 Task: Plan a trip to Nampula, Mozambique from 6th December, 2023 to 15th December, 2023 for 6 adults.6 bedrooms having 6 beds and 6 bathrooms. Property type can be house. Amenities needed are: wifi, TV, free parkinig on premises, gym, breakfast. Look for 5 properties as per requirement.
Action: Mouse moved to (598, 80)
Screenshot: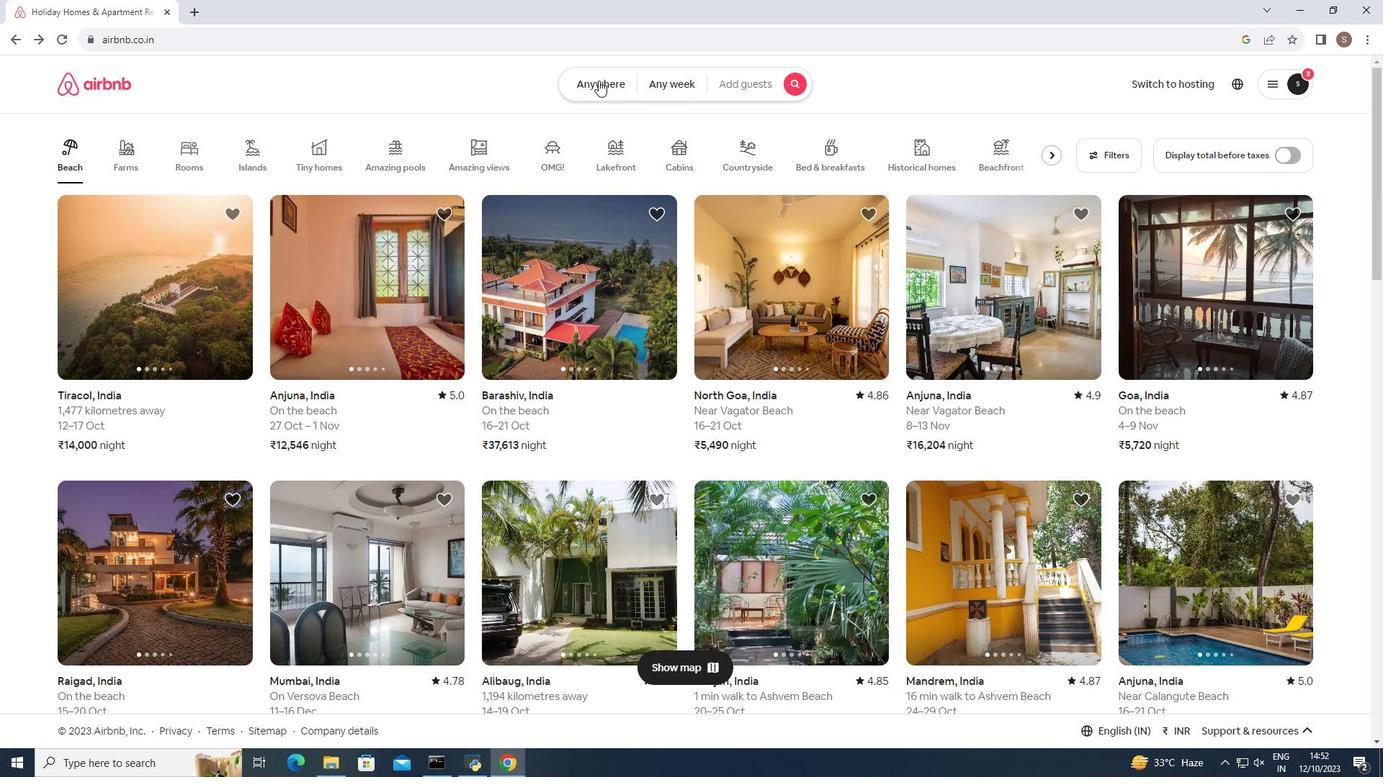 
Action: Mouse pressed left at (598, 80)
Screenshot: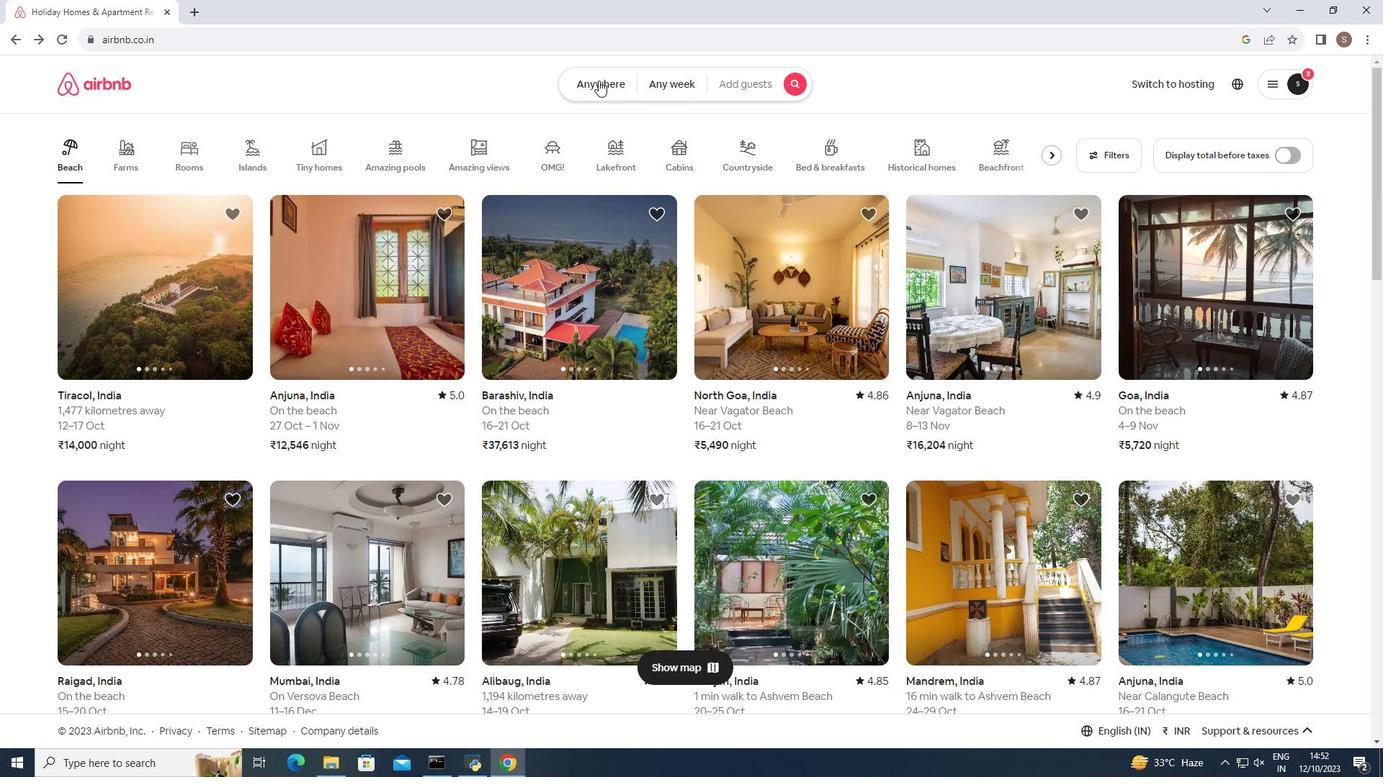 
Action: Mouse moved to (491, 142)
Screenshot: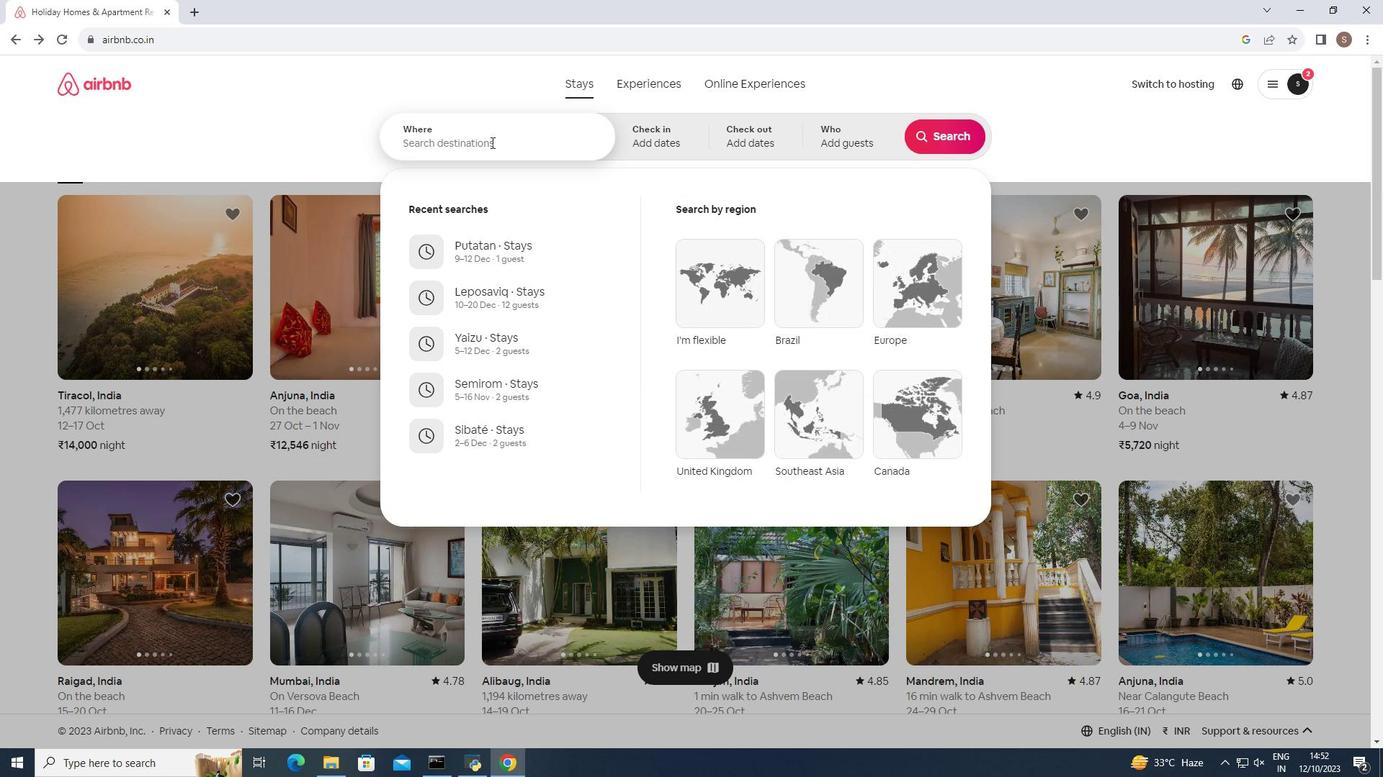
Action: Mouse pressed left at (491, 142)
Screenshot: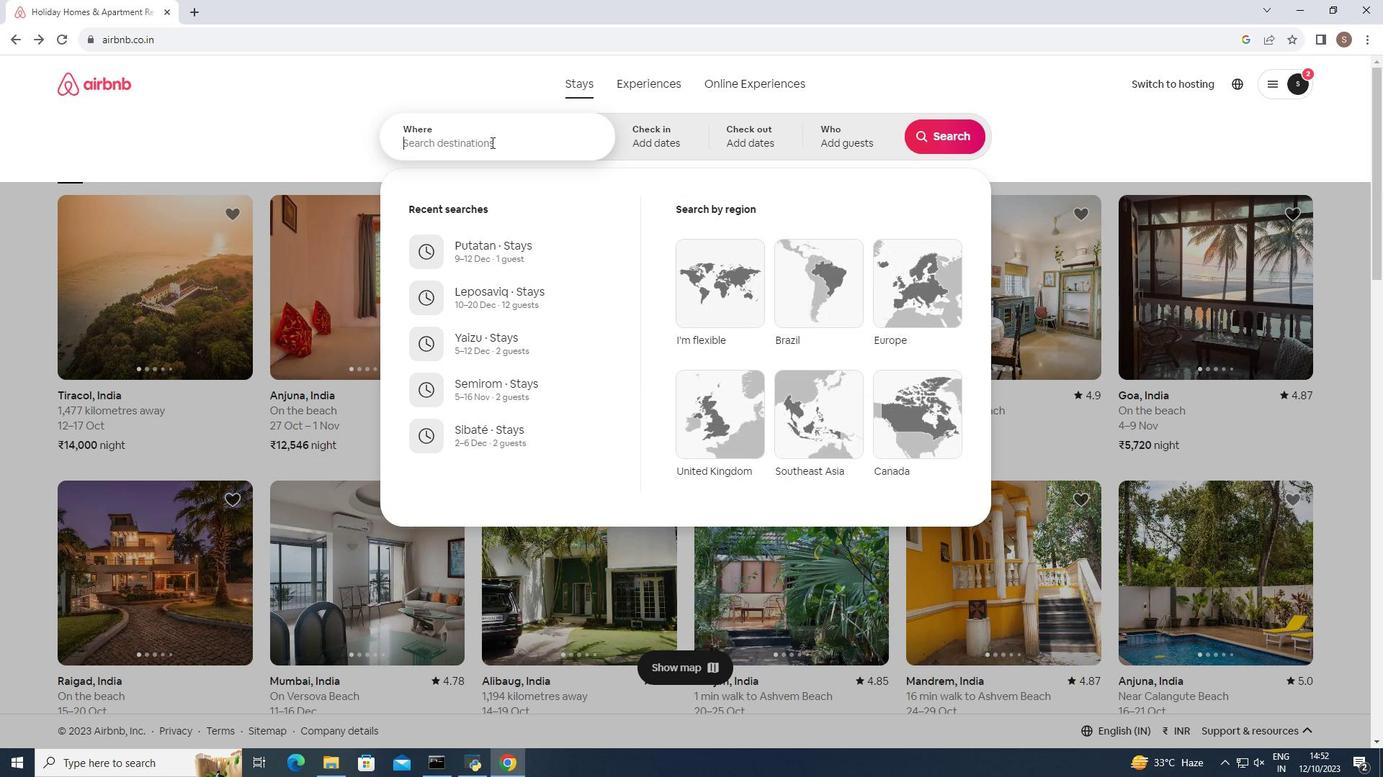 
Action: Key pressed n<Key.backspace><Key.caps_lock>N<Key.caps_lock>ampula,<Key.space><Key.shift>Mozambique<Key.enter>
Screenshot: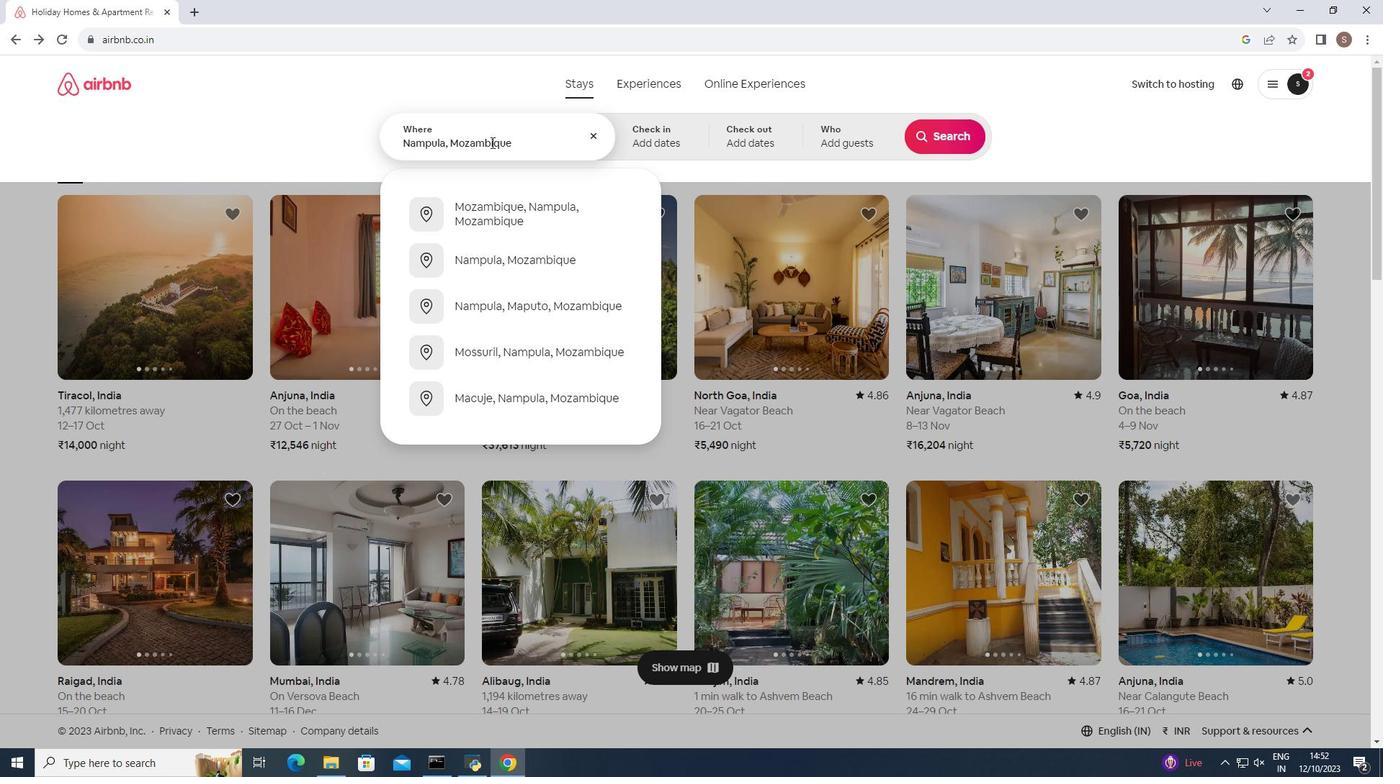 
Action: Mouse moved to (943, 248)
Screenshot: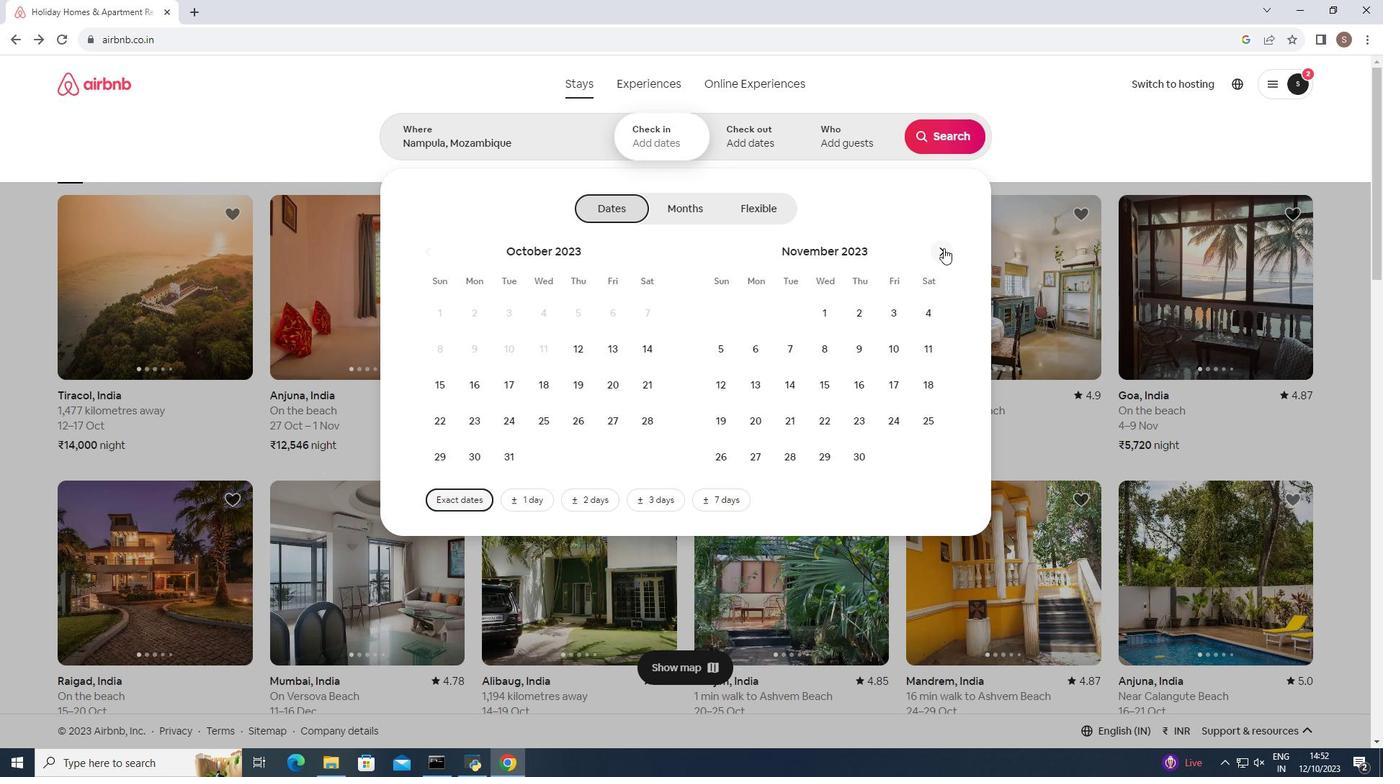 
Action: Mouse pressed left at (943, 248)
Screenshot: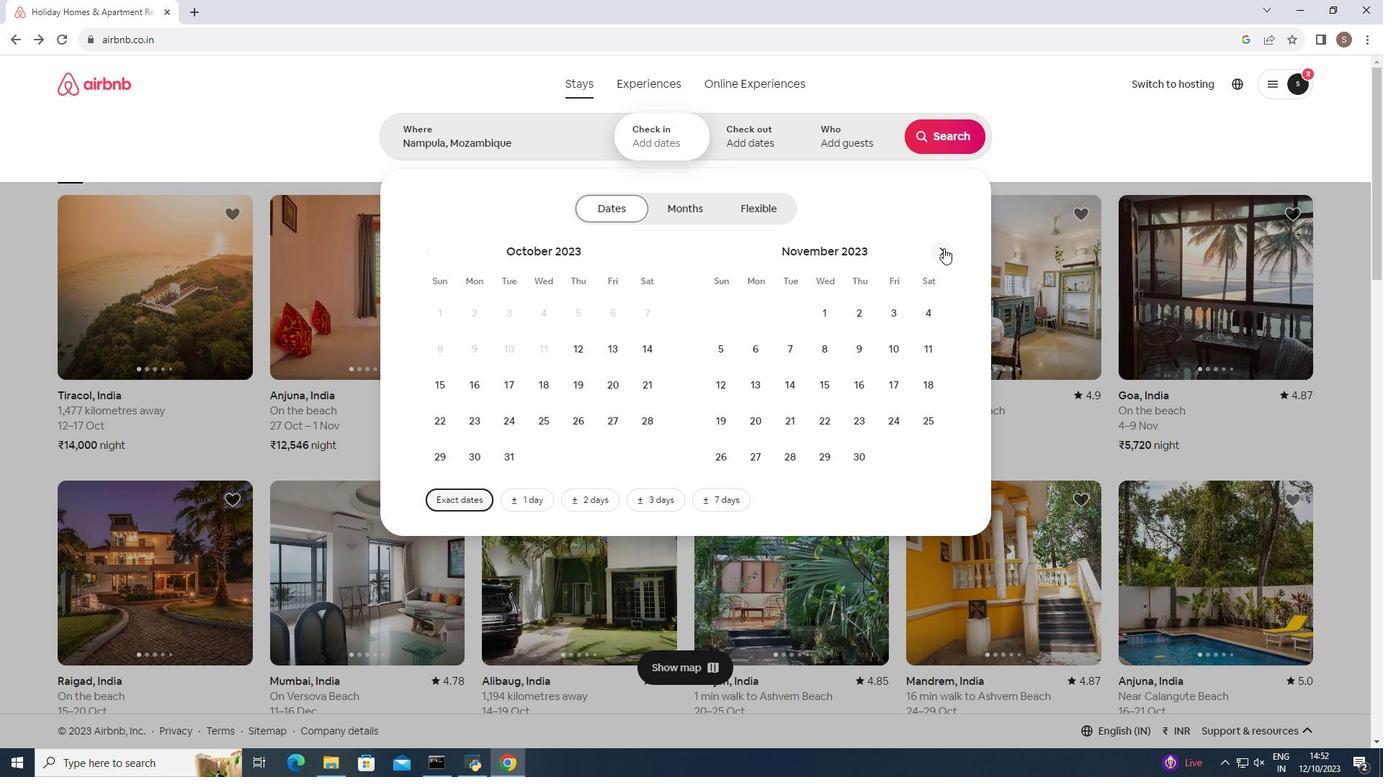 
Action: Mouse moved to (821, 350)
Screenshot: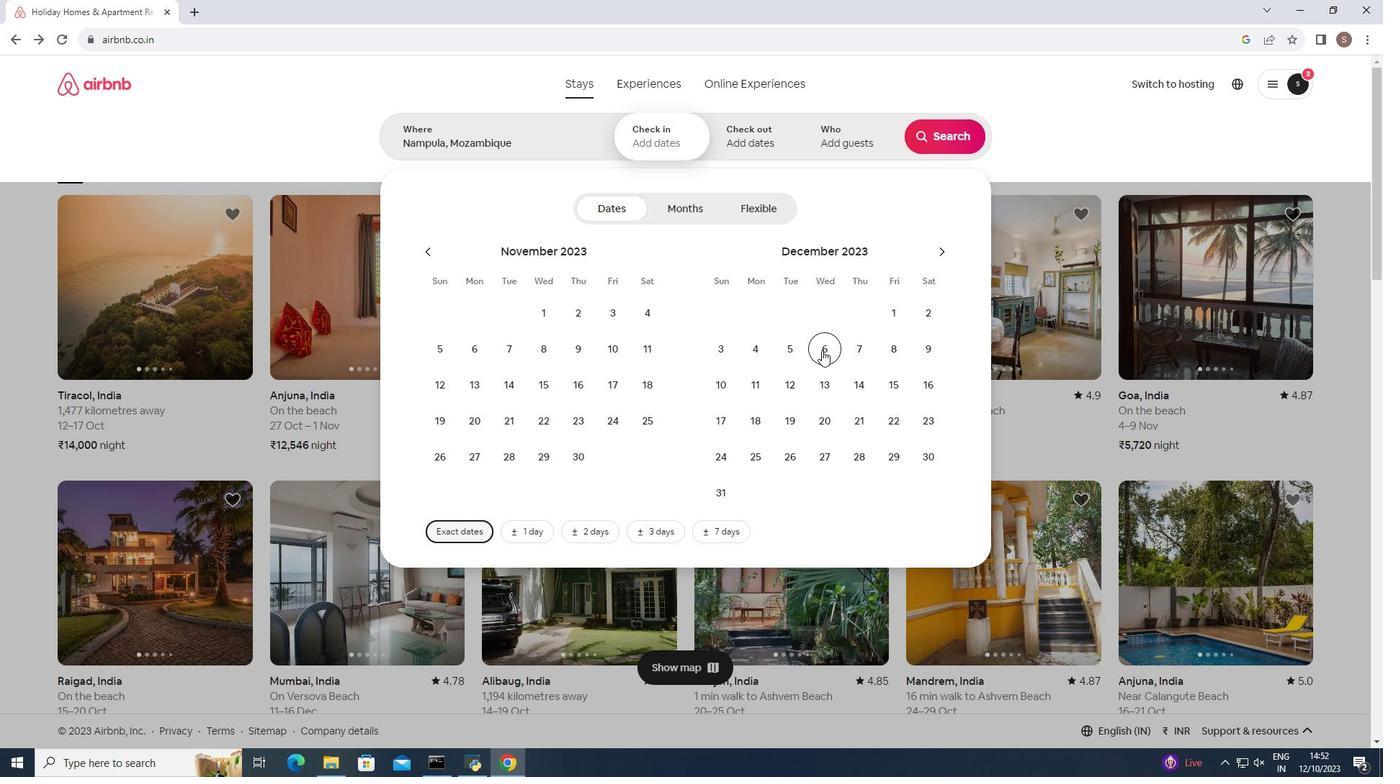
Action: Mouse pressed left at (821, 350)
Screenshot: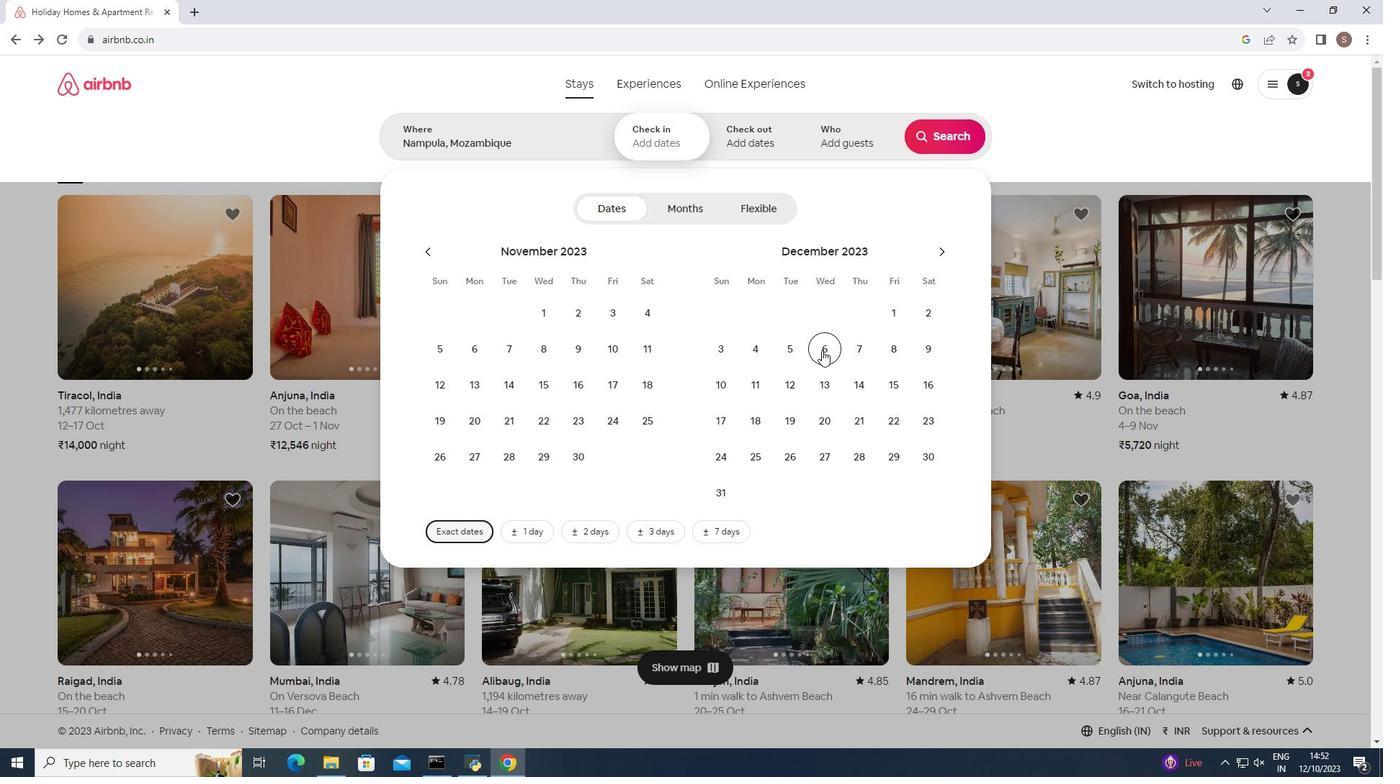 
Action: Mouse moved to (891, 385)
Screenshot: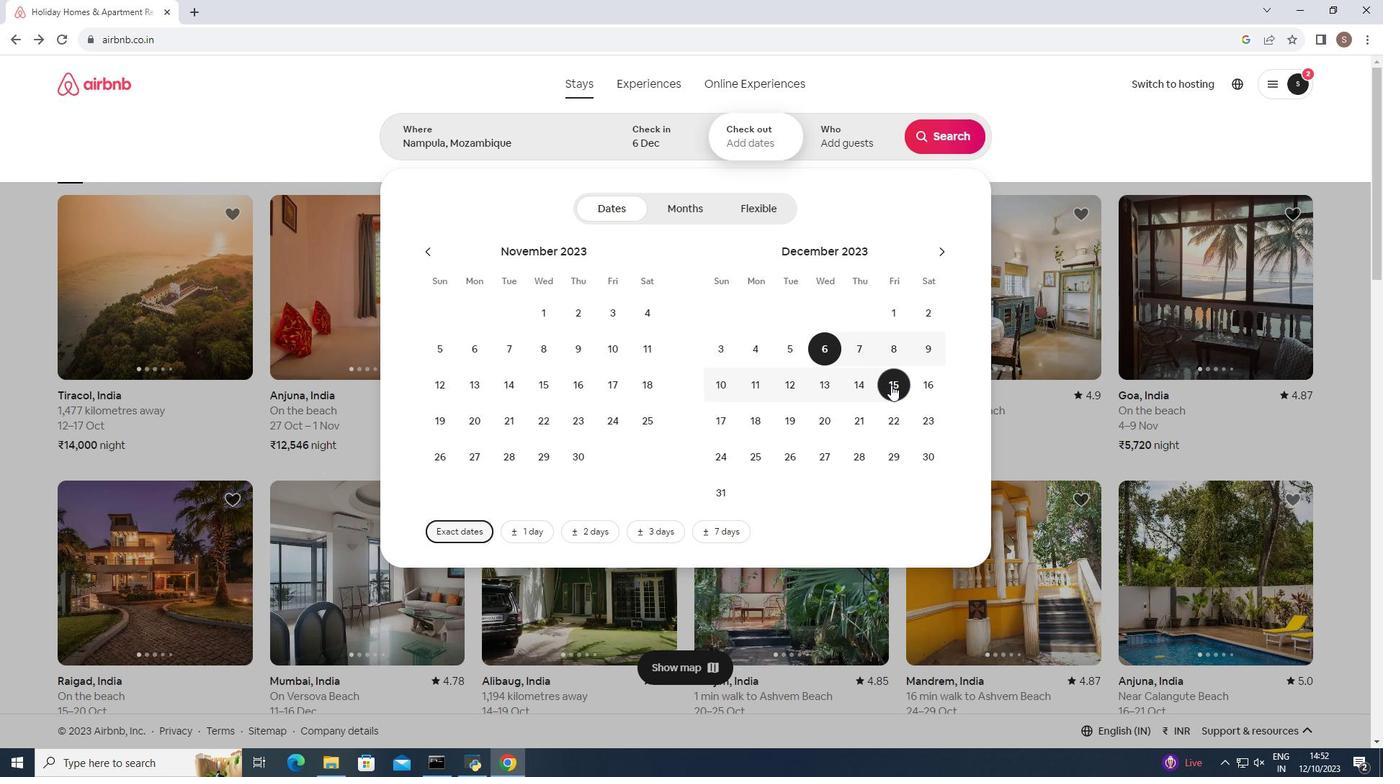 
Action: Mouse pressed left at (891, 385)
Screenshot: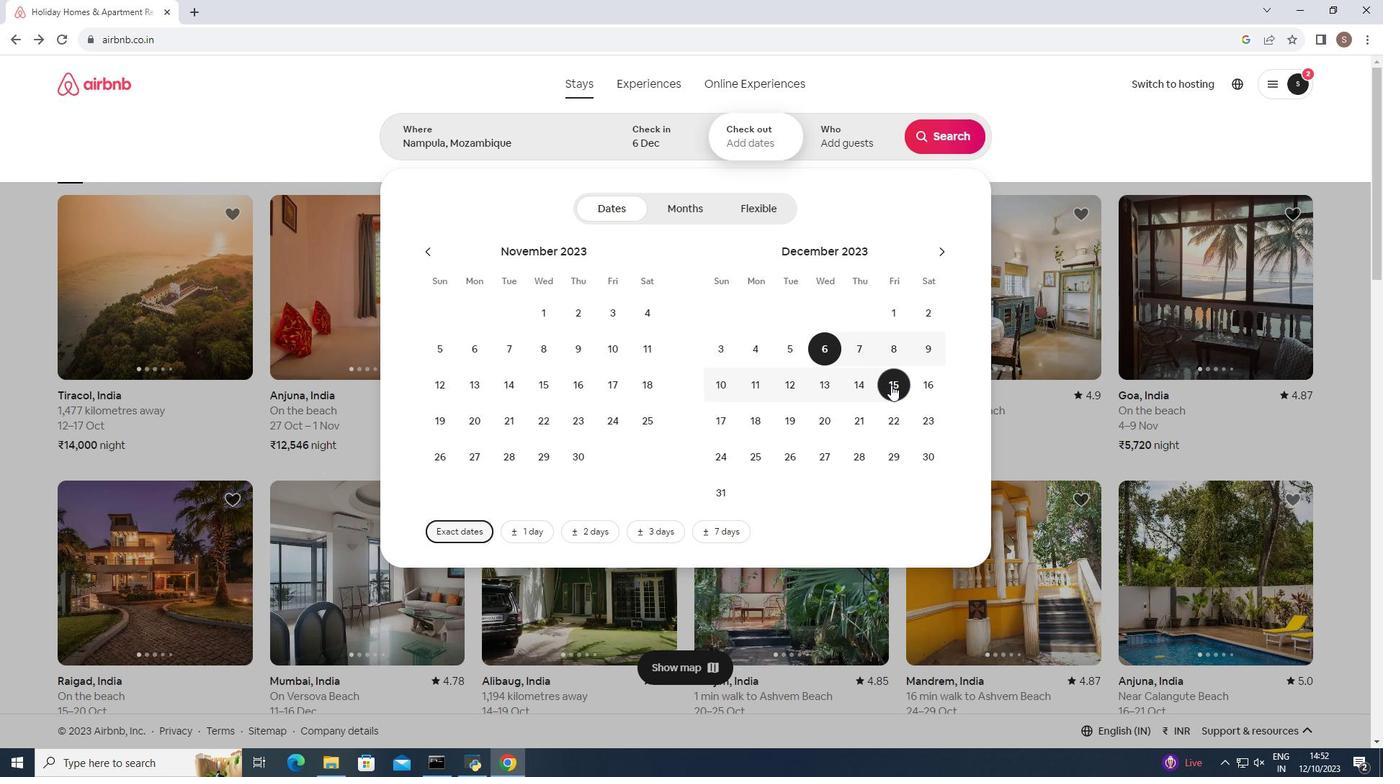 
Action: Mouse moved to (840, 136)
Screenshot: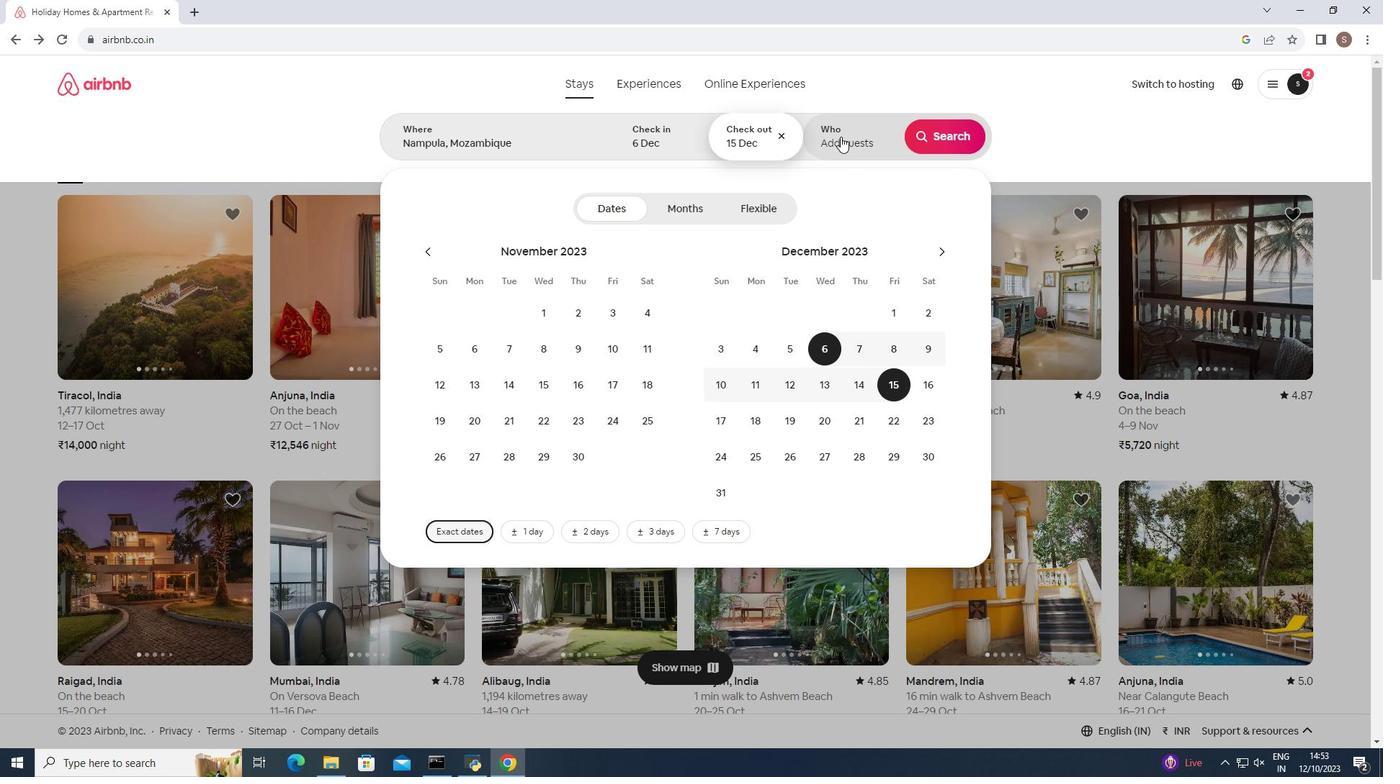 
Action: Mouse pressed left at (840, 136)
Screenshot: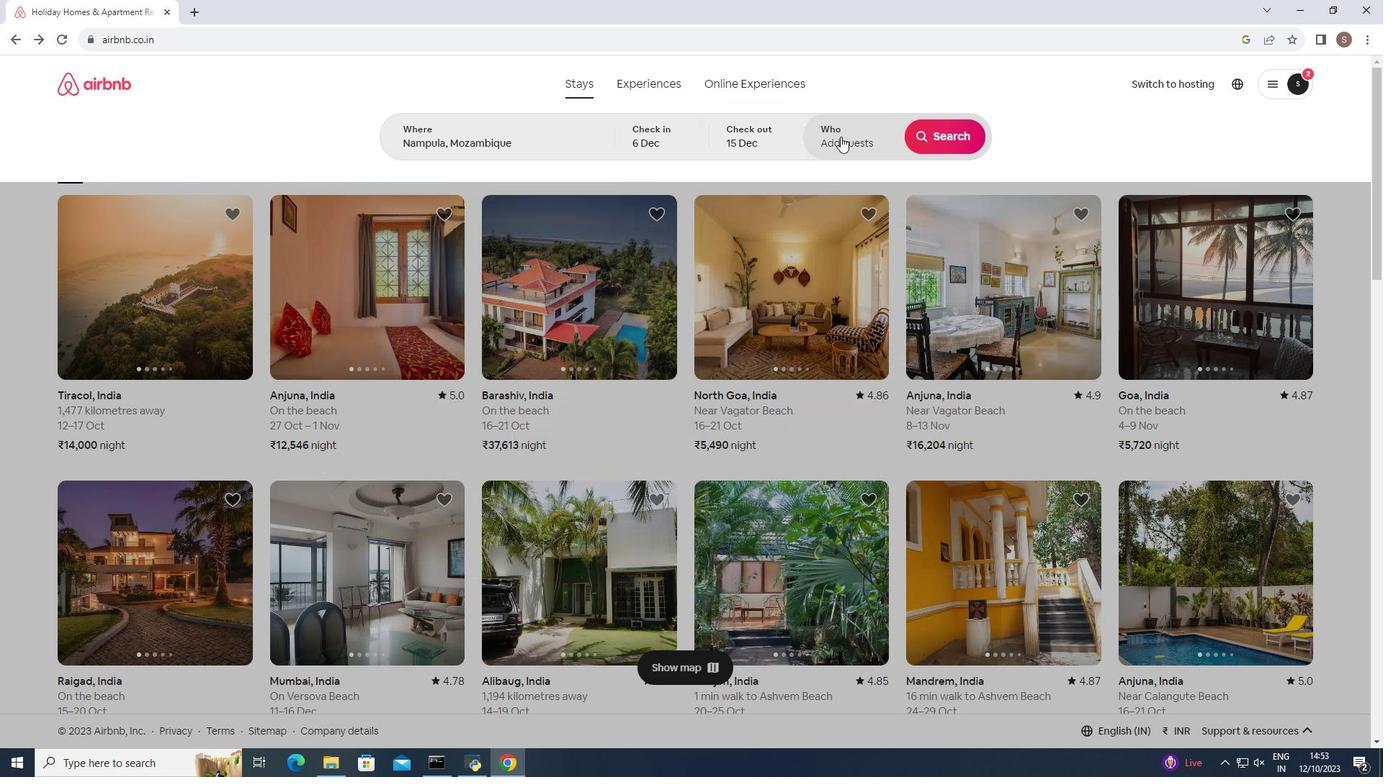 
Action: Mouse moved to (950, 212)
Screenshot: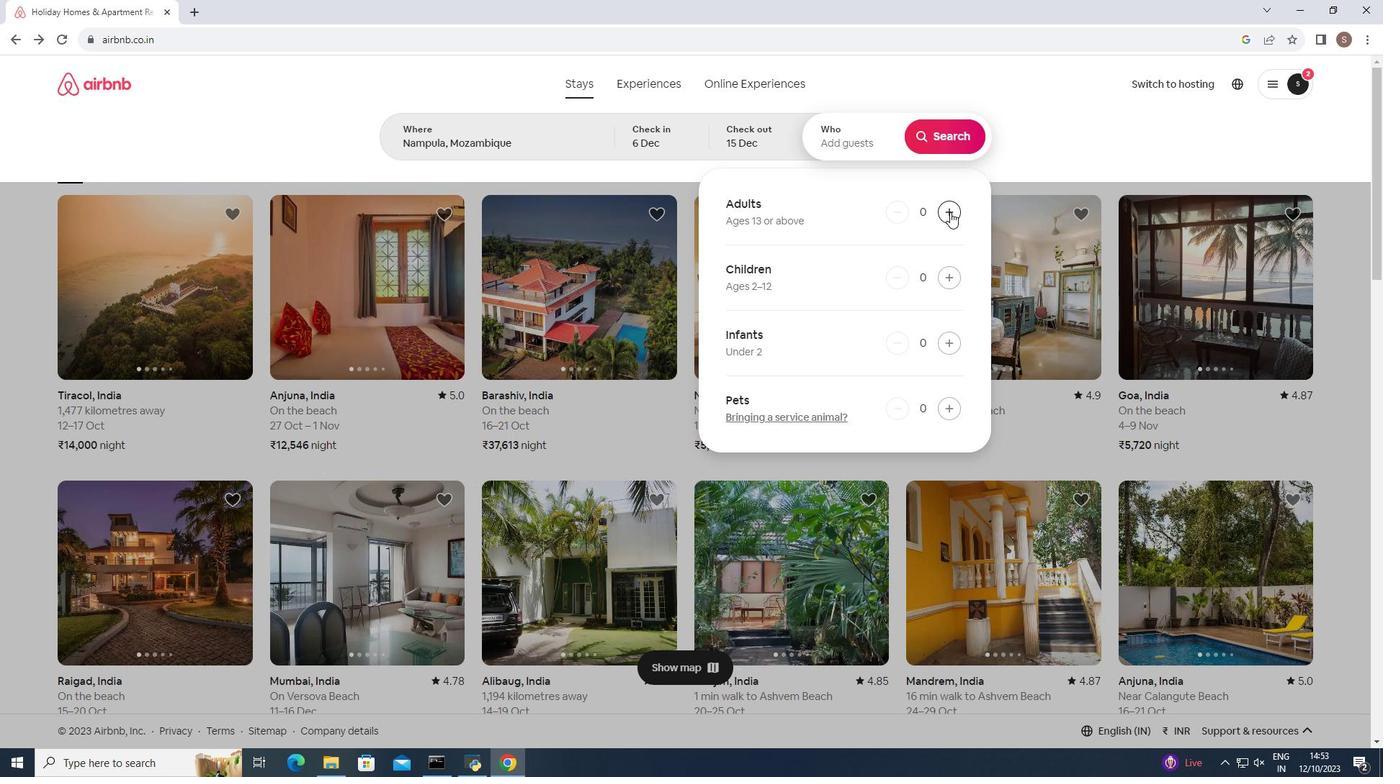 
Action: Mouse pressed left at (950, 212)
Screenshot: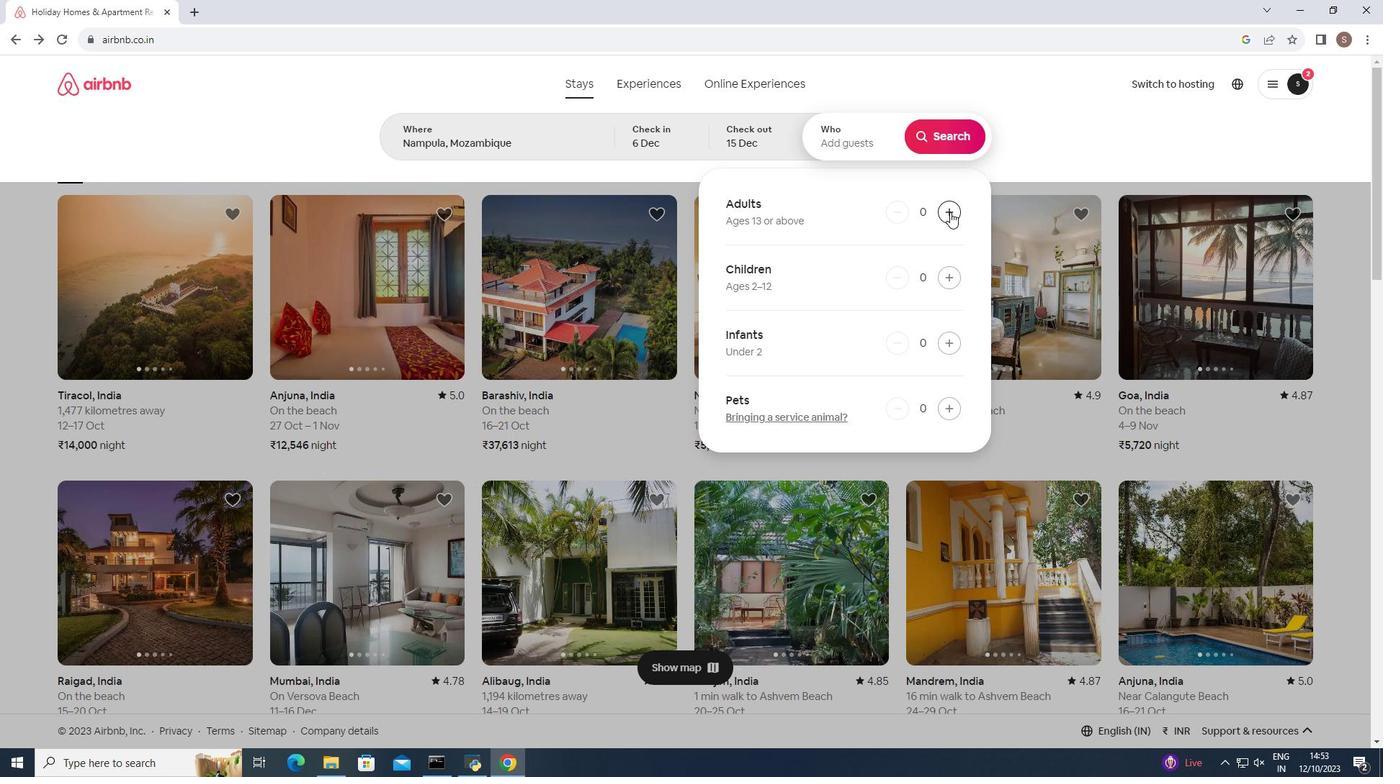 
Action: Mouse pressed left at (950, 212)
Screenshot: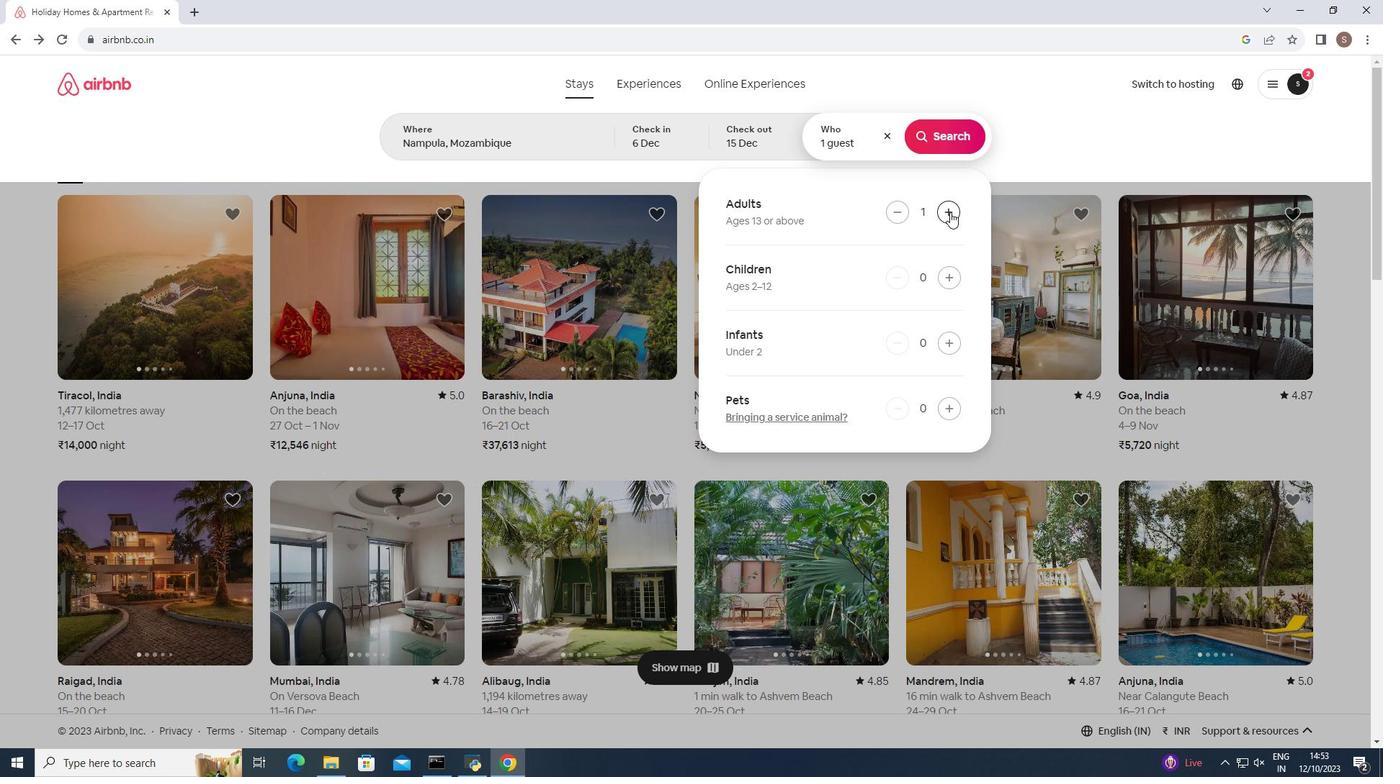 
Action: Mouse pressed left at (950, 212)
Screenshot: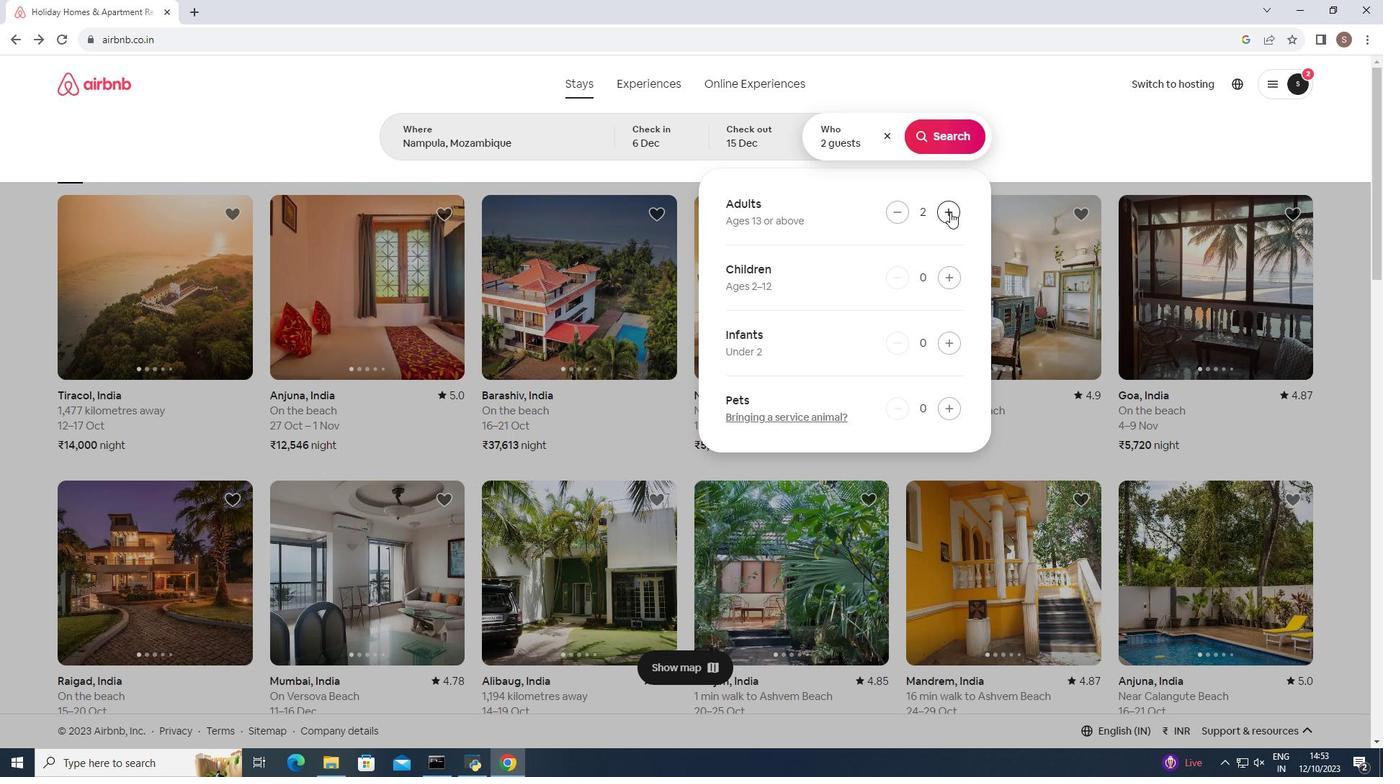 
Action: Mouse pressed left at (950, 212)
Screenshot: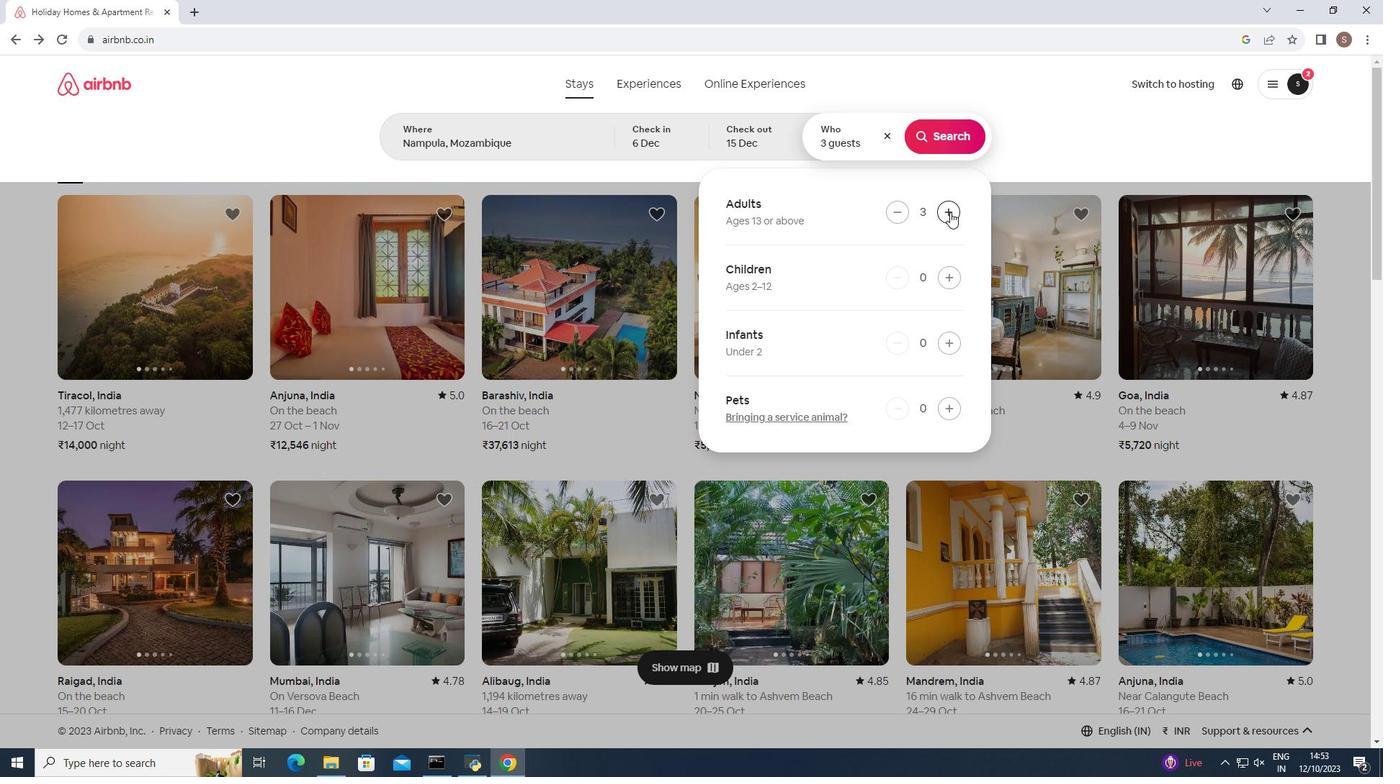 
Action: Mouse pressed left at (950, 212)
Screenshot: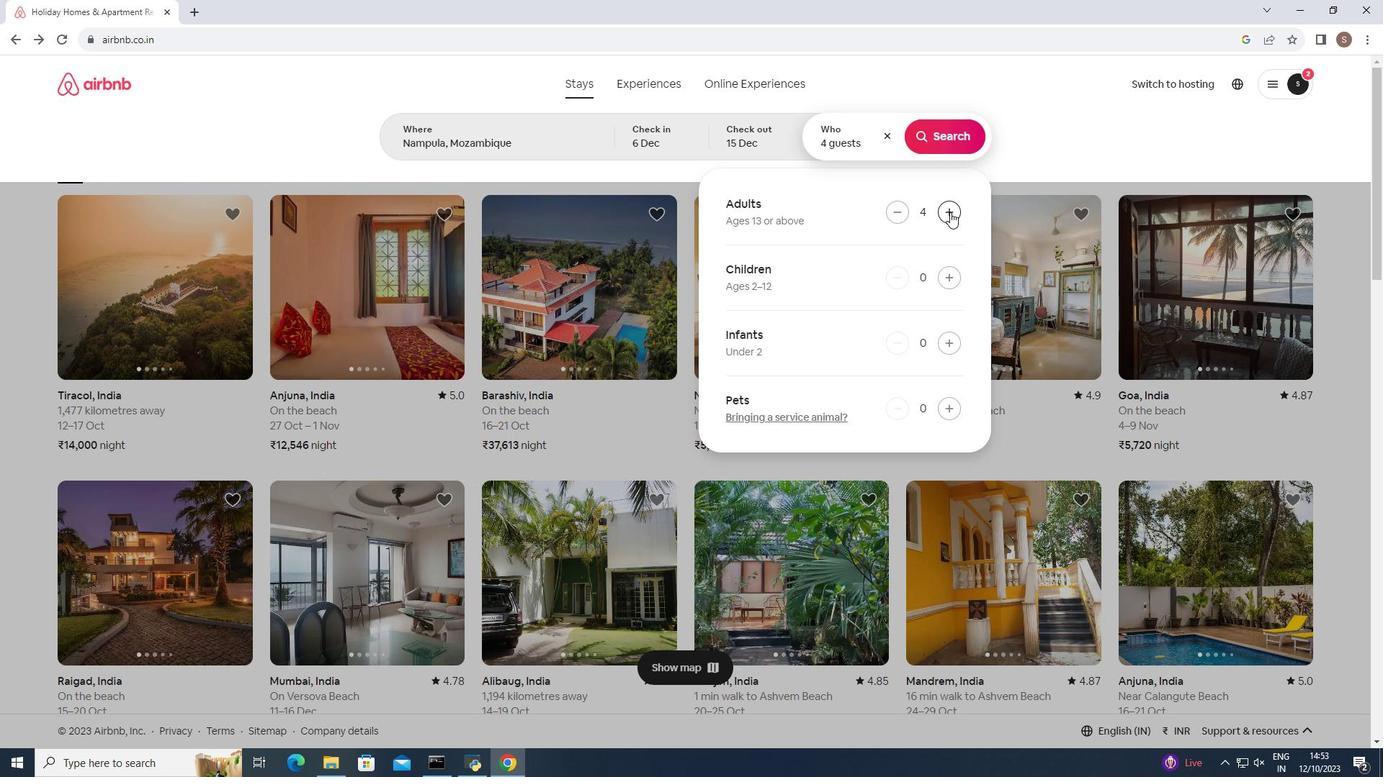 
Action: Mouse pressed left at (950, 212)
Screenshot: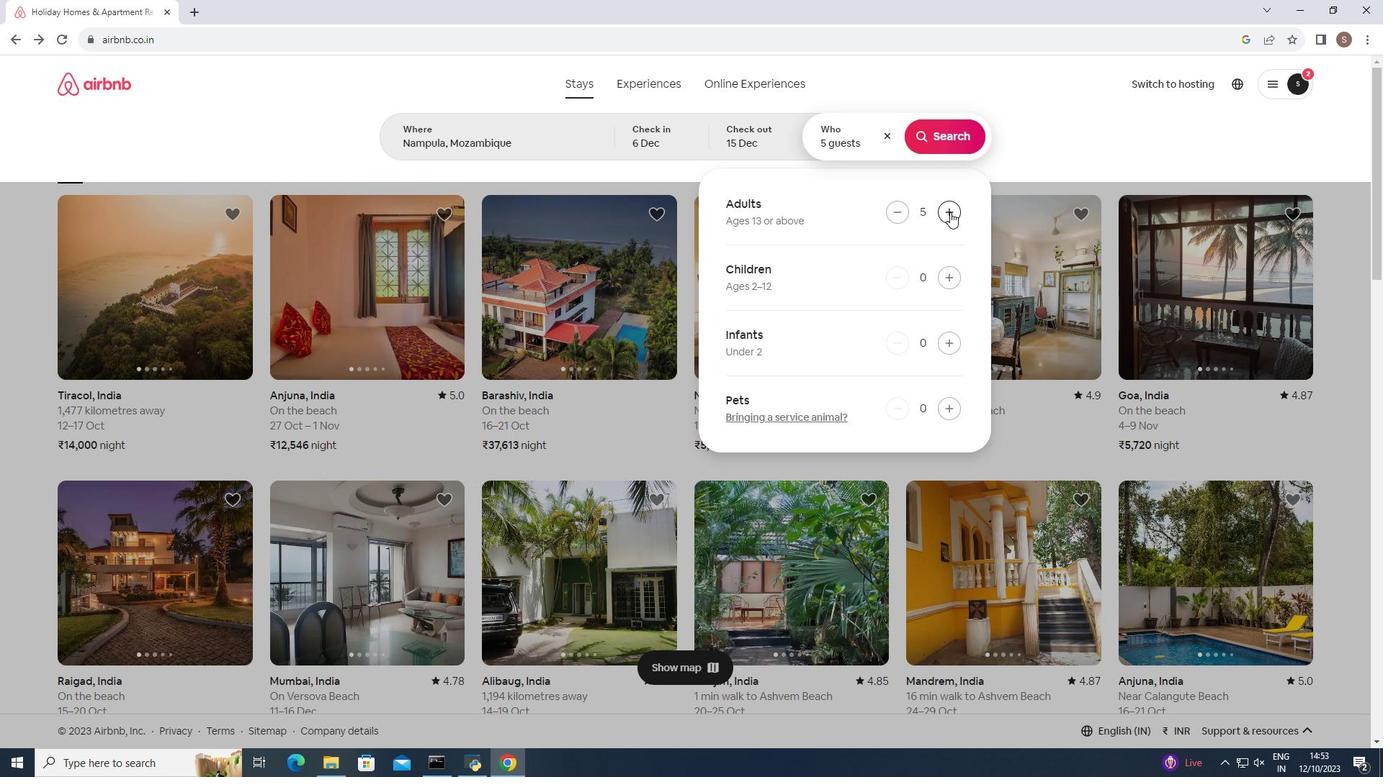 
Action: Mouse pressed left at (950, 212)
Screenshot: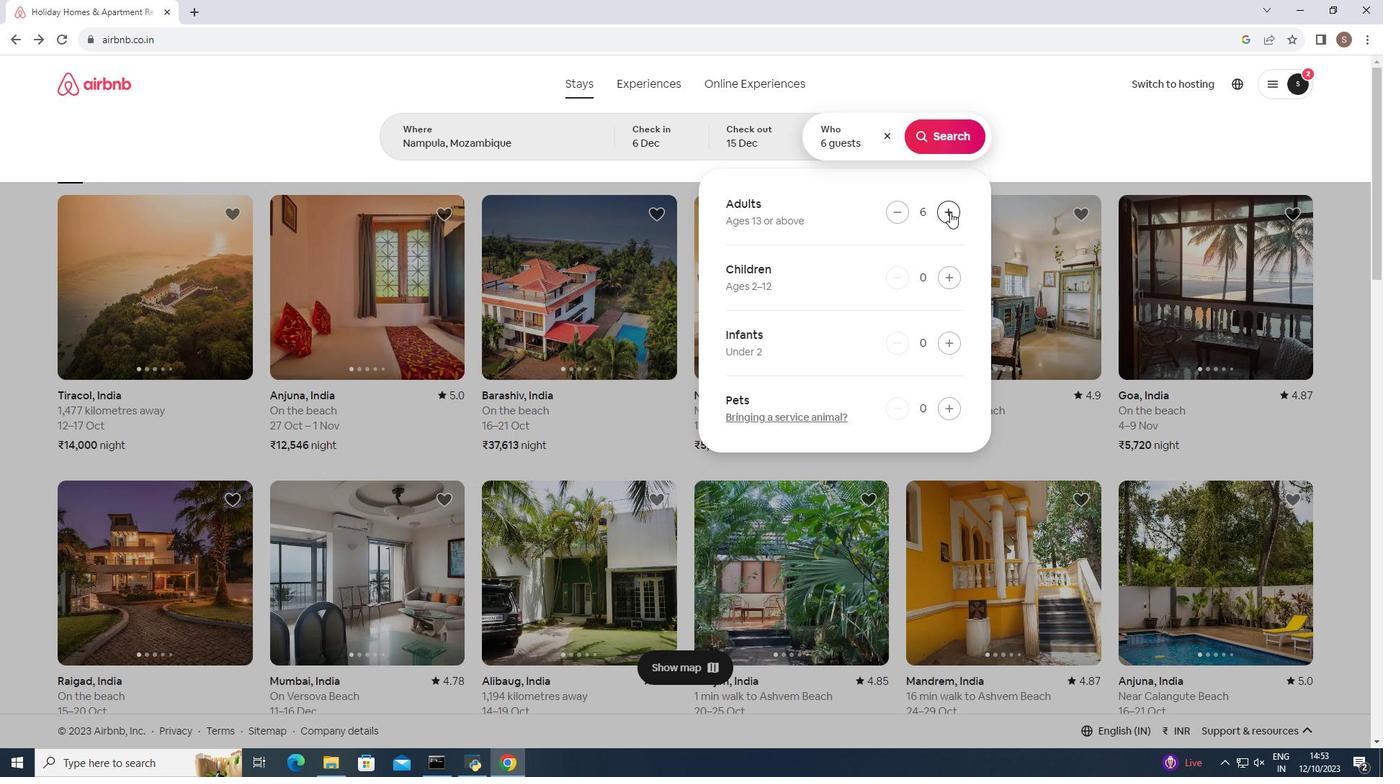 
Action: Mouse moved to (899, 213)
Screenshot: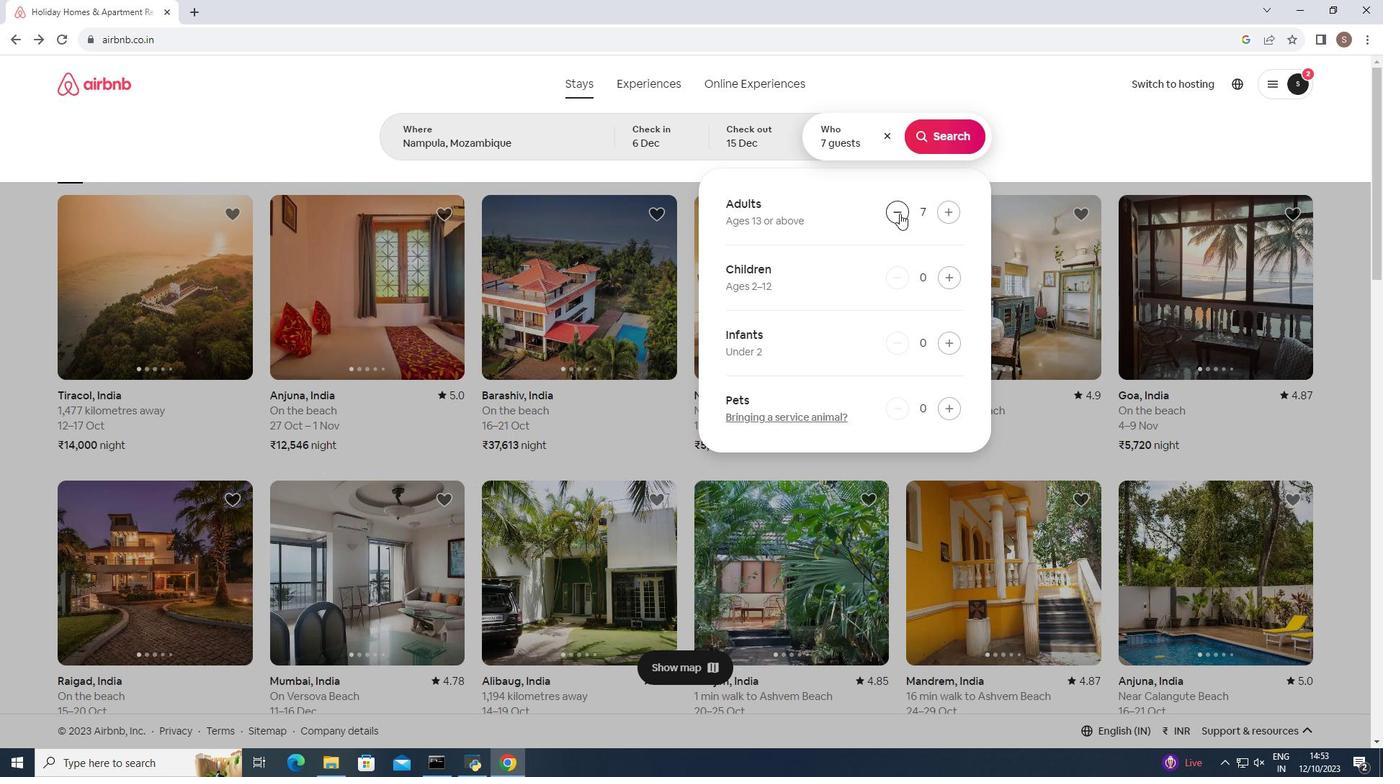 
Action: Mouse pressed left at (899, 213)
Screenshot: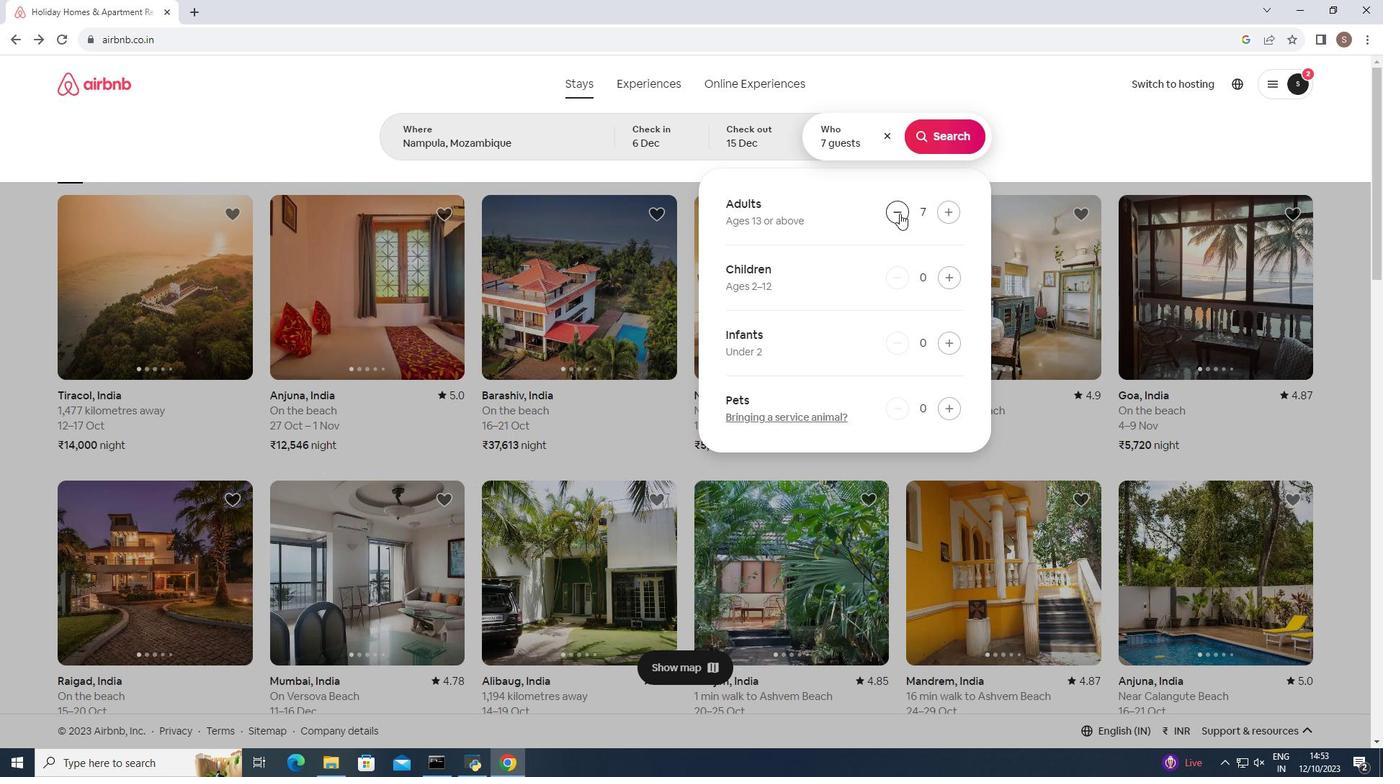 
Action: Mouse moved to (958, 133)
Screenshot: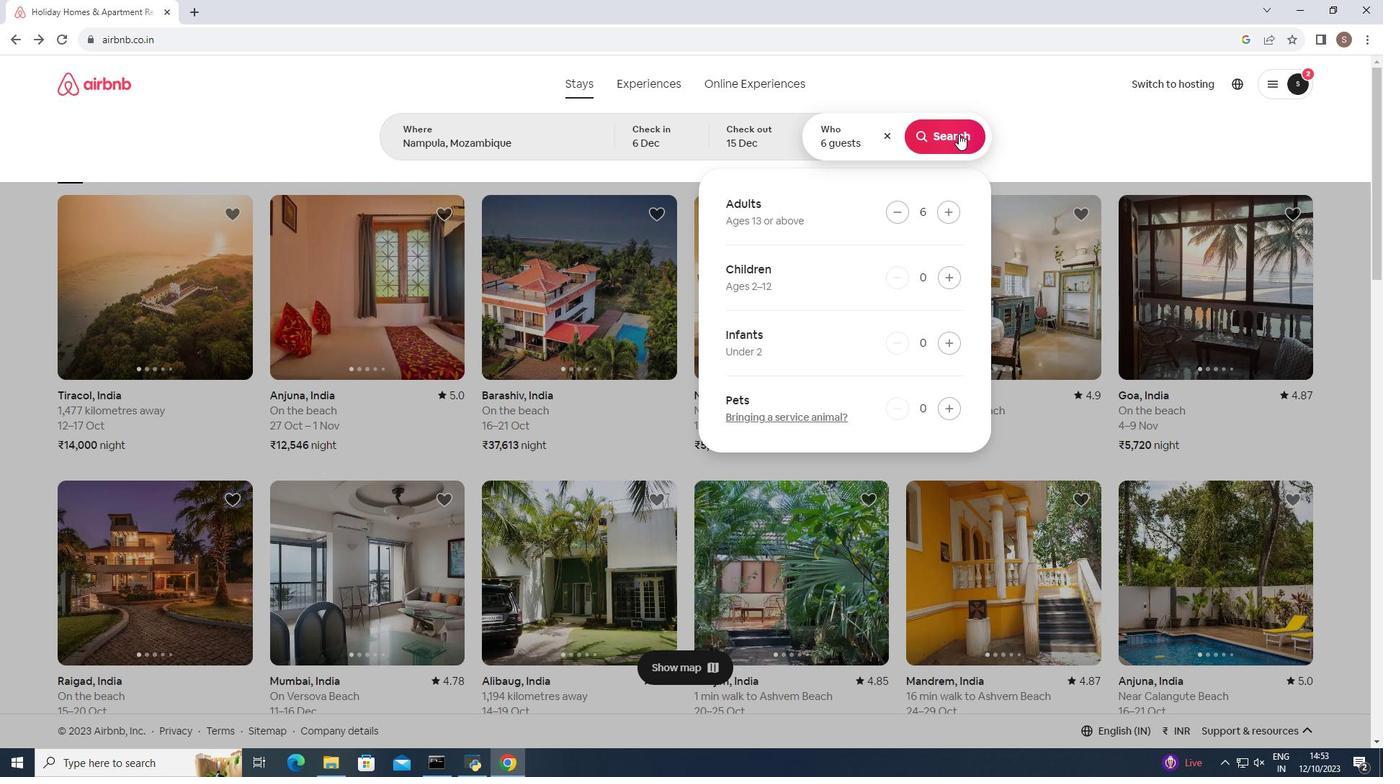 
Action: Mouse pressed left at (958, 133)
Screenshot: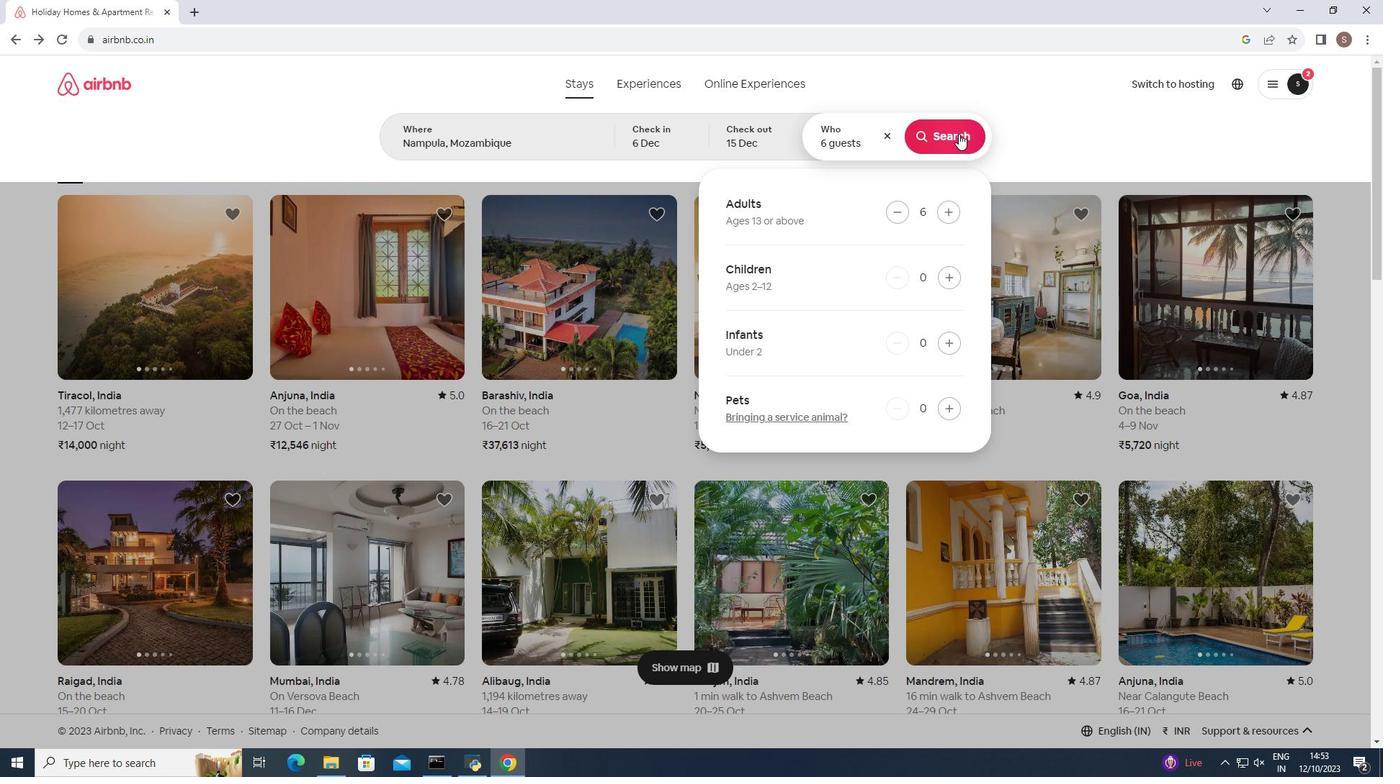 
Action: Mouse moved to (1146, 140)
Screenshot: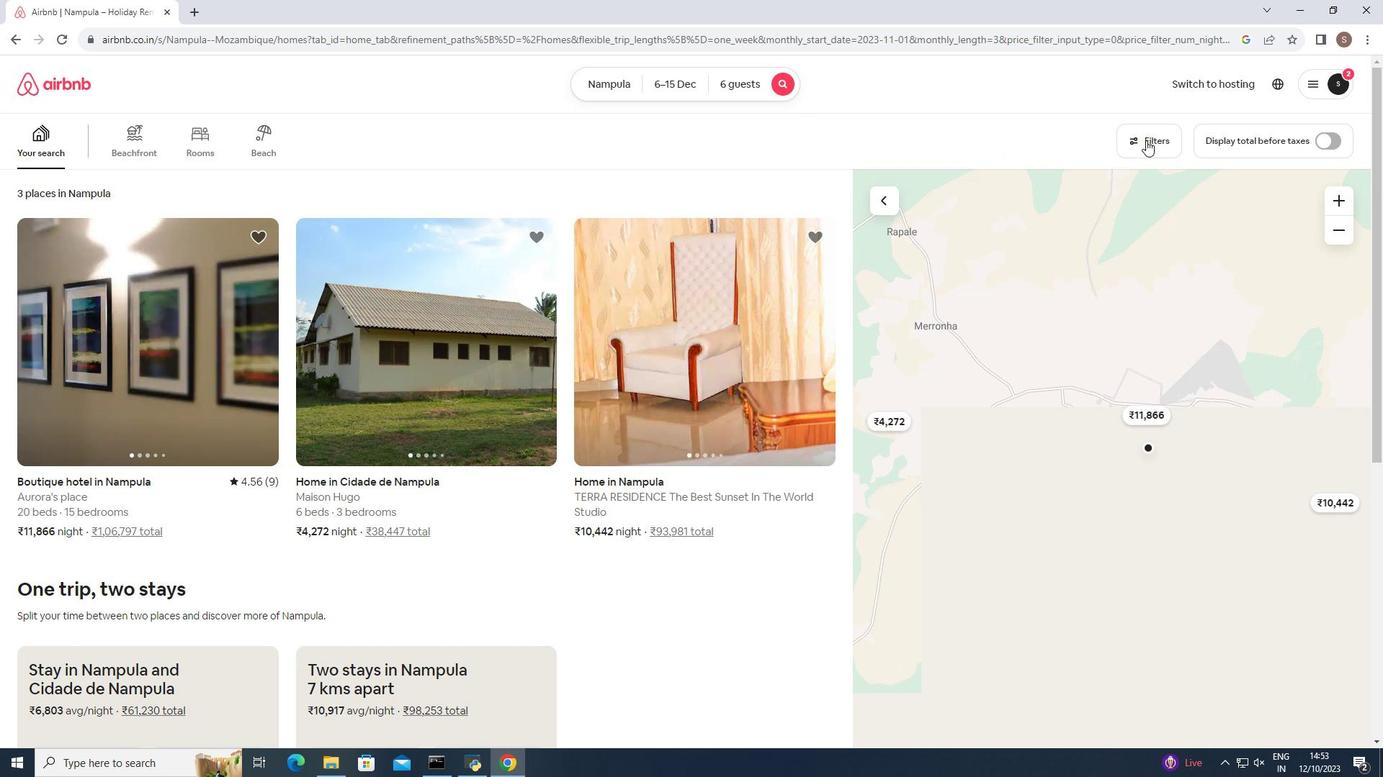 
Action: Mouse pressed left at (1146, 140)
Screenshot: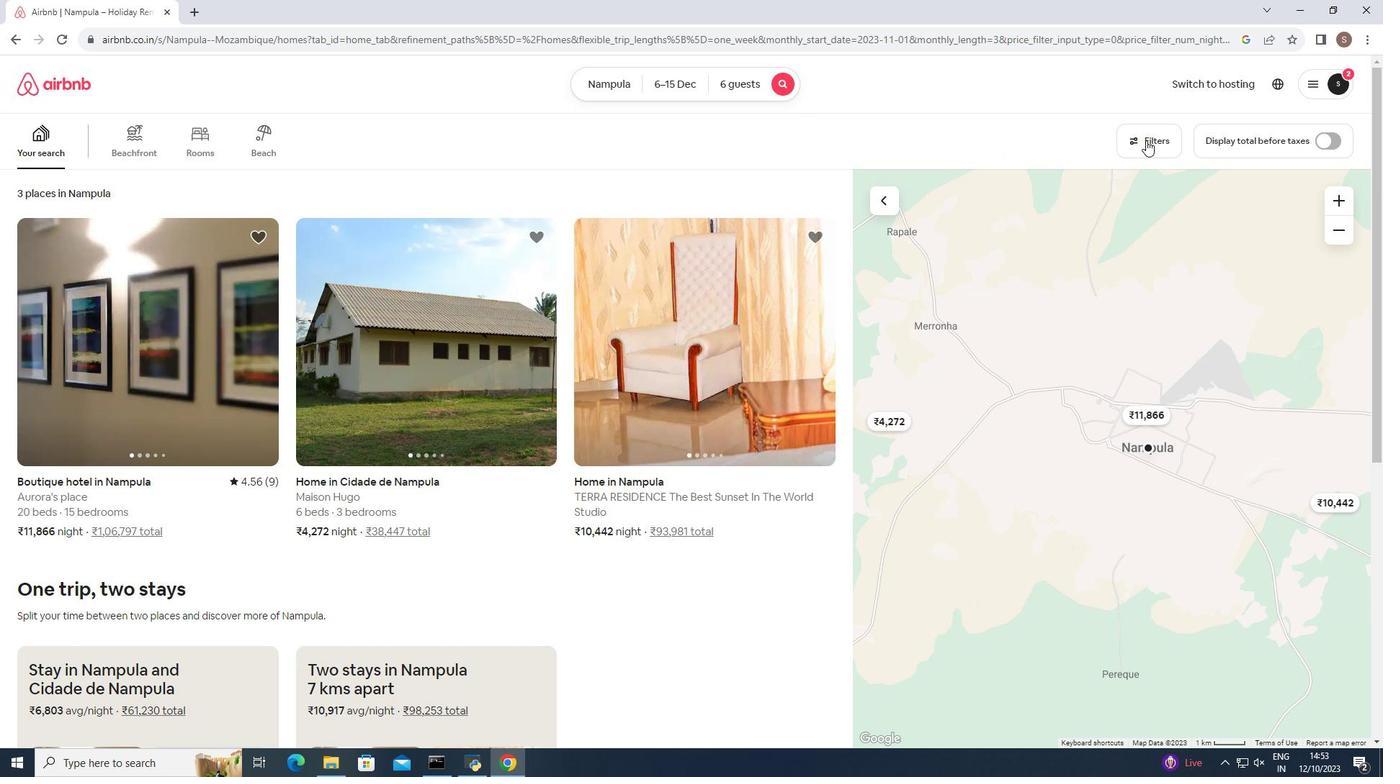 
Action: Mouse moved to (570, 425)
Screenshot: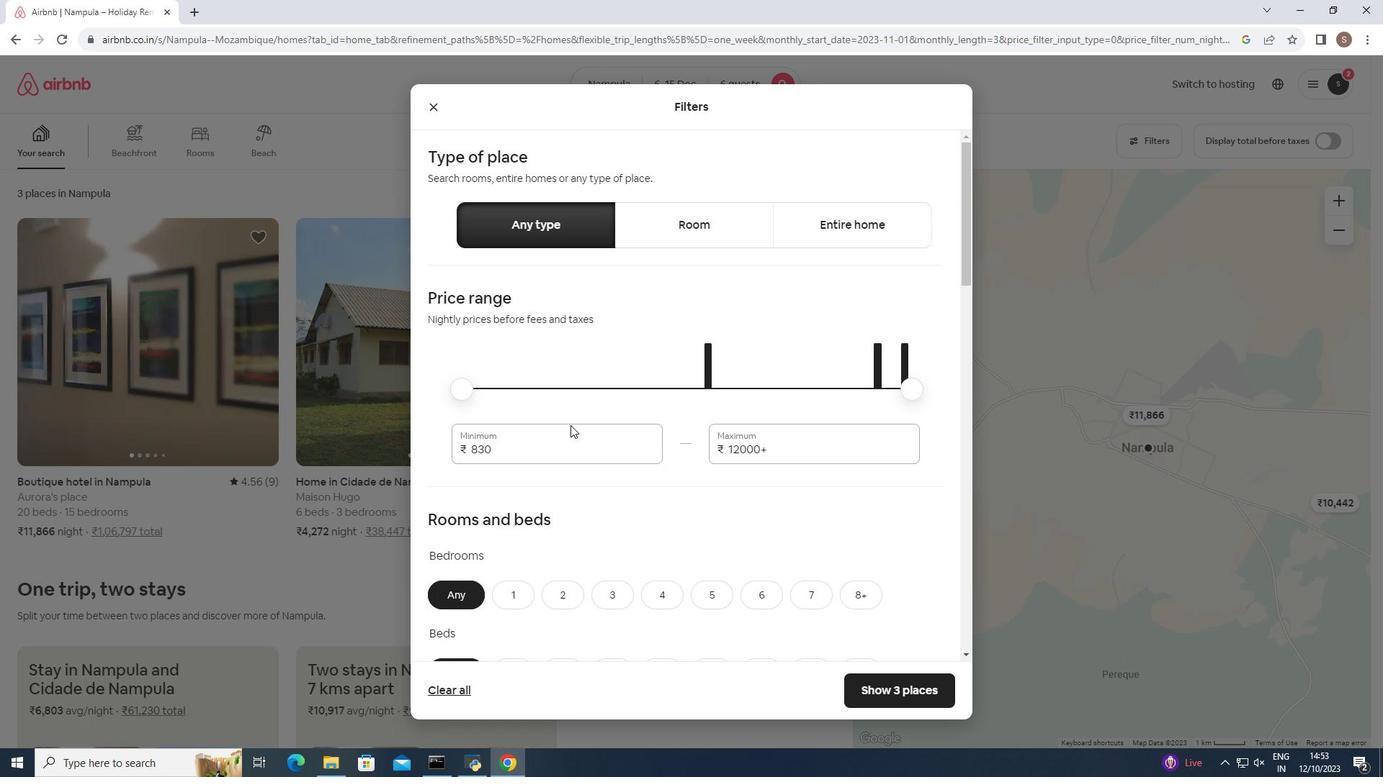 
Action: Mouse scrolled (570, 424) with delta (0, 0)
Screenshot: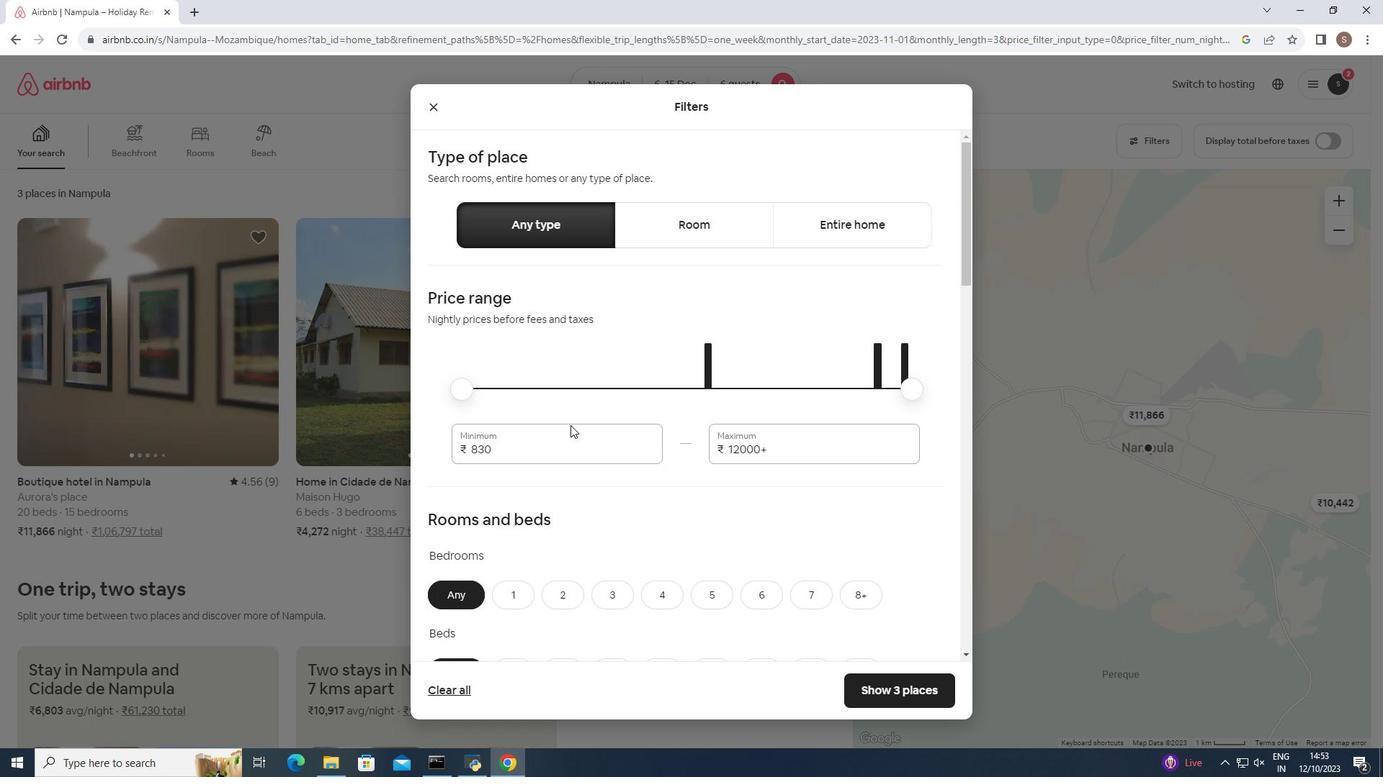 
Action: Mouse scrolled (570, 424) with delta (0, 0)
Screenshot: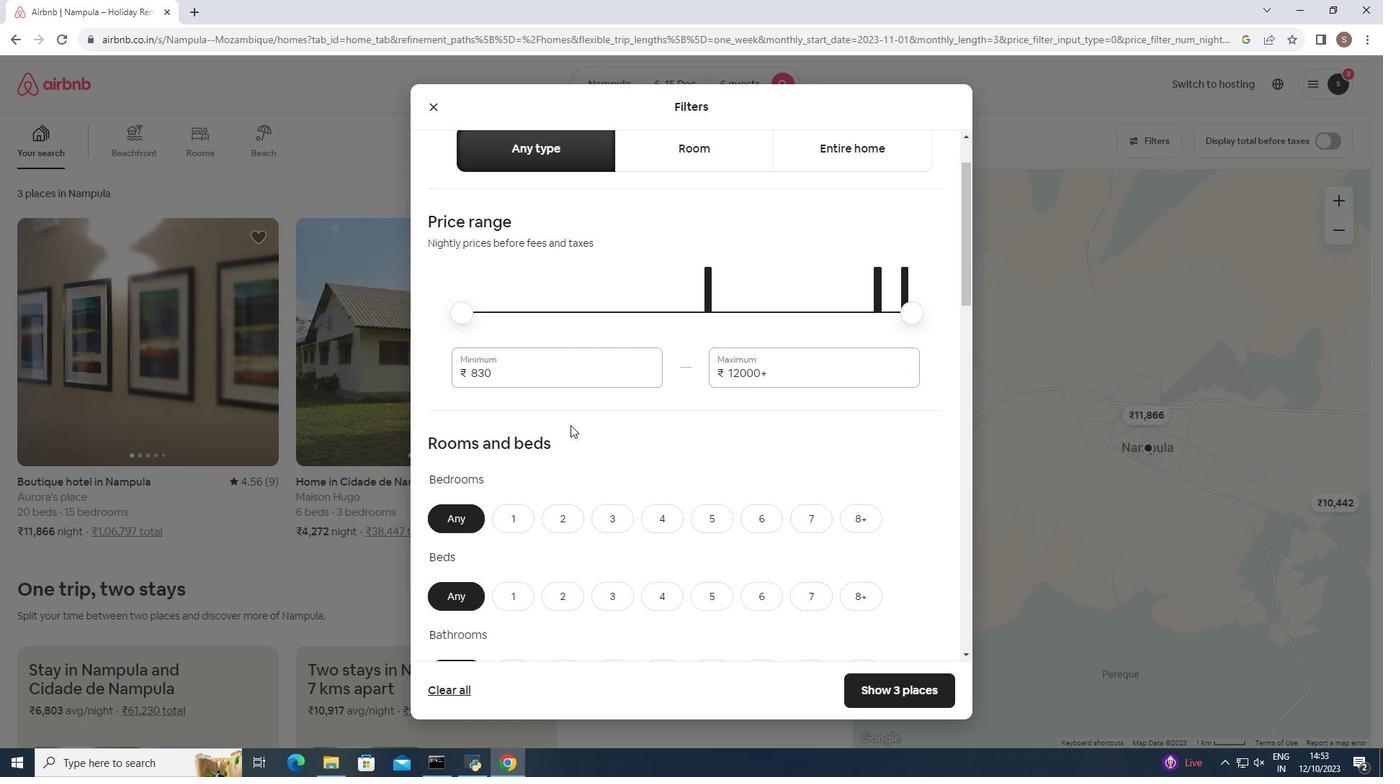 
Action: Mouse moved to (762, 449)
Screenshot: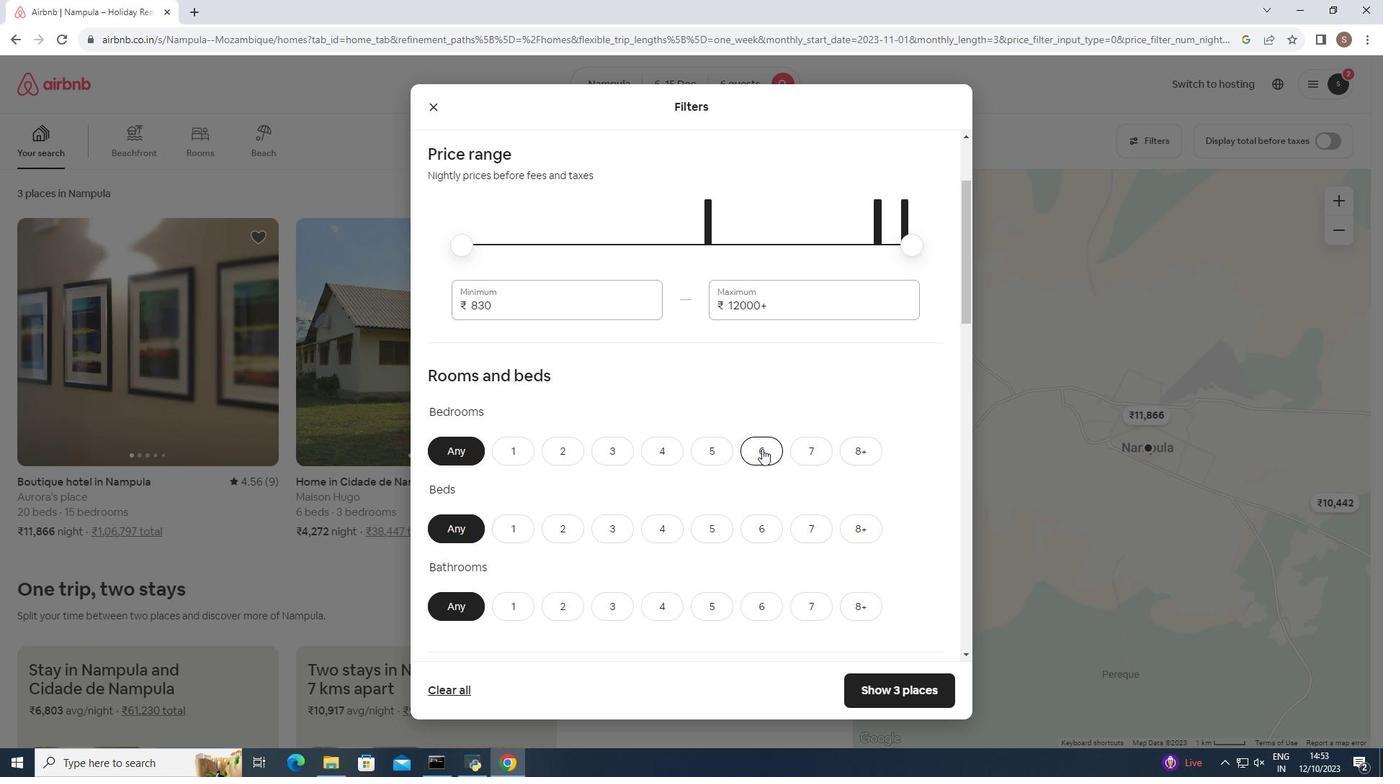 
Action: Mouse pressed left at (762, 449)
Screenshot: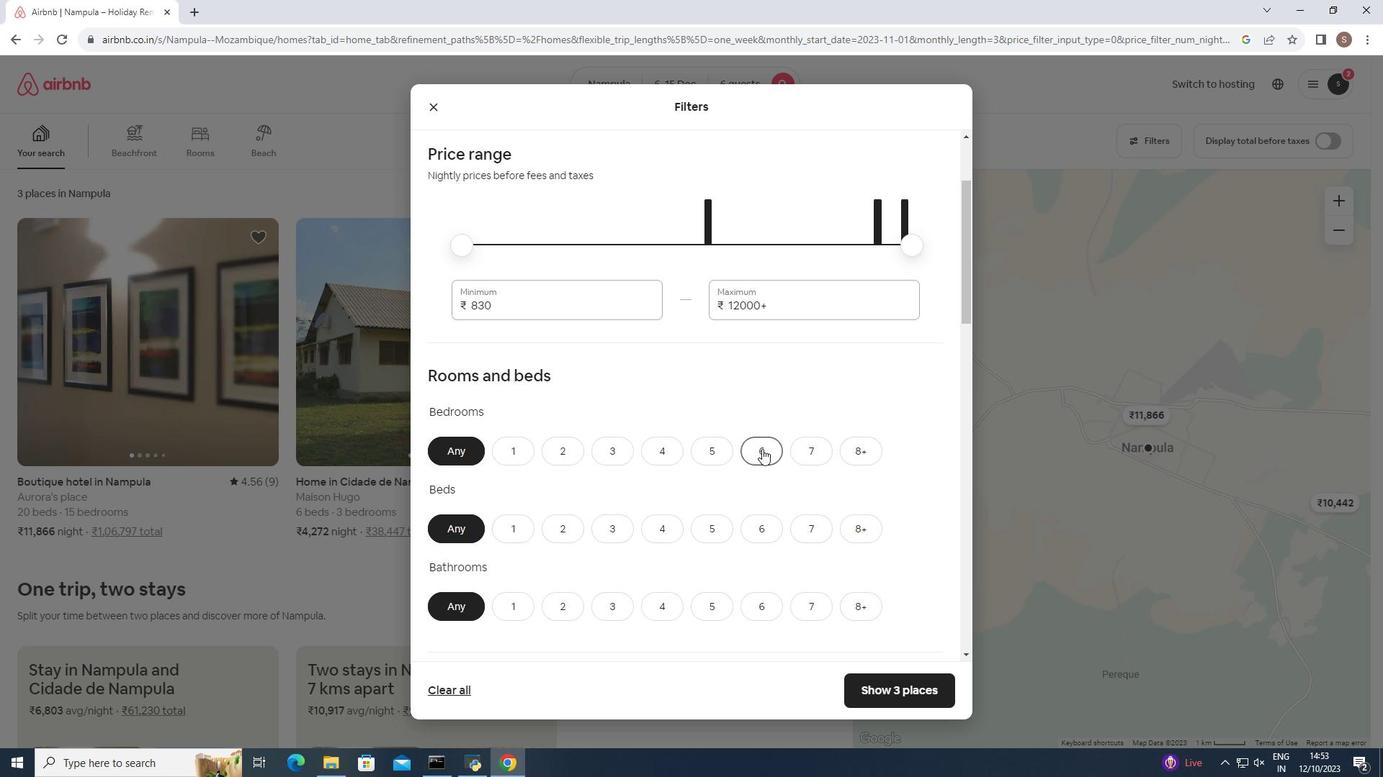 
Action: Mouse moved to (758, 525)
Screenshot: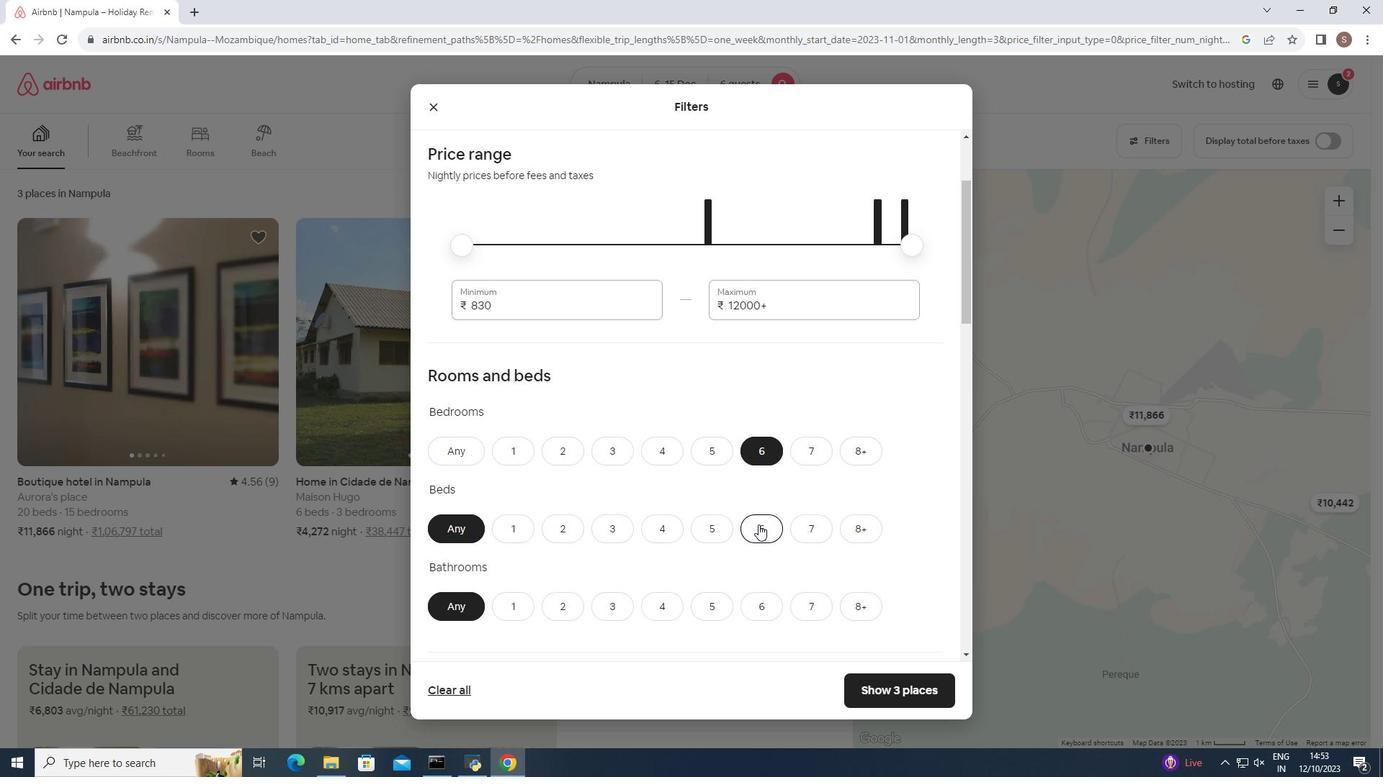 
Action: Mouse pressed left at (758, 525)
Screenshot: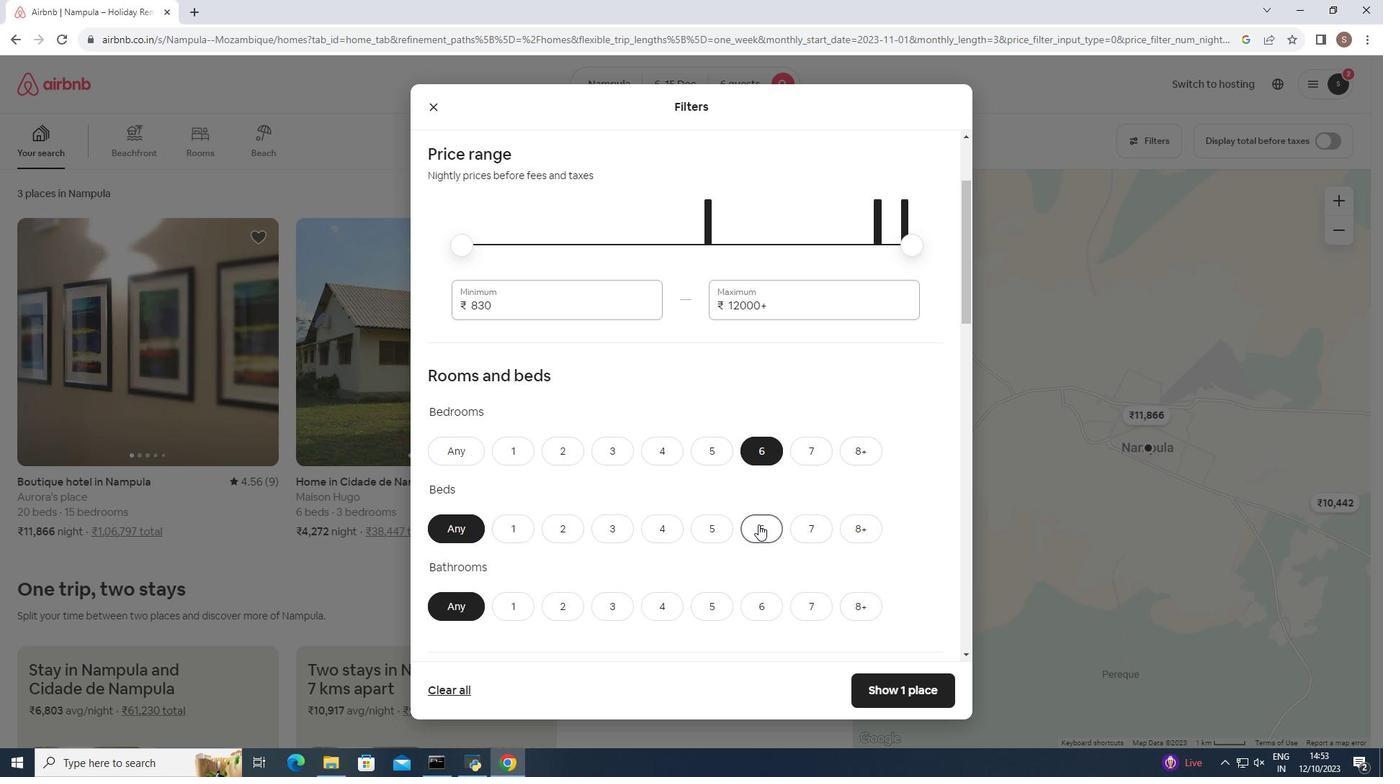 
Action: Mouse moved to (762, 607)
Screenshot: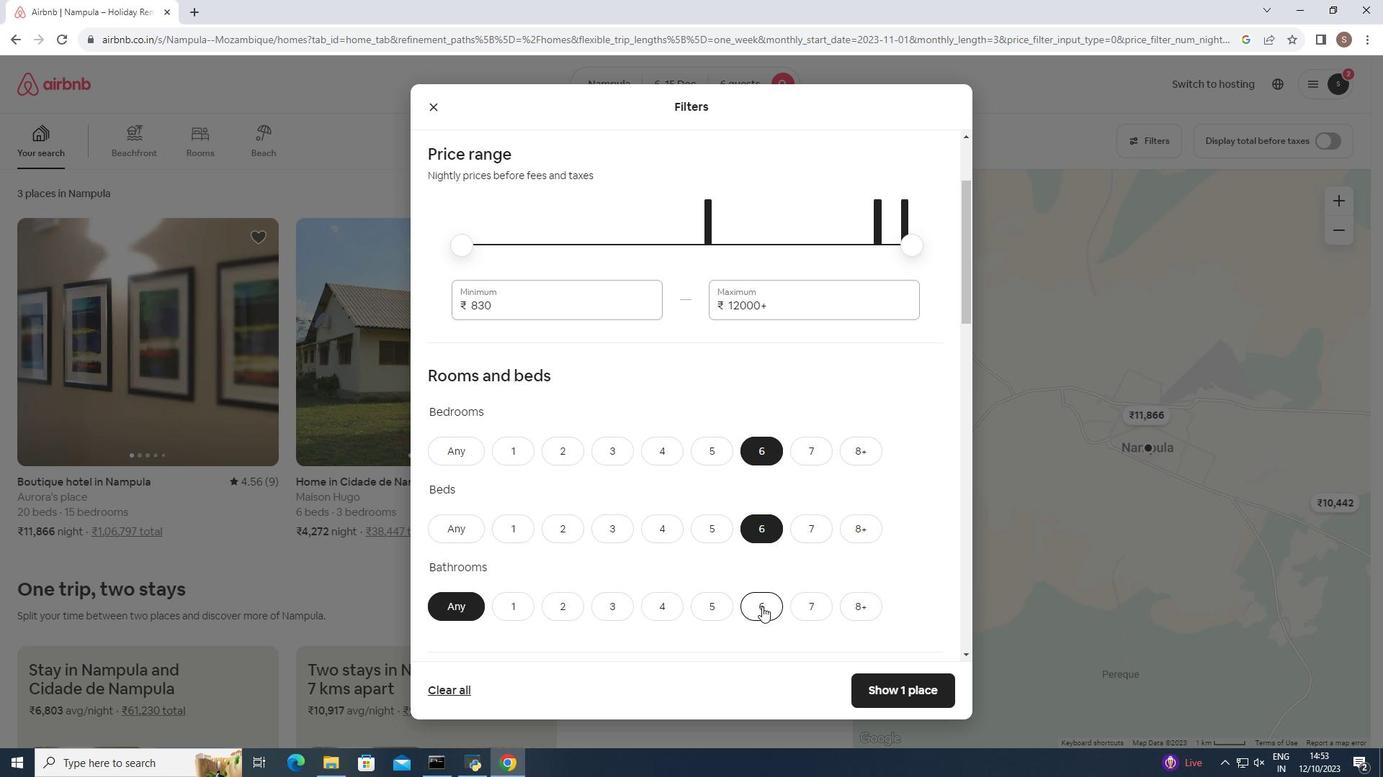
Action: Mouse pressed left at (762, 607)
Screenshot: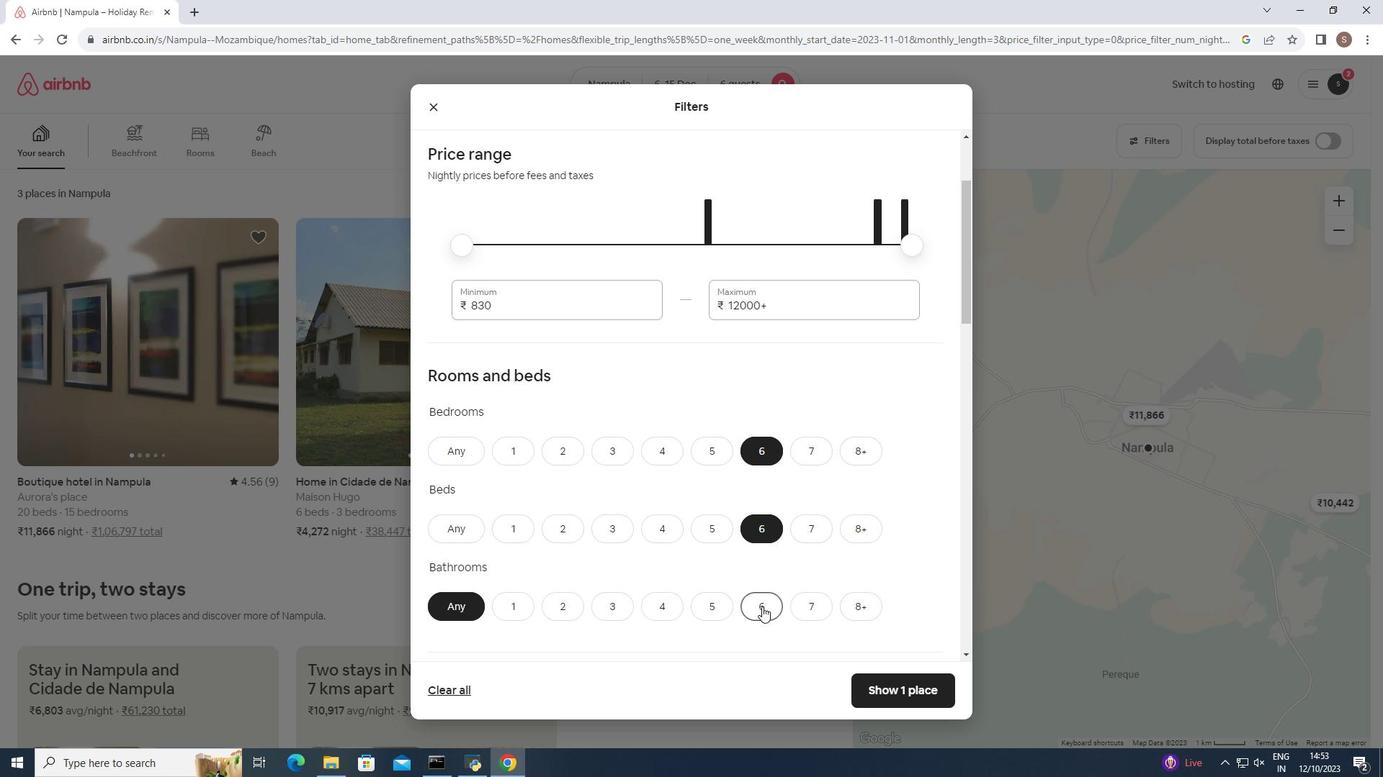 
Action: Mouse moved to (659, 475)
Screenshot: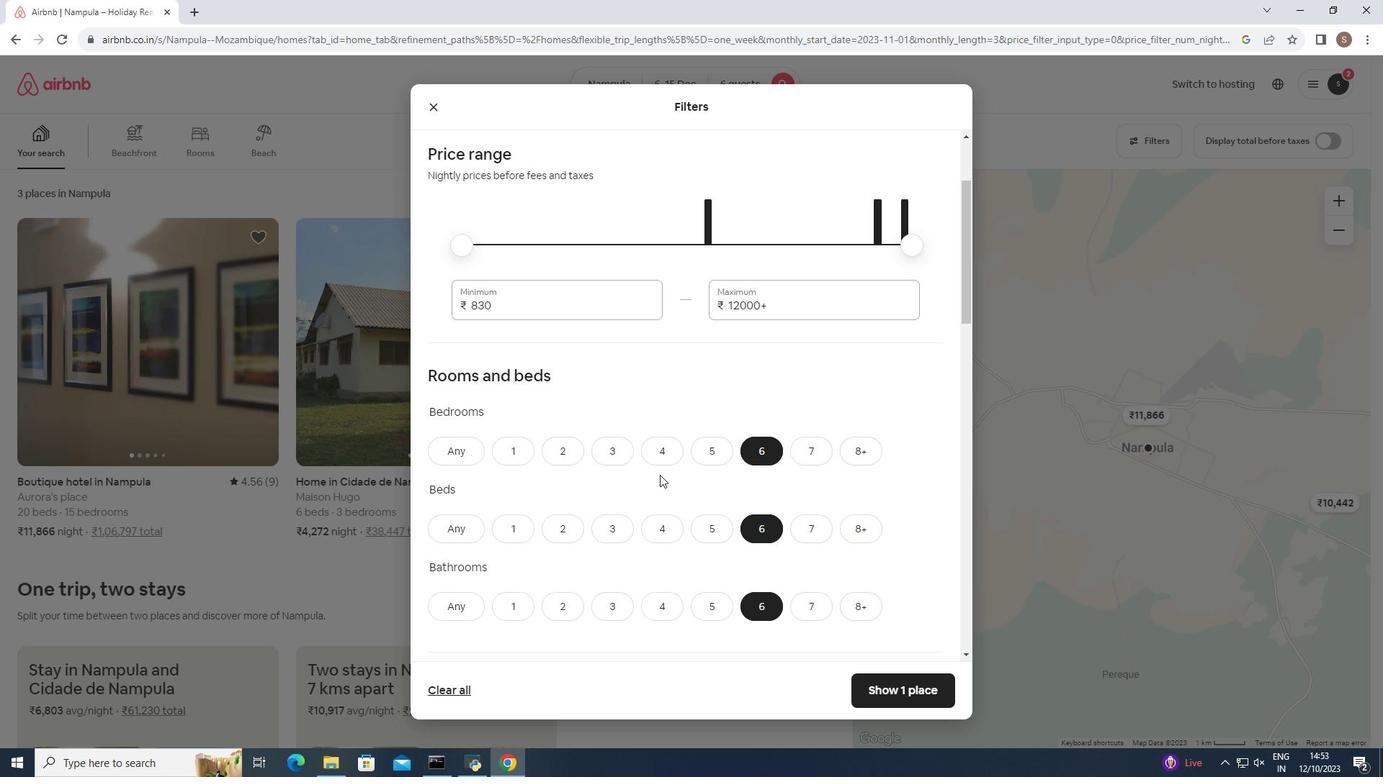 
Action: Mouse scrolled (659, 474) with delta (0, 0)
Screenshot: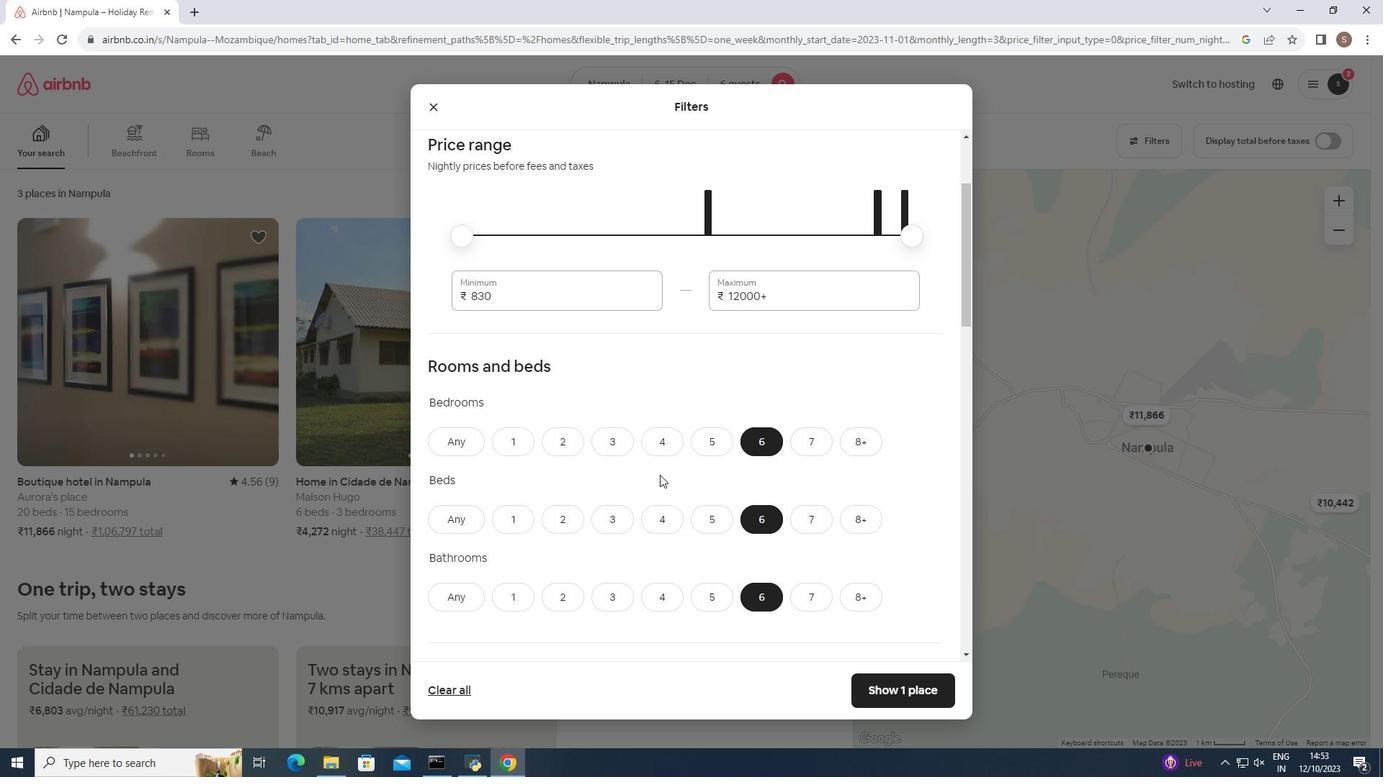 
Action: Mouse scrolled (659, 474) with delta (0, 0)
Screenshot: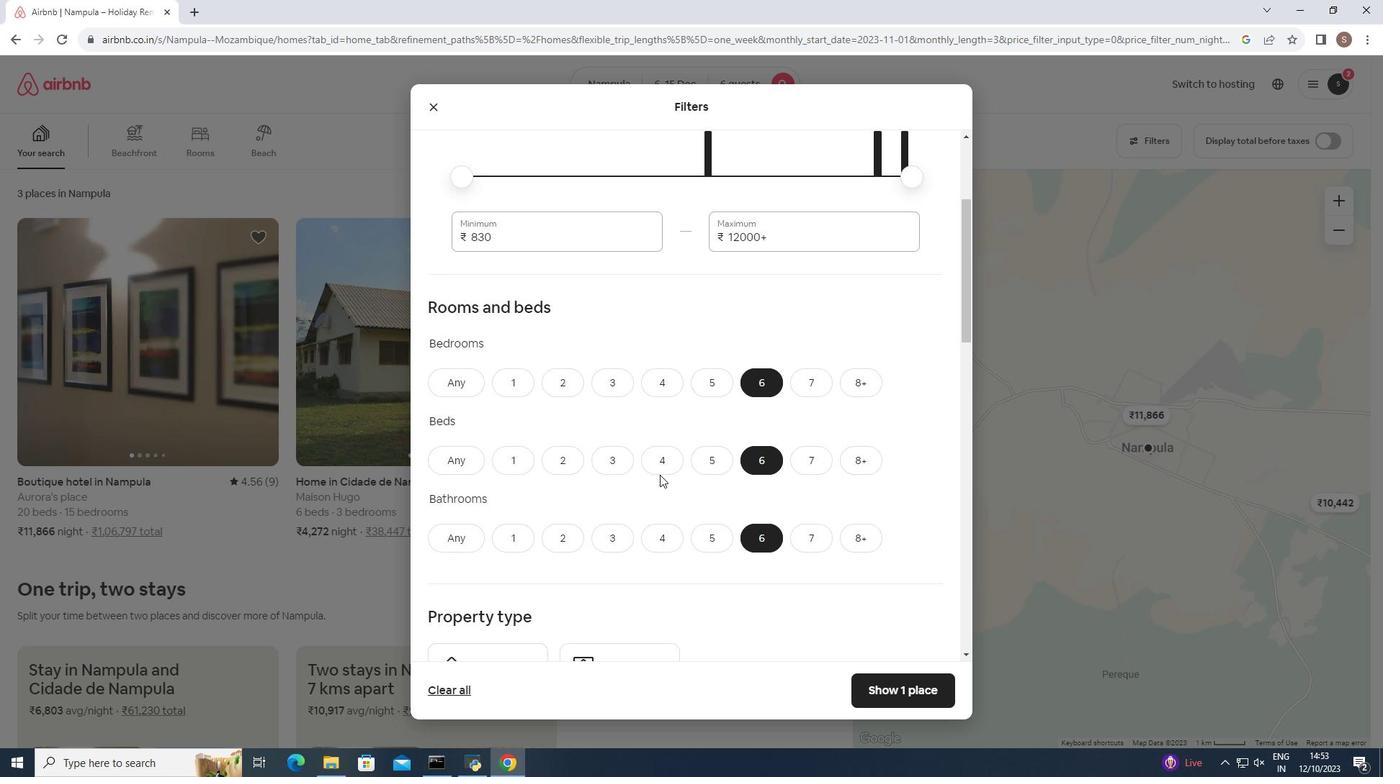 
Action: Mouse scrolled (659, 474) with delta (0, 0)
Screenshot: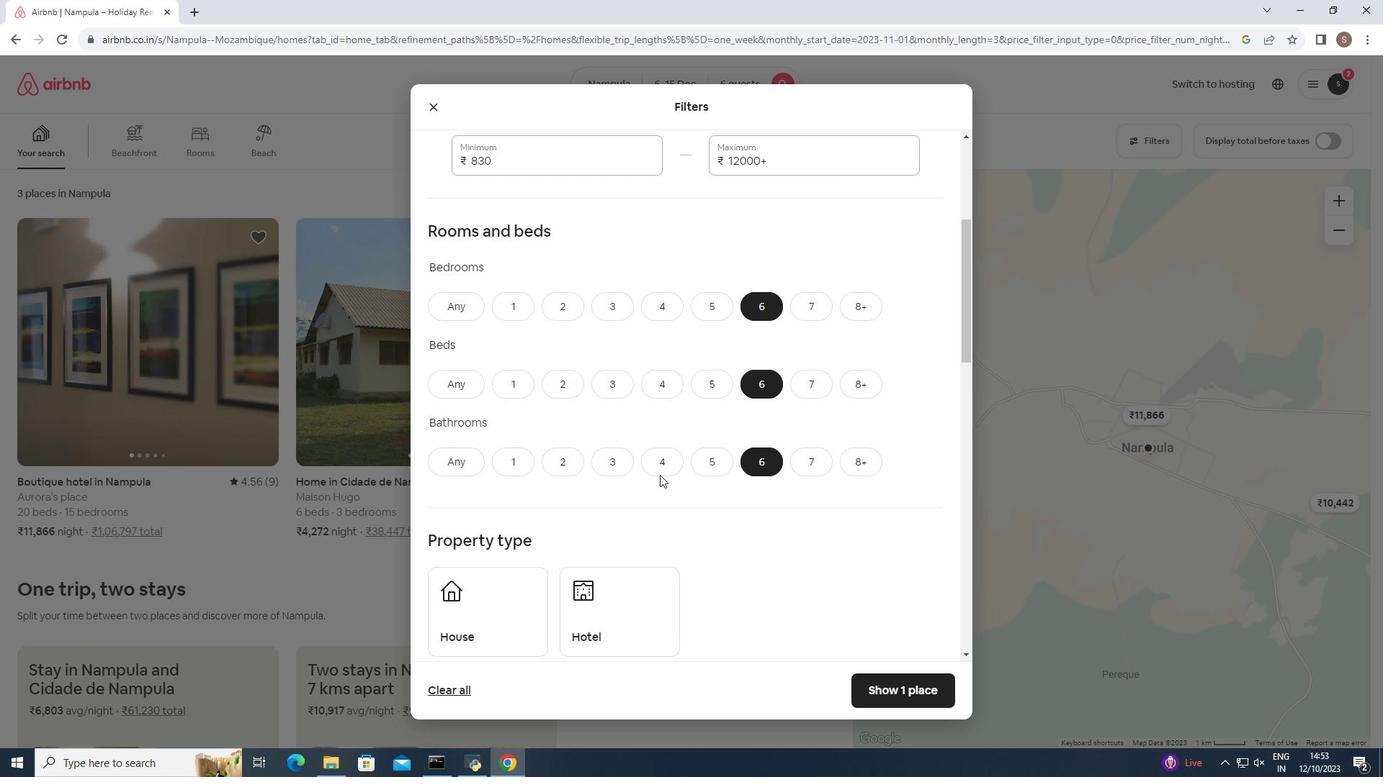 
Action: Mouse scrolled (659, 474) with delta (0, 0)
Screenshot: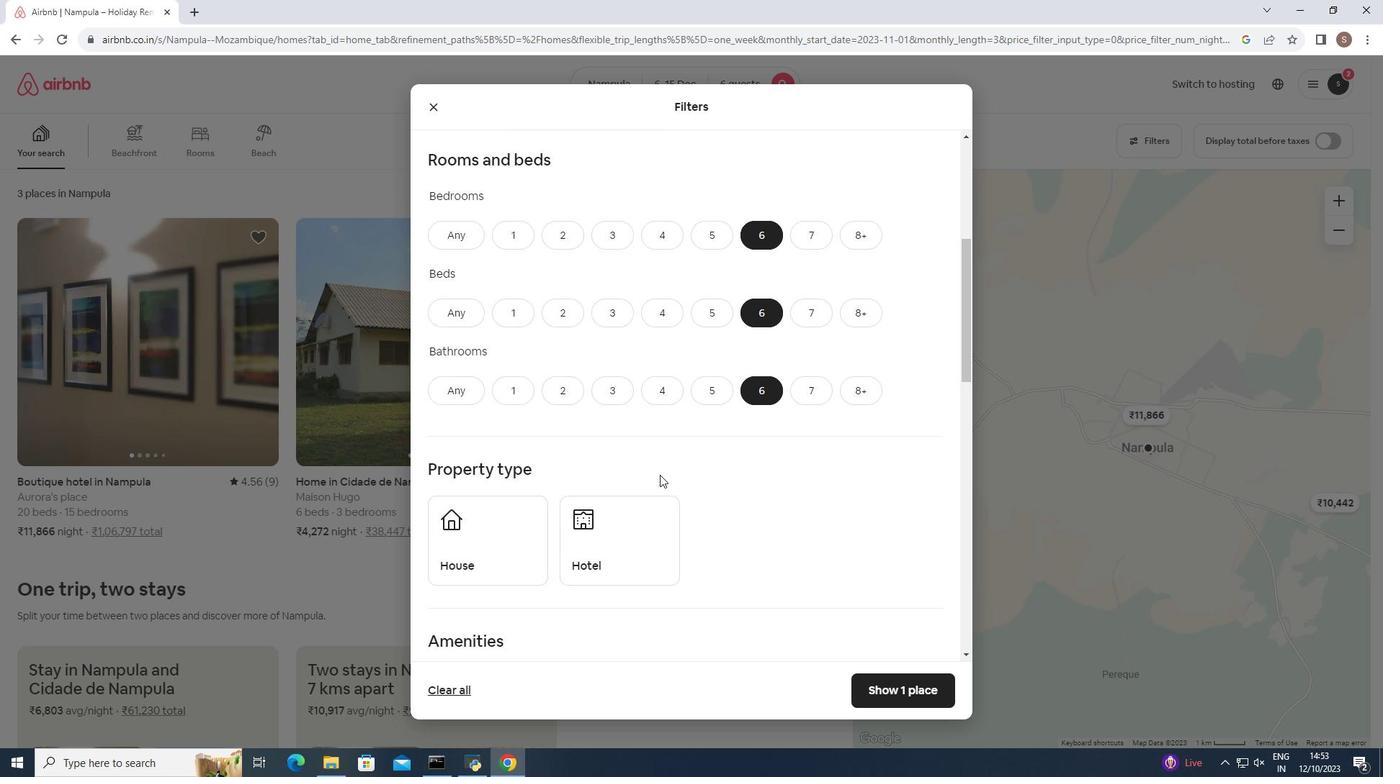 
Action: Mouse moved to (458, 473)
Screenshot: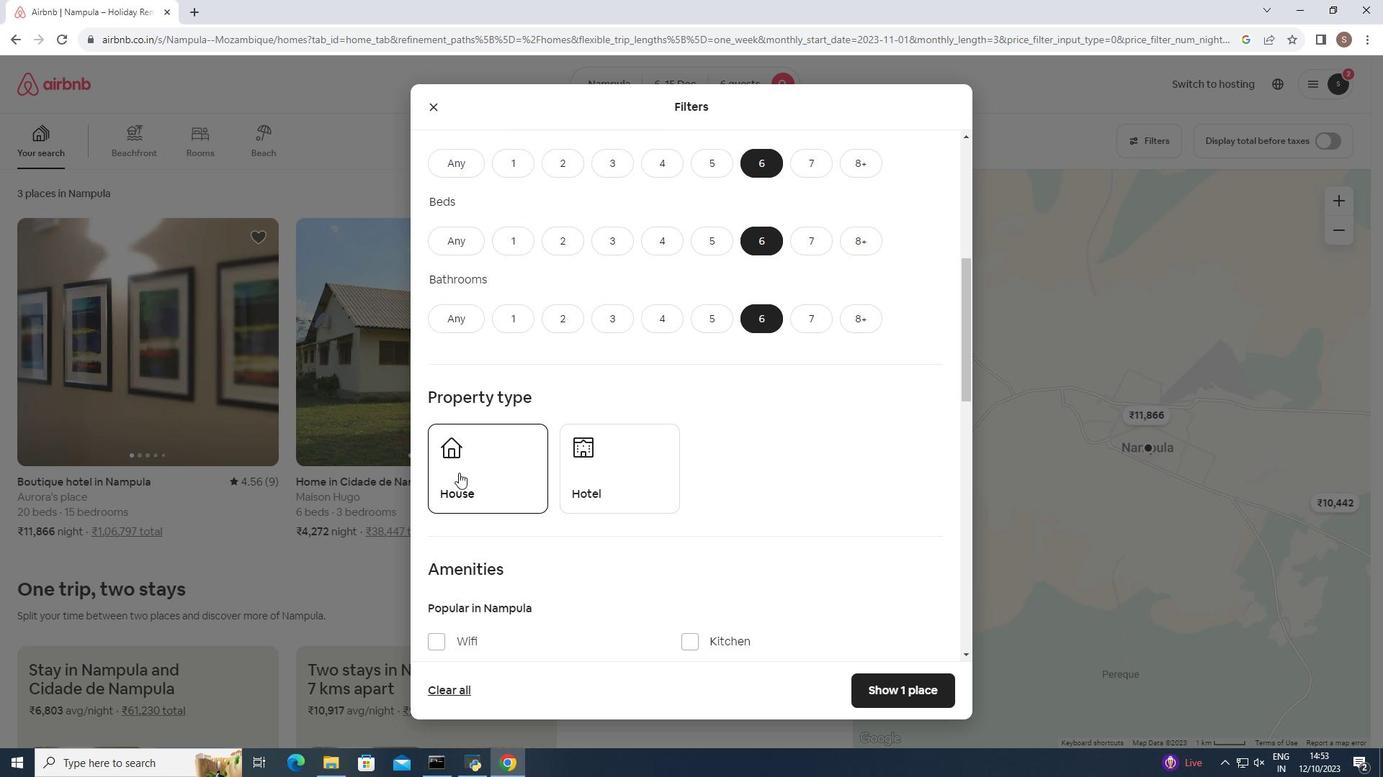 
Action: Mouse pressed left at (458, 473)
Screenshot: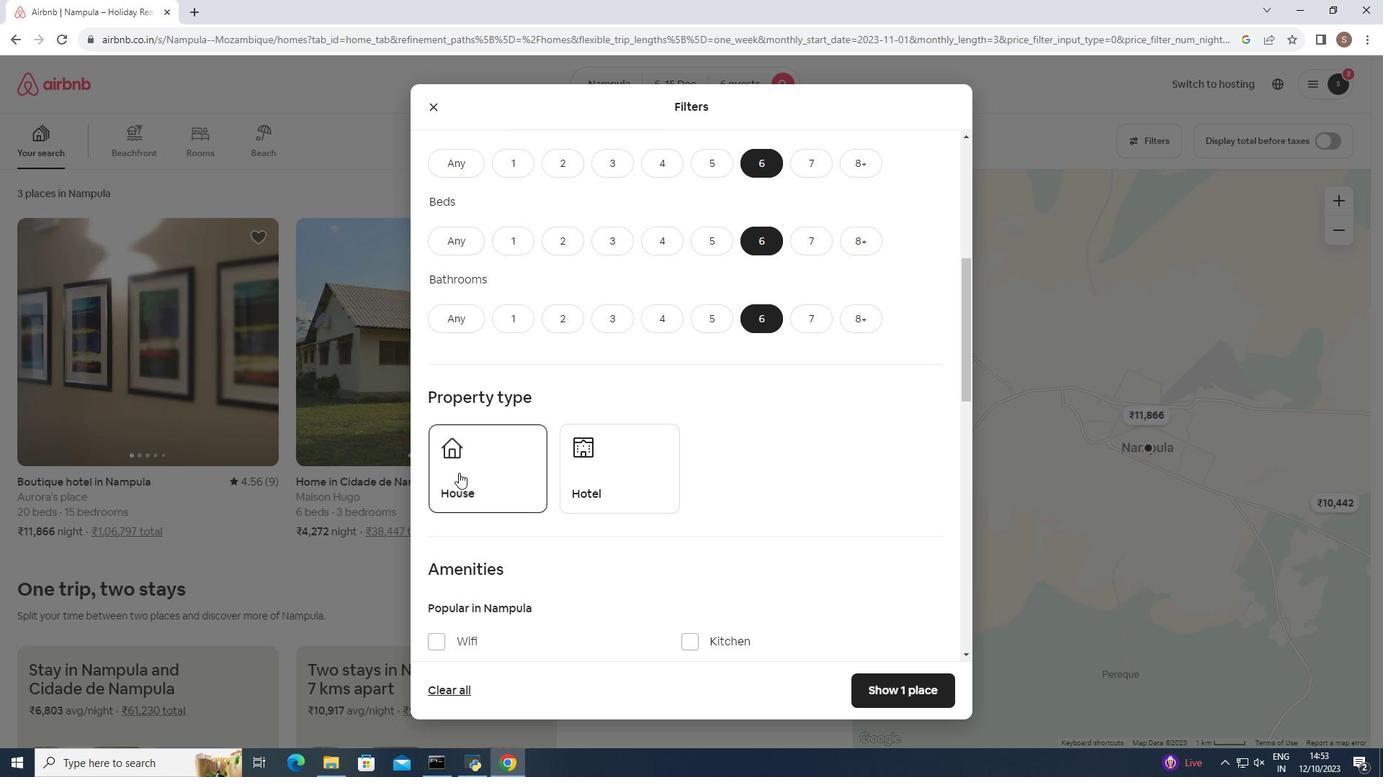 
Action: Mouse moved to (740, 472)
Screenshot: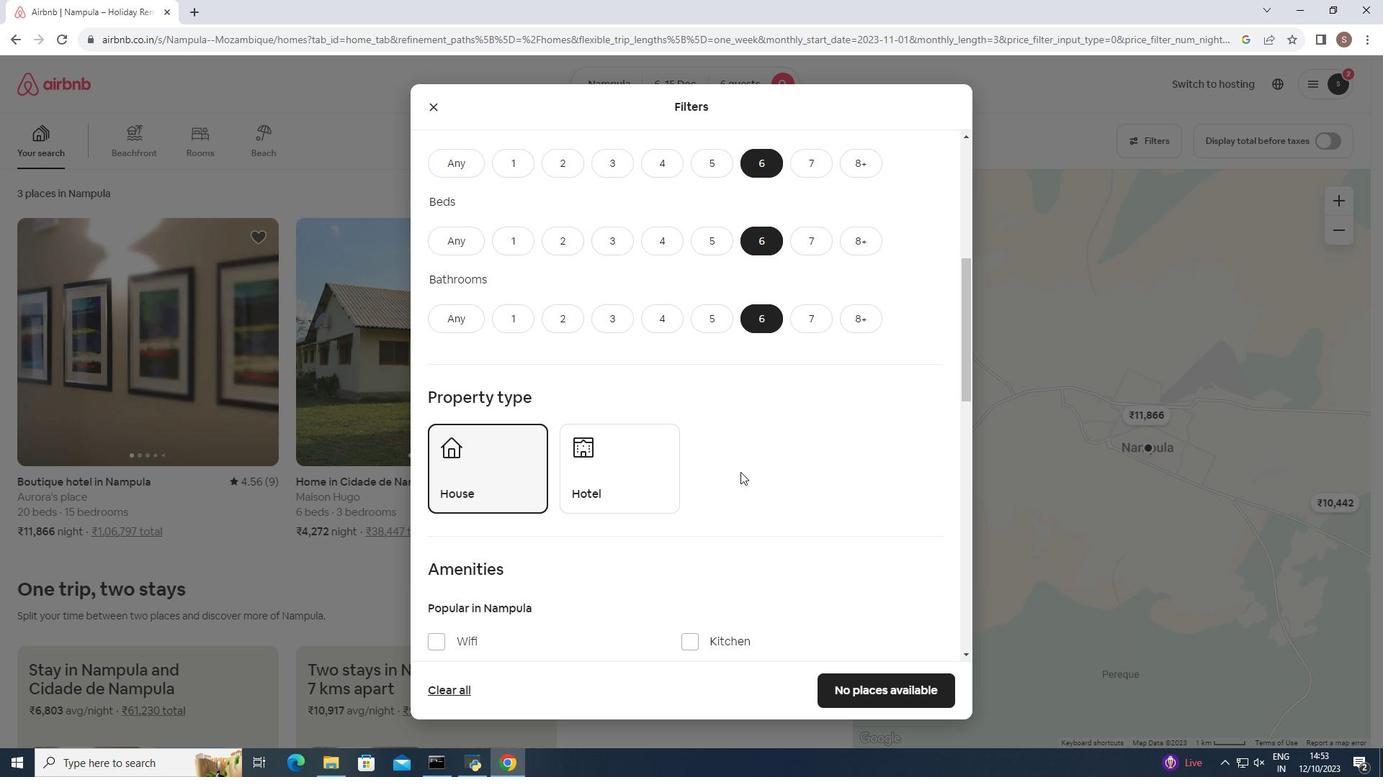 
Action: Mouse scrolled (740, 471) with delta (0, 0)
Screenshot: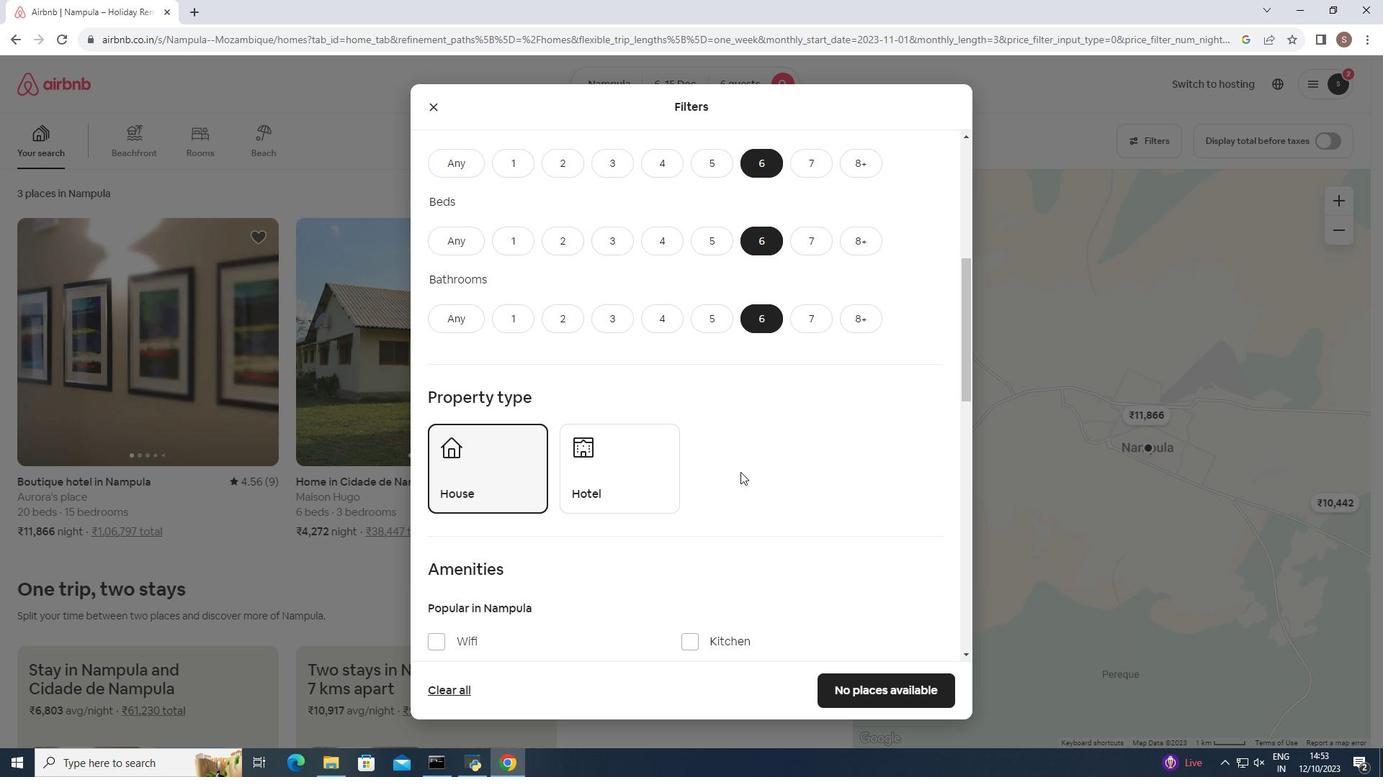 
Action: Mouse scrolled (740, 471) with delta (0, 0)
Screenshot: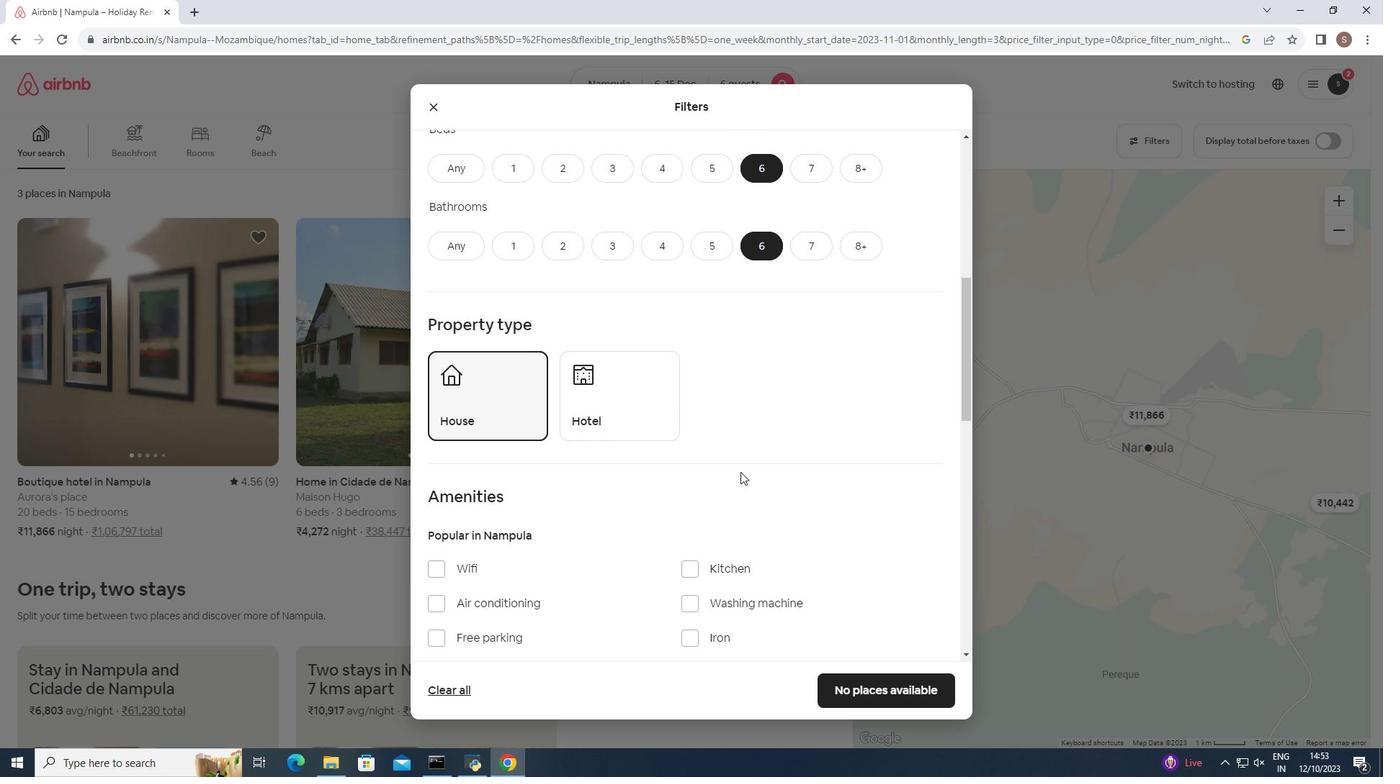 
Action: Mouse moved to (453, 600)
Screenshot: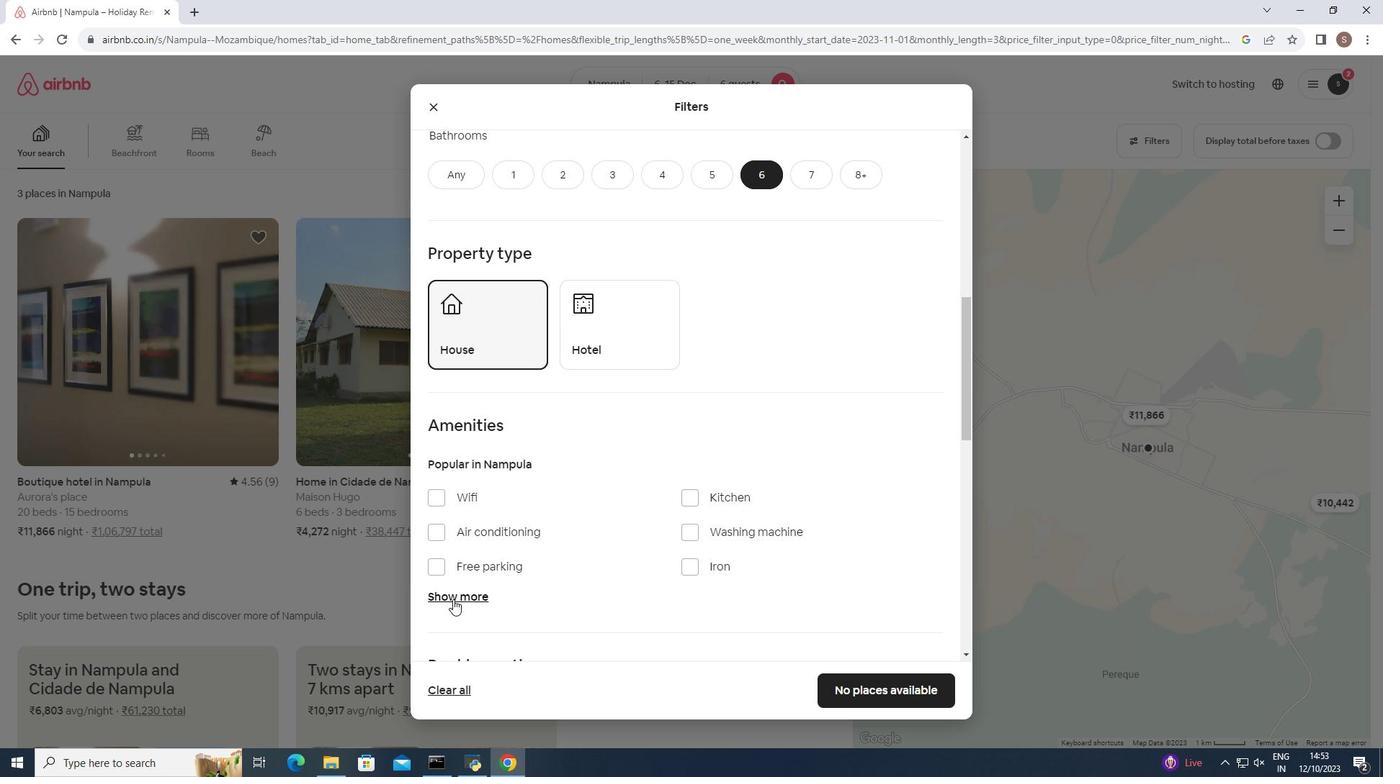 
Action: Mouse pressed left at (453, 600)
Screenshot: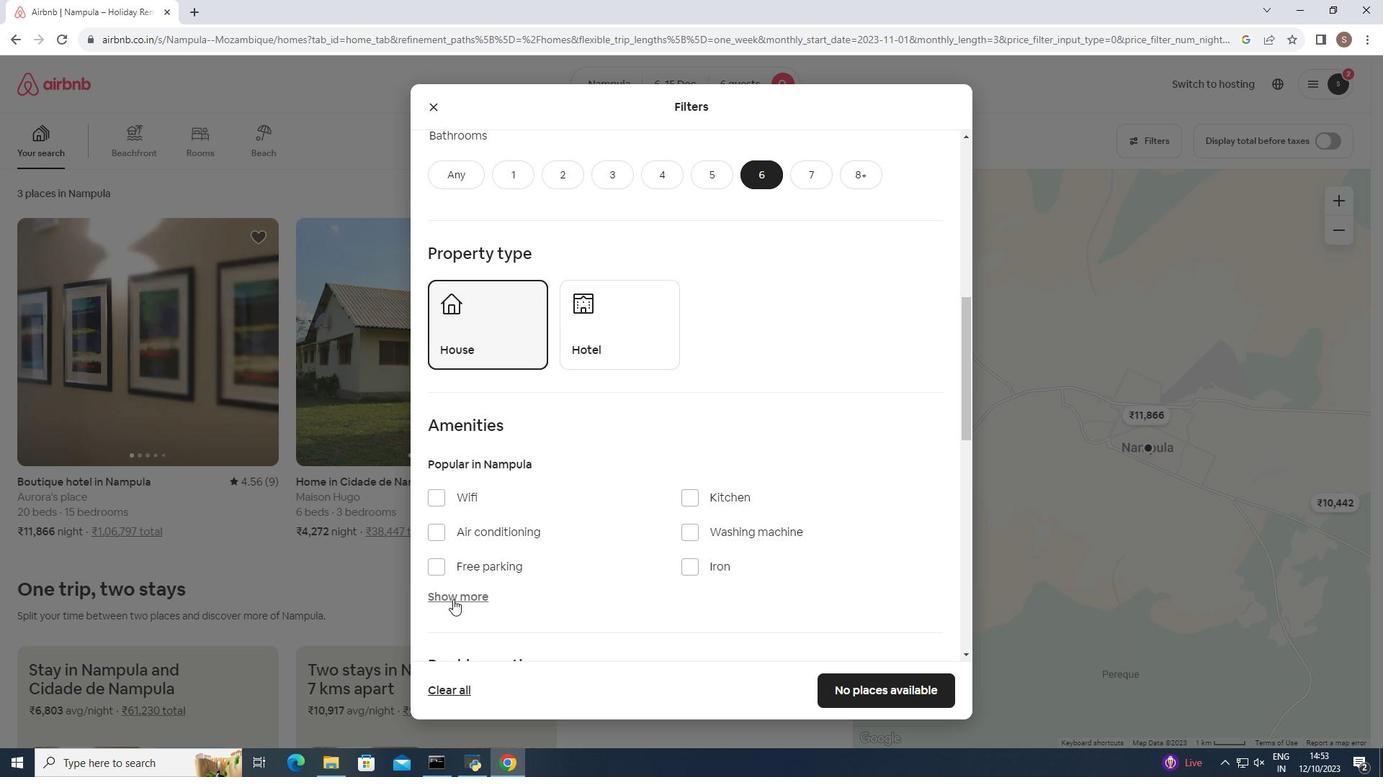 
Action: Mouse moved to (539, 562)
Screenshot: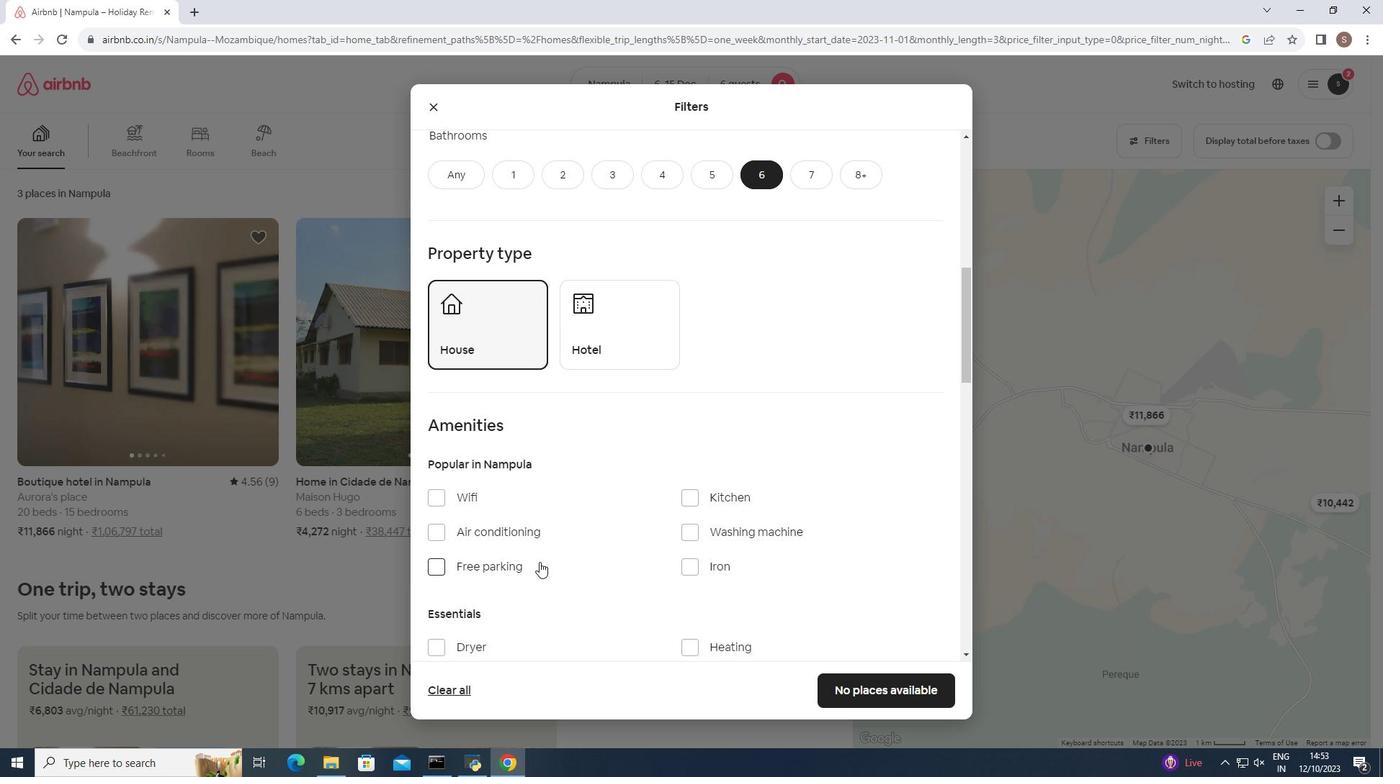 
Action: Mouse scrolled (539, 561) with delta (0, 0)
Screenshot: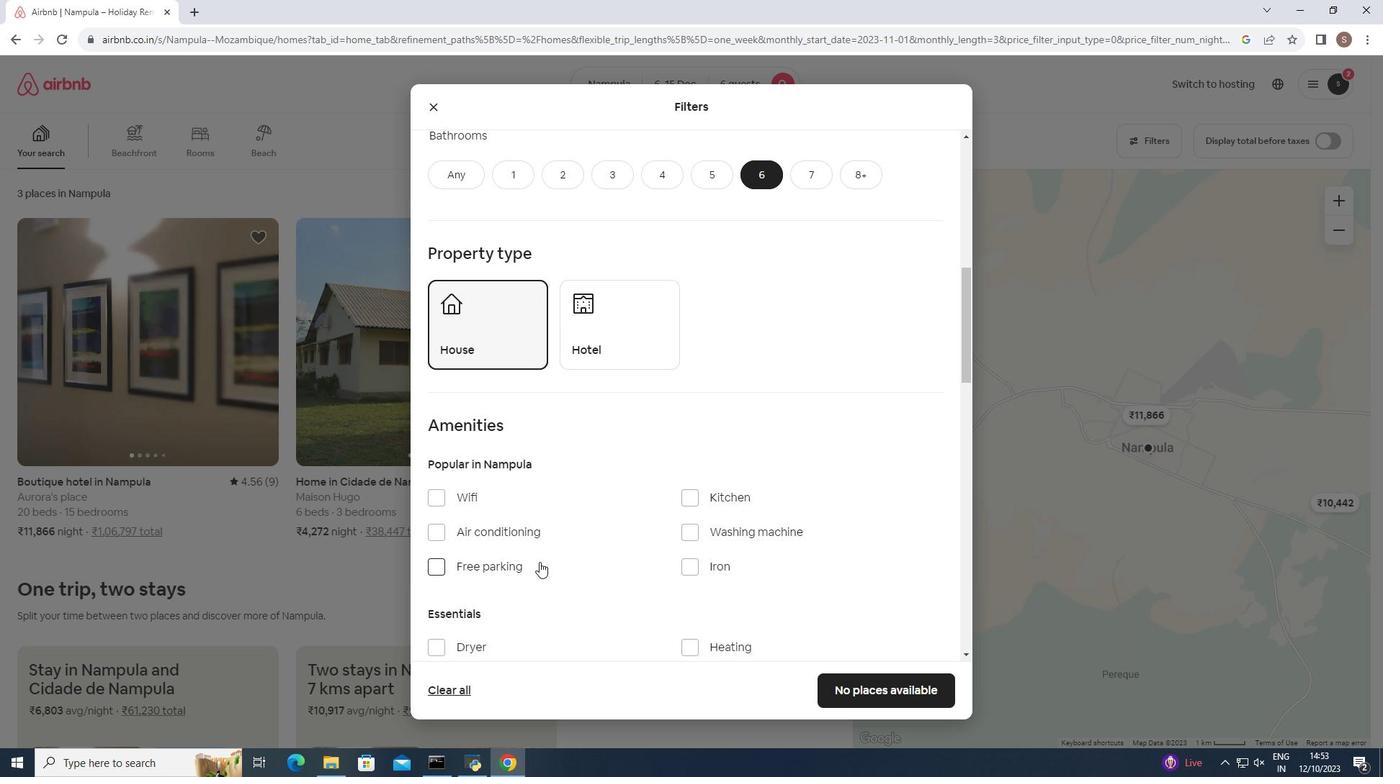 
Action: Mouse scrolled (539, 561) with delta (0, 0)
Screenshot: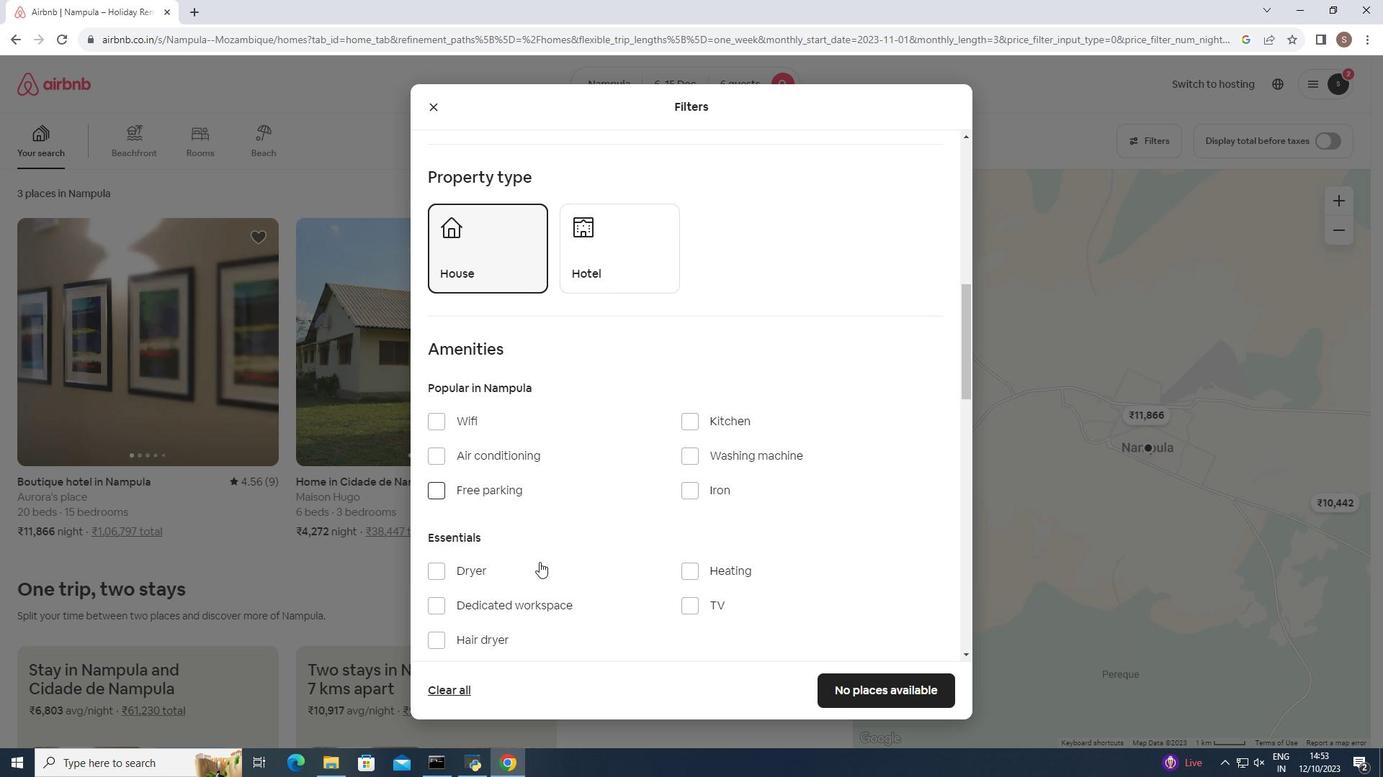 
Action: Mouse moved to (436, 347)
Screenshot: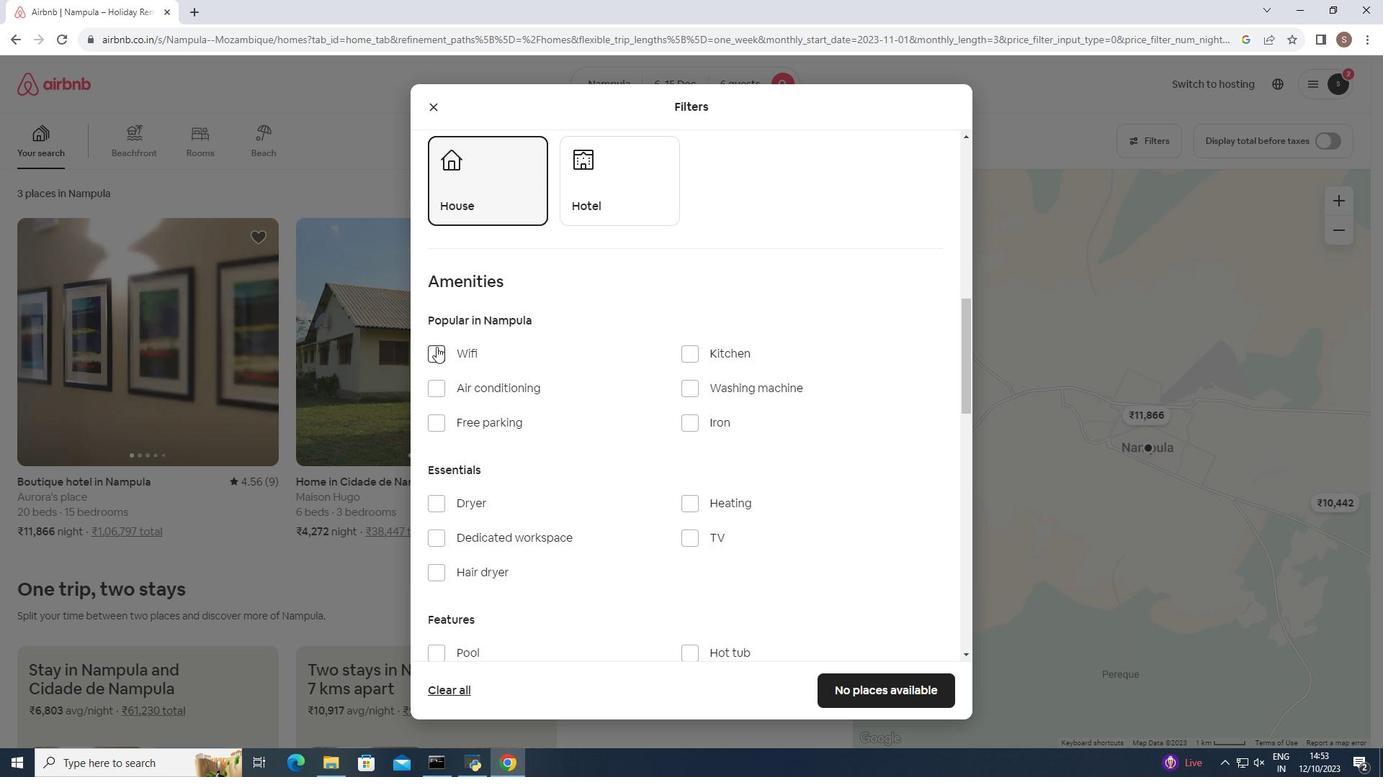 
Action: Mouse pressed left at (436, 347)
Screenshot: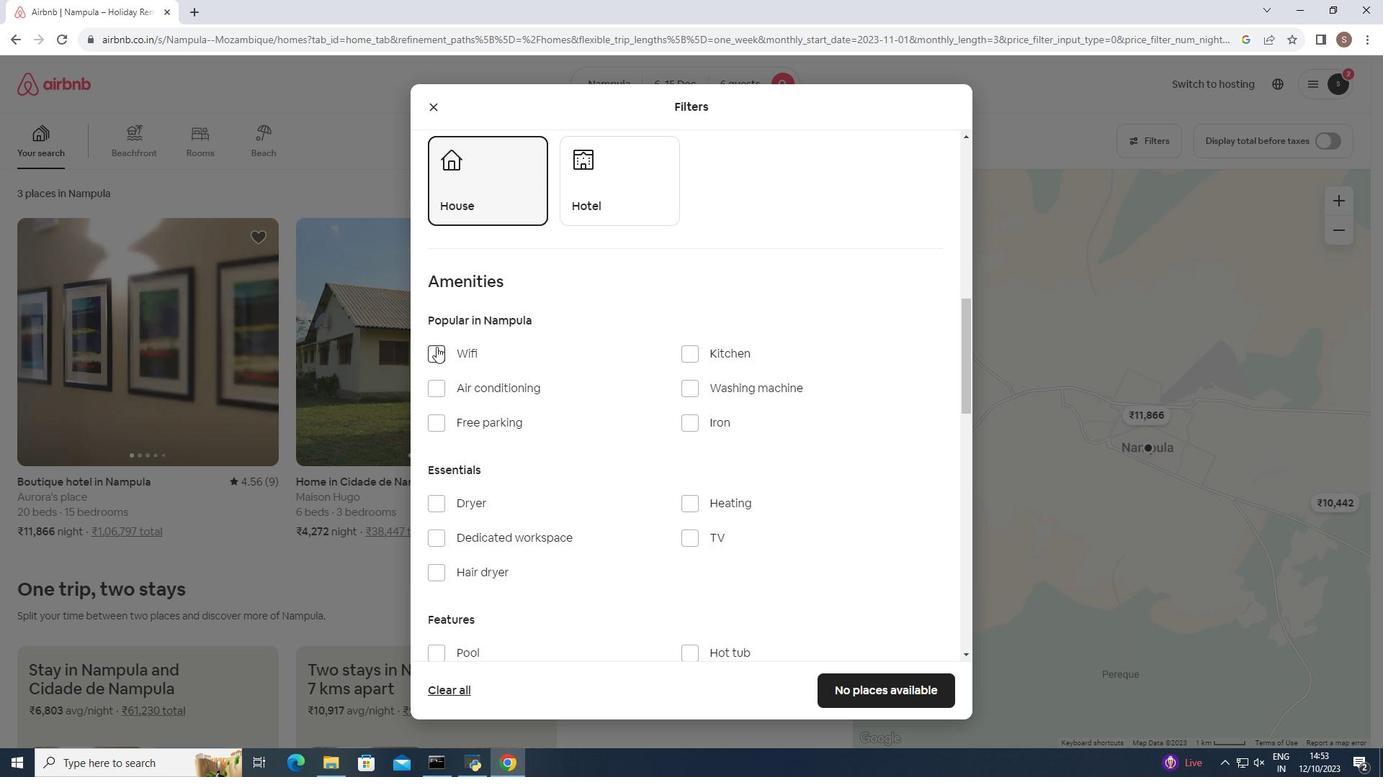 
Action: Mouse moved to (692, 535)
Screenshot: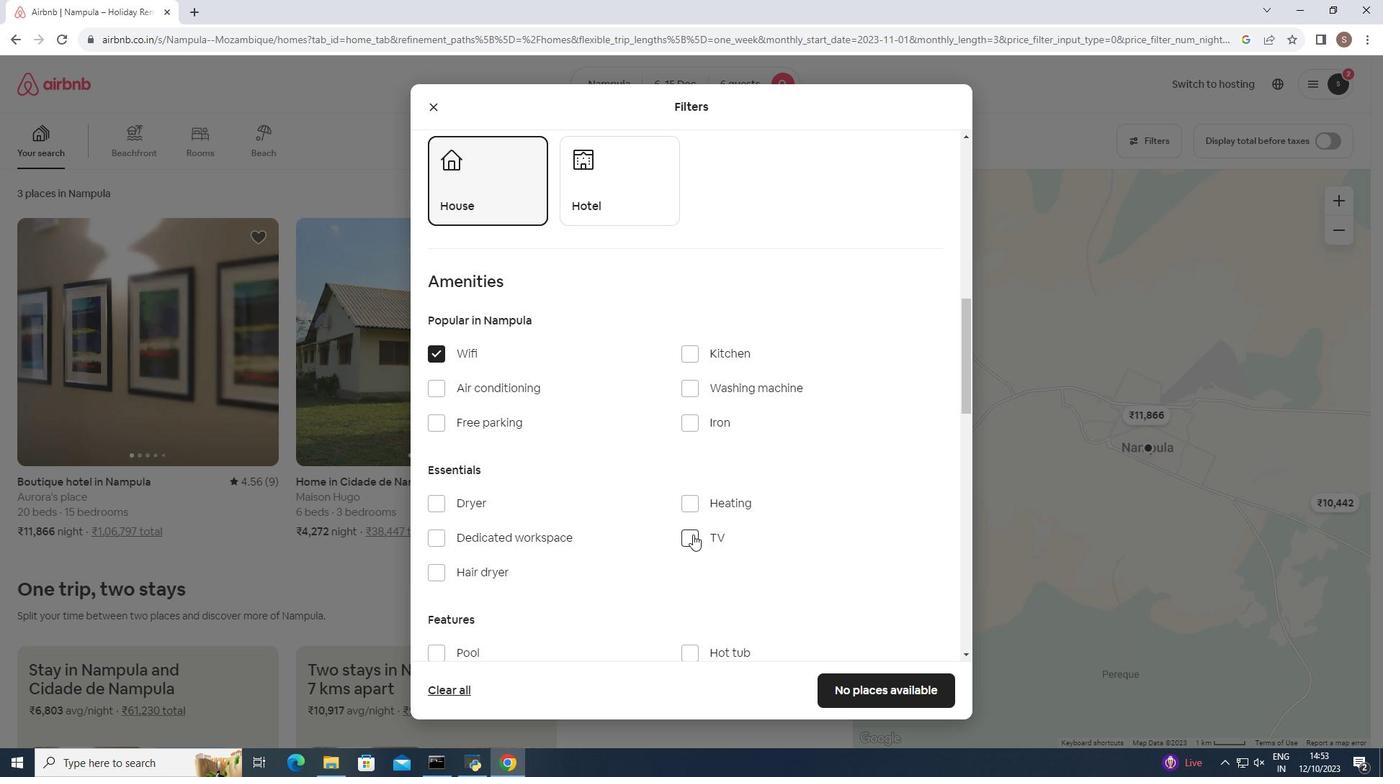
Action: Mouse pressed left at (692, 535)
Screenshot: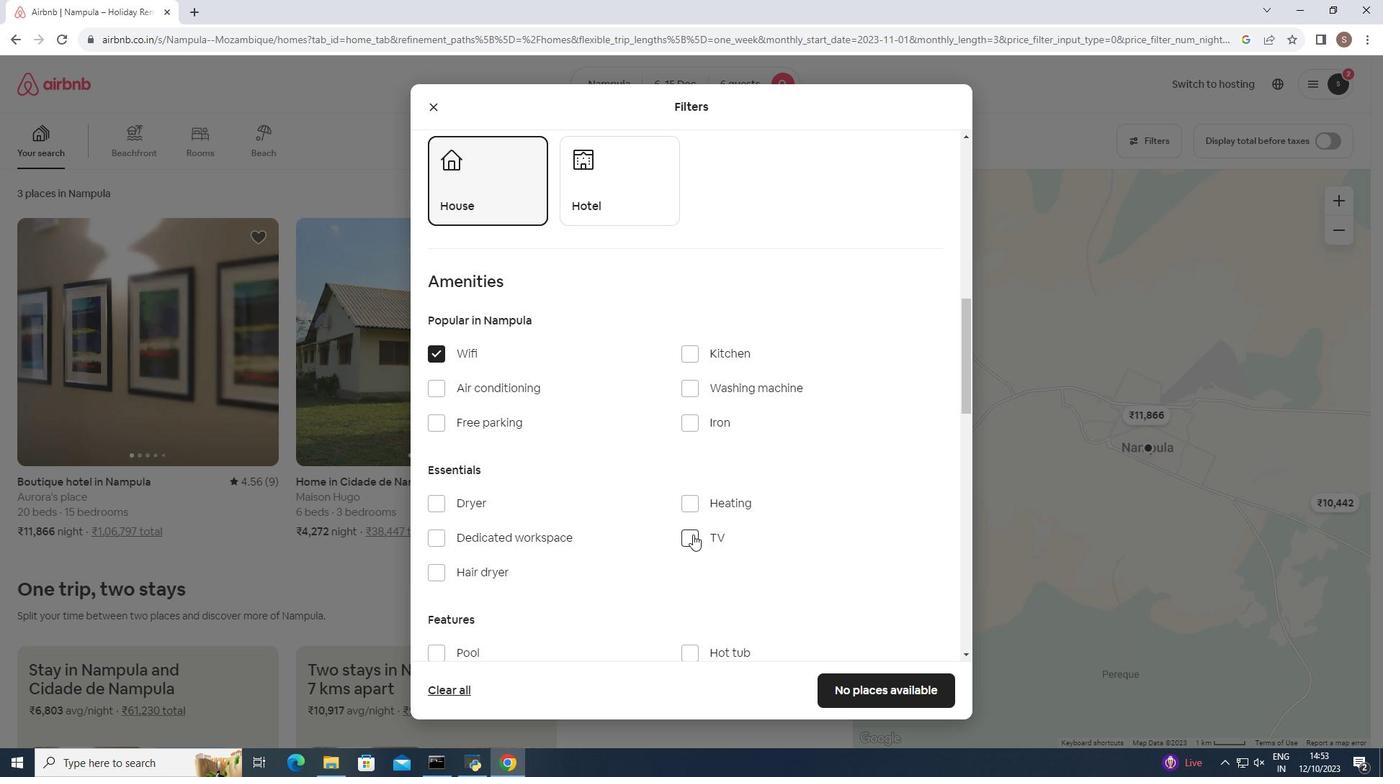 
Action: Mouse moved to (574, 452)
Screenshot: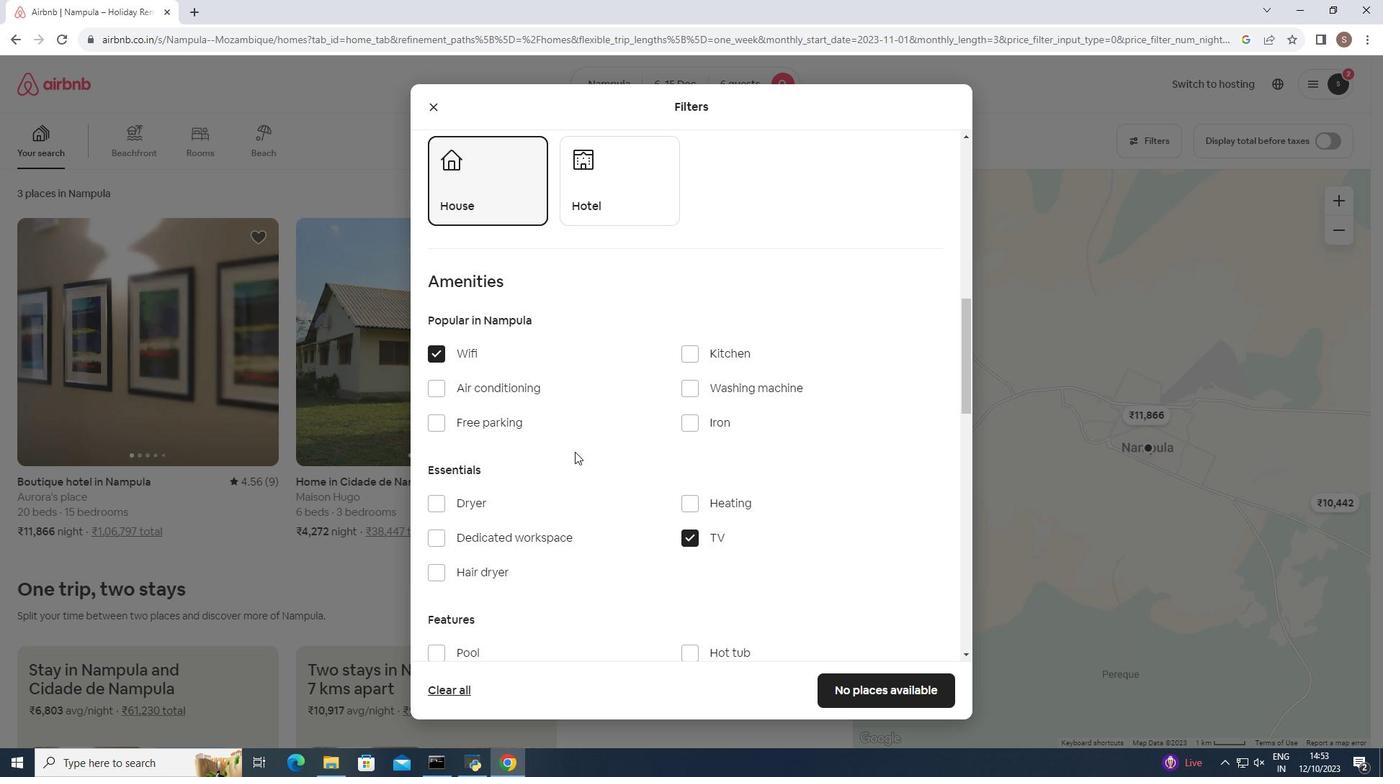 
Action: Mouse scrolled (574, 451) with delta (0, 0)
Screenshot: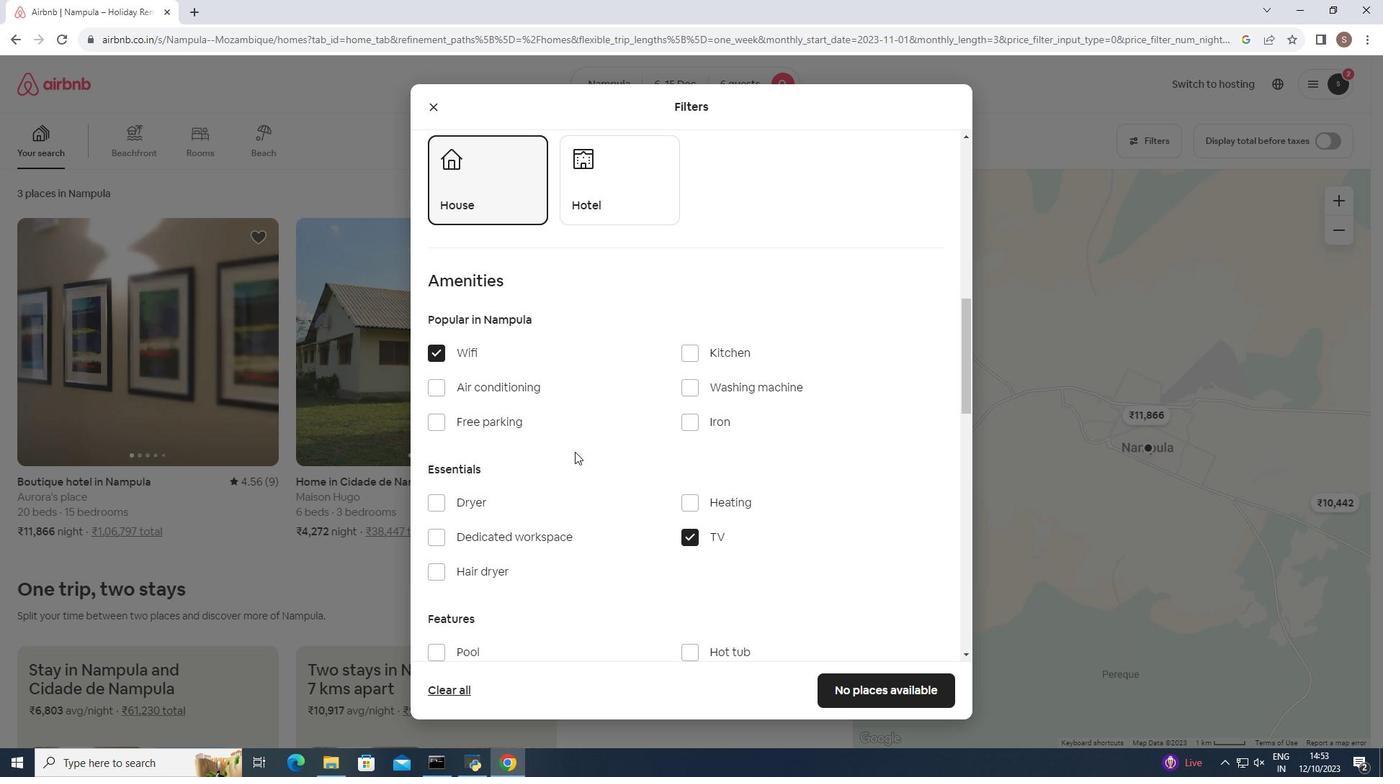 
Action: Mouse scrolled (574, 451) with delta (0, 0)
Screenshot: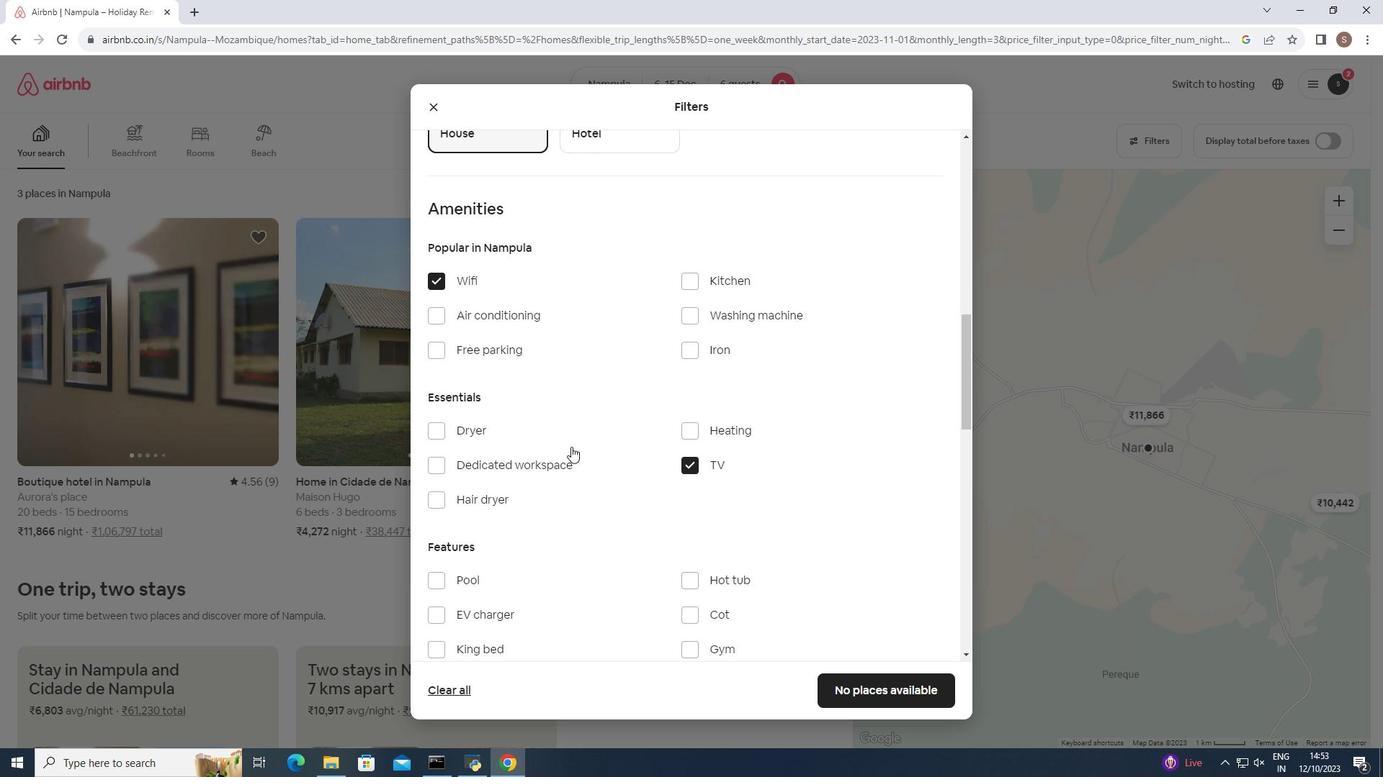 
Action: Mouse moved to (437, 274)
Screenshot: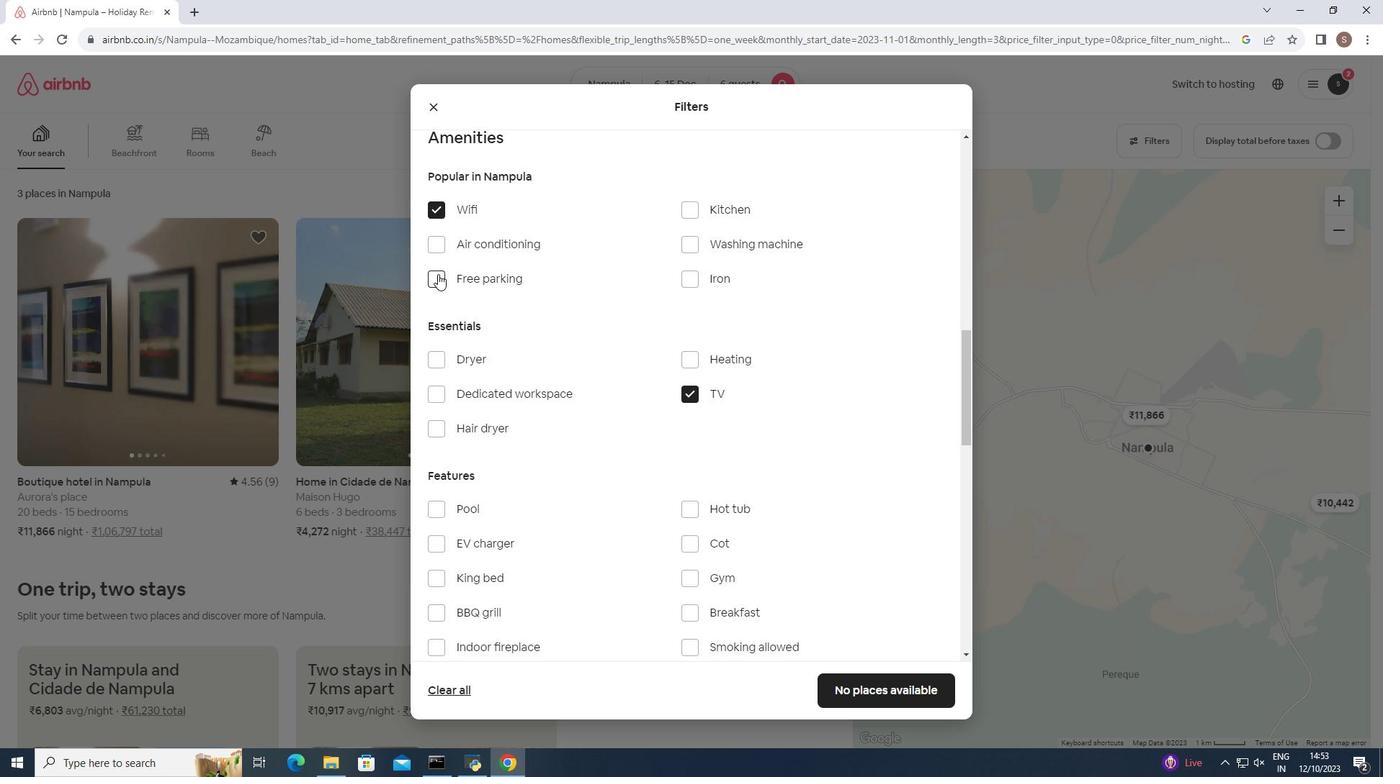 
Action: Mouse pressed left at (437, 274)
Screenshot: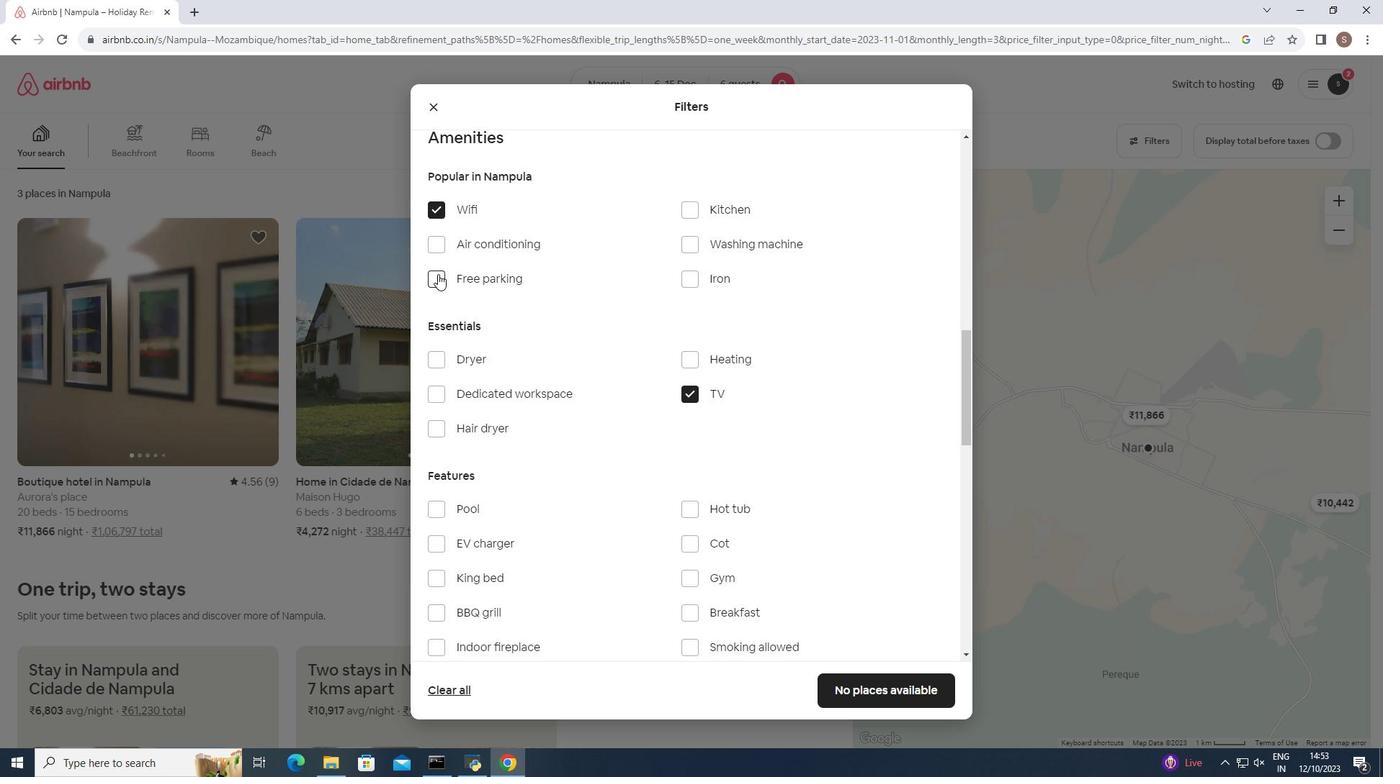 
Action: Mouse moved to (571, 384)
Screenshot: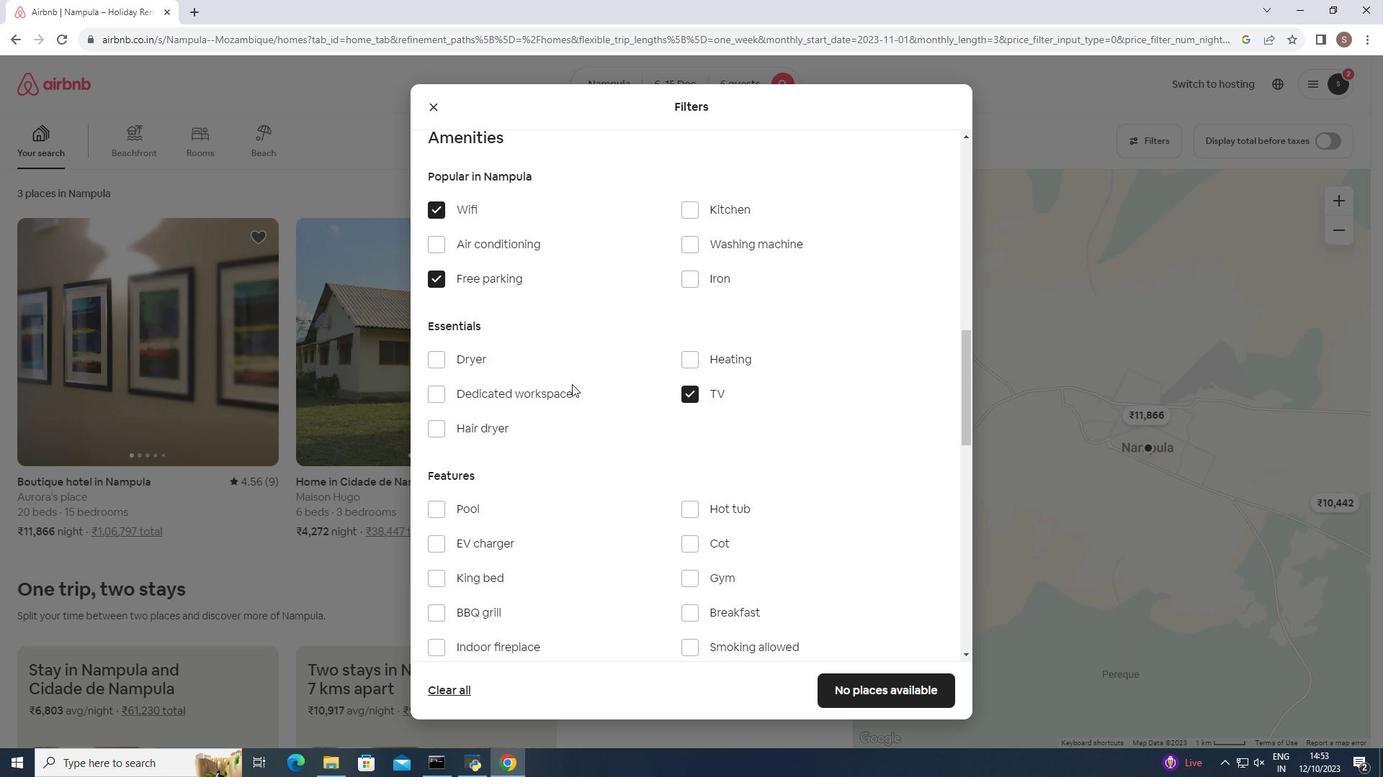 
Action: Mouse scrolled (571, 383) with delta (0, 0)
Screenshot: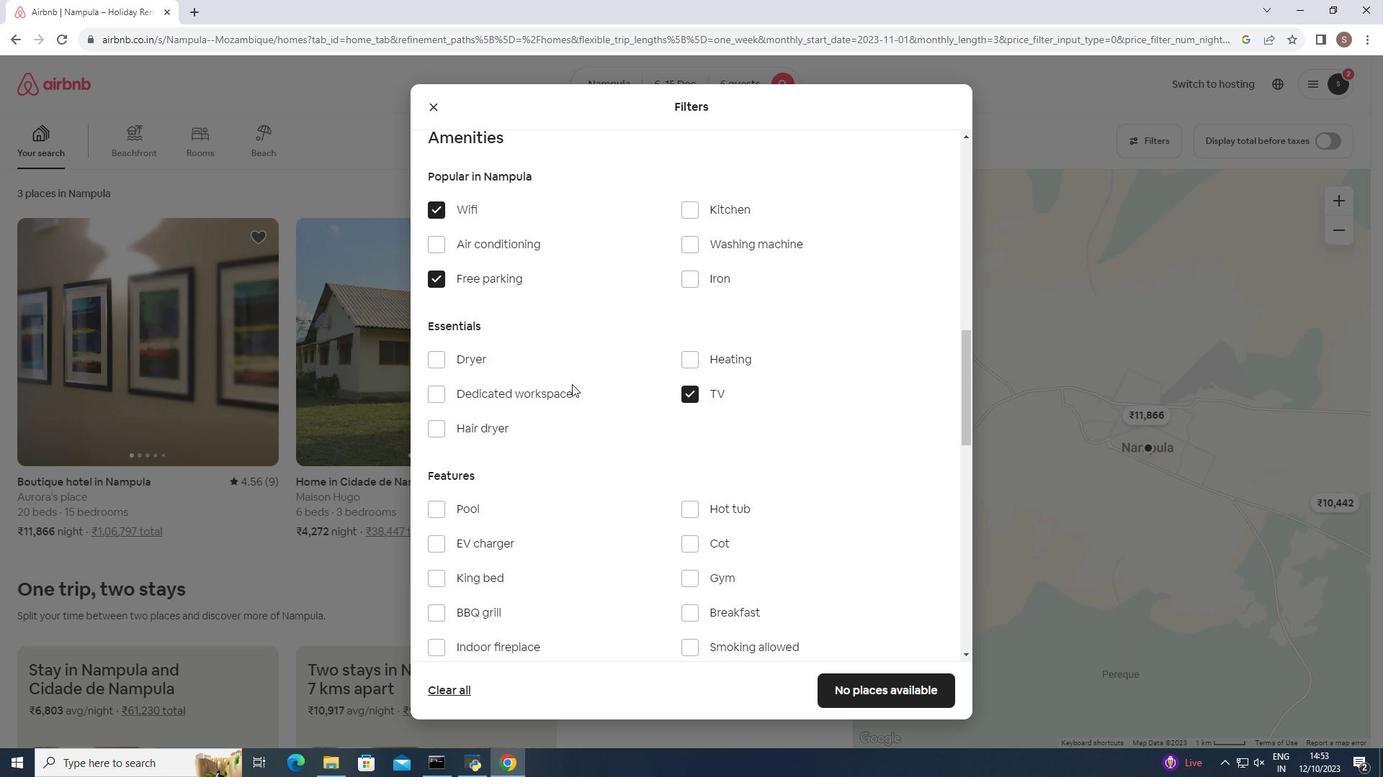 
Action: Mouse moved to (571, 385)
Screenshot: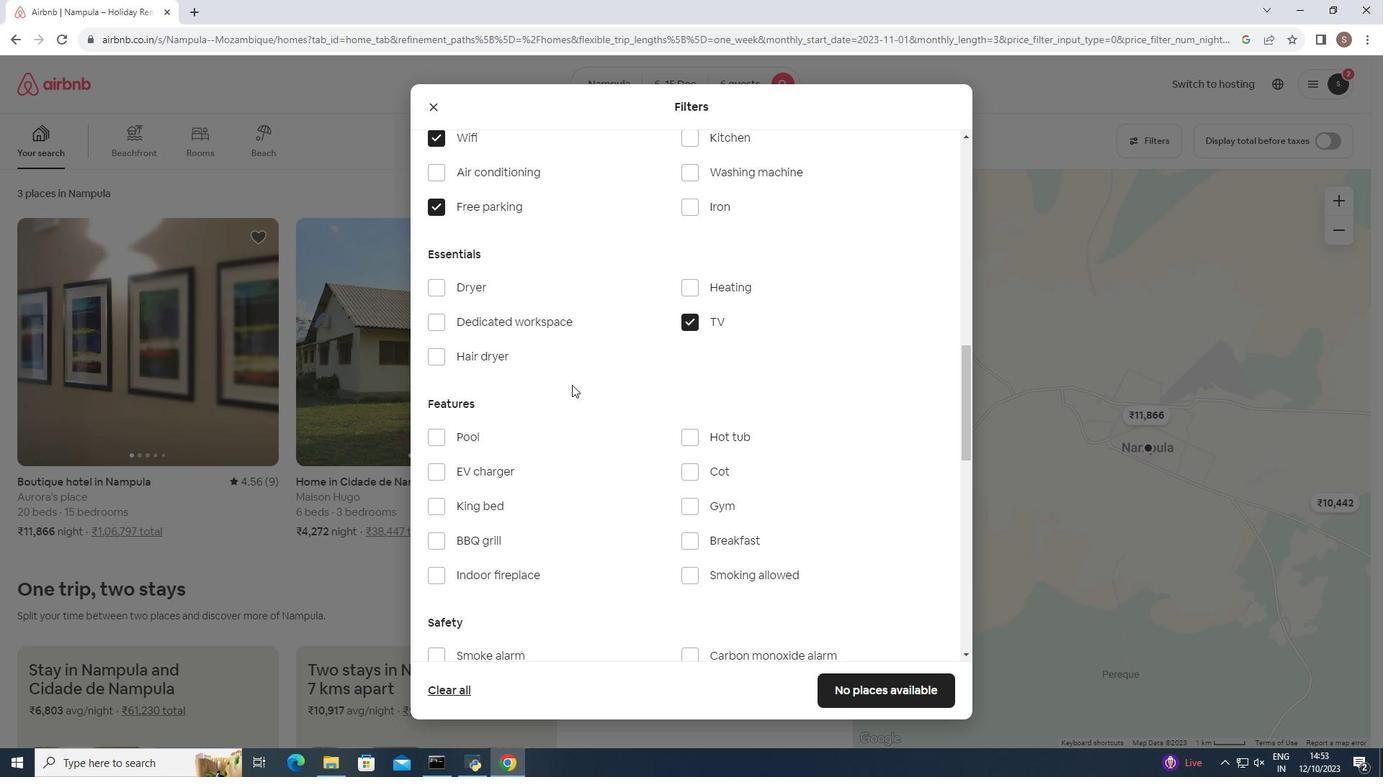 
Action: Mouse scrolled (571, 384) with delta (0, 0)
Screenshot: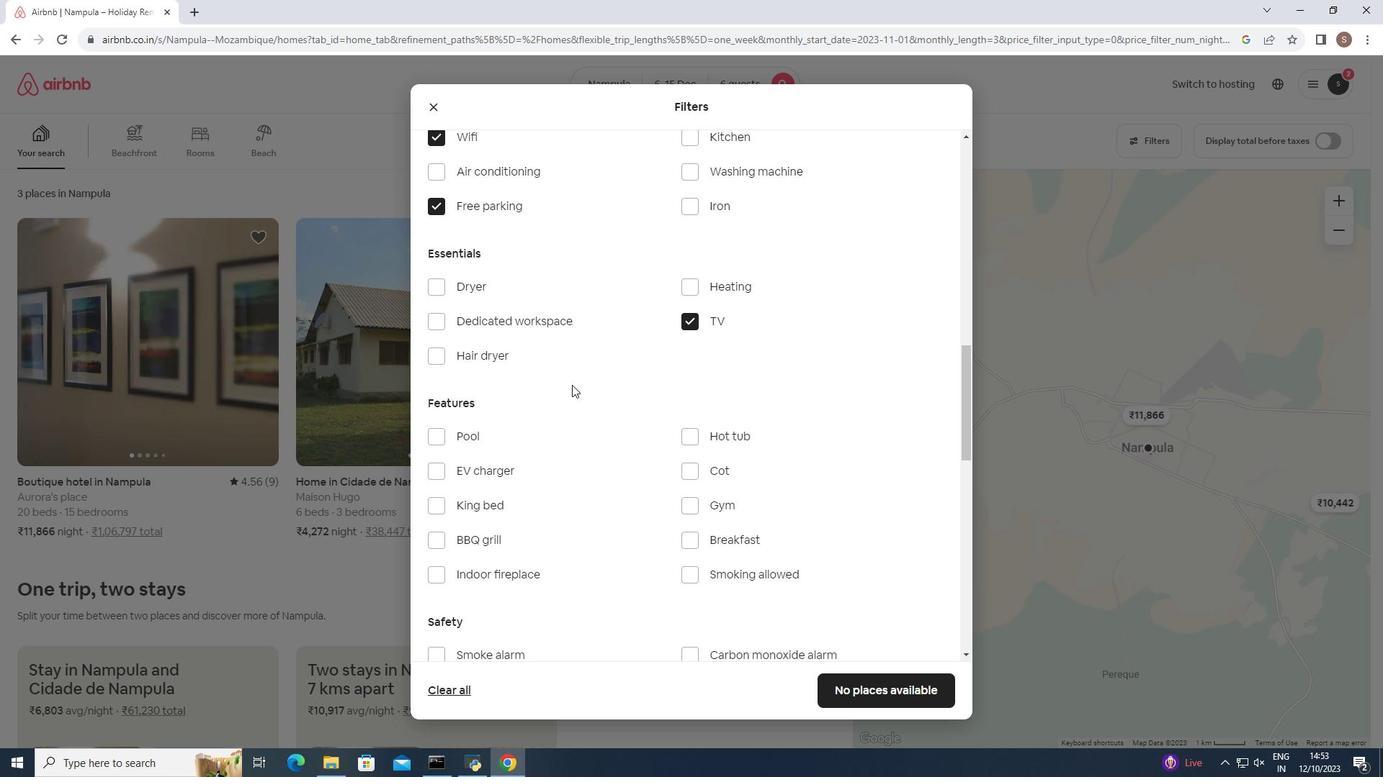 
Action: Mouse moved to (689, 435)
Screenshot: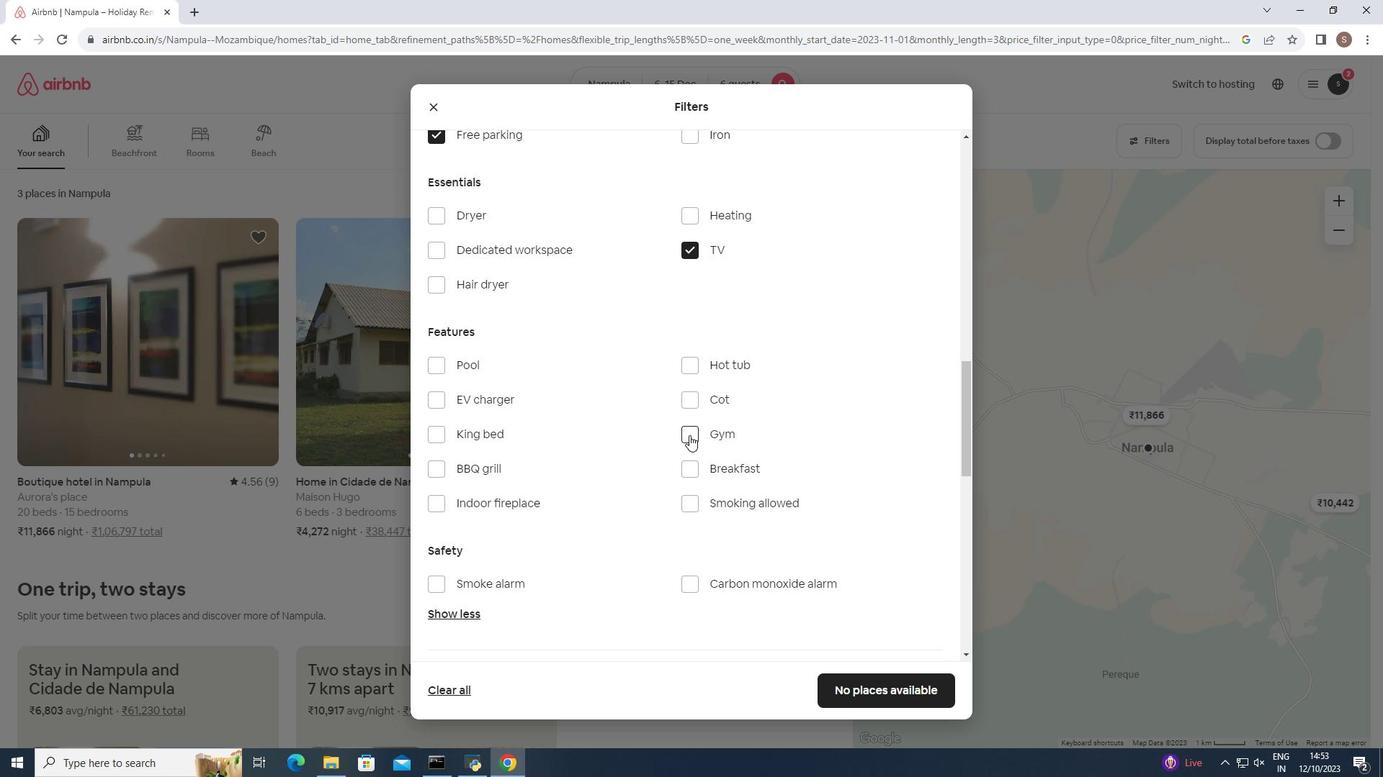 
Action: Mouse pressed left at (689, 435)
Screenshot: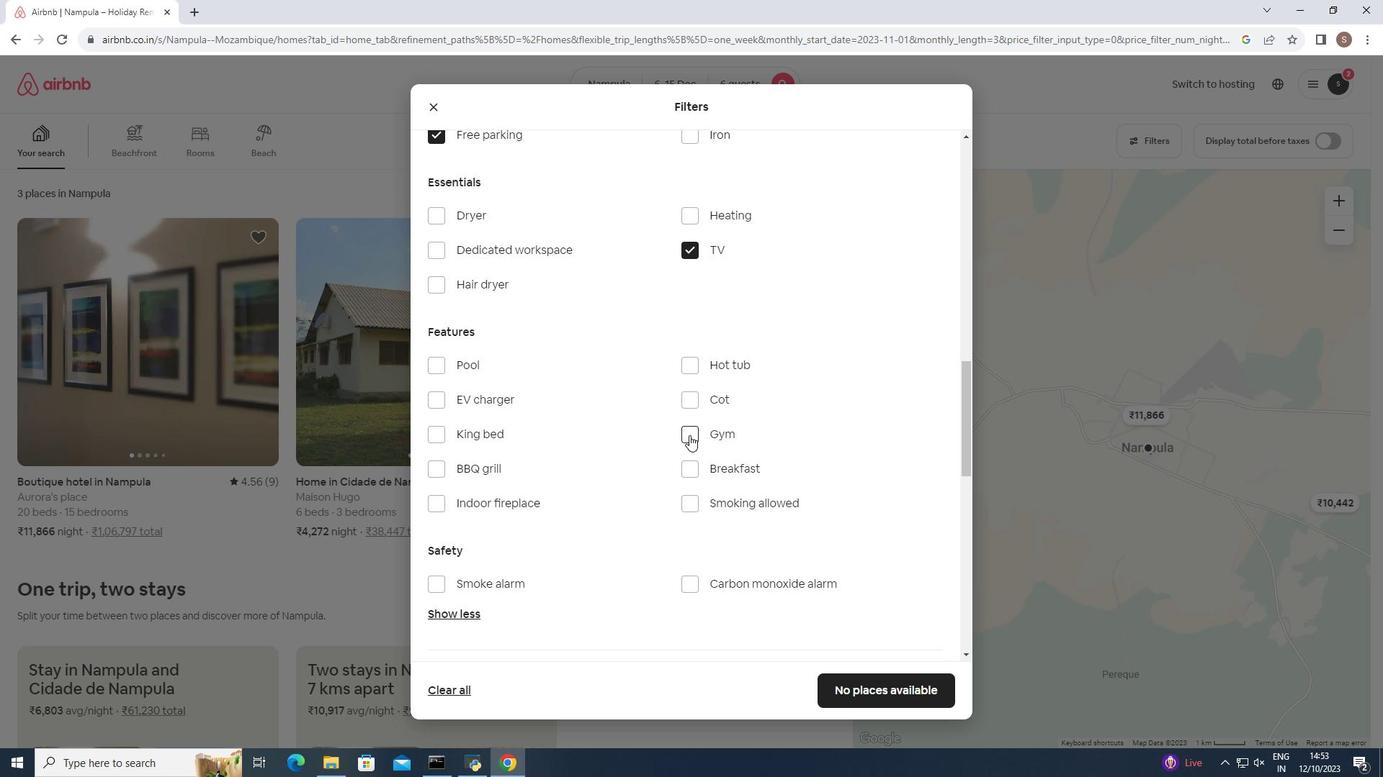
Action: Mouse moved to (687, 470)
Screenshot: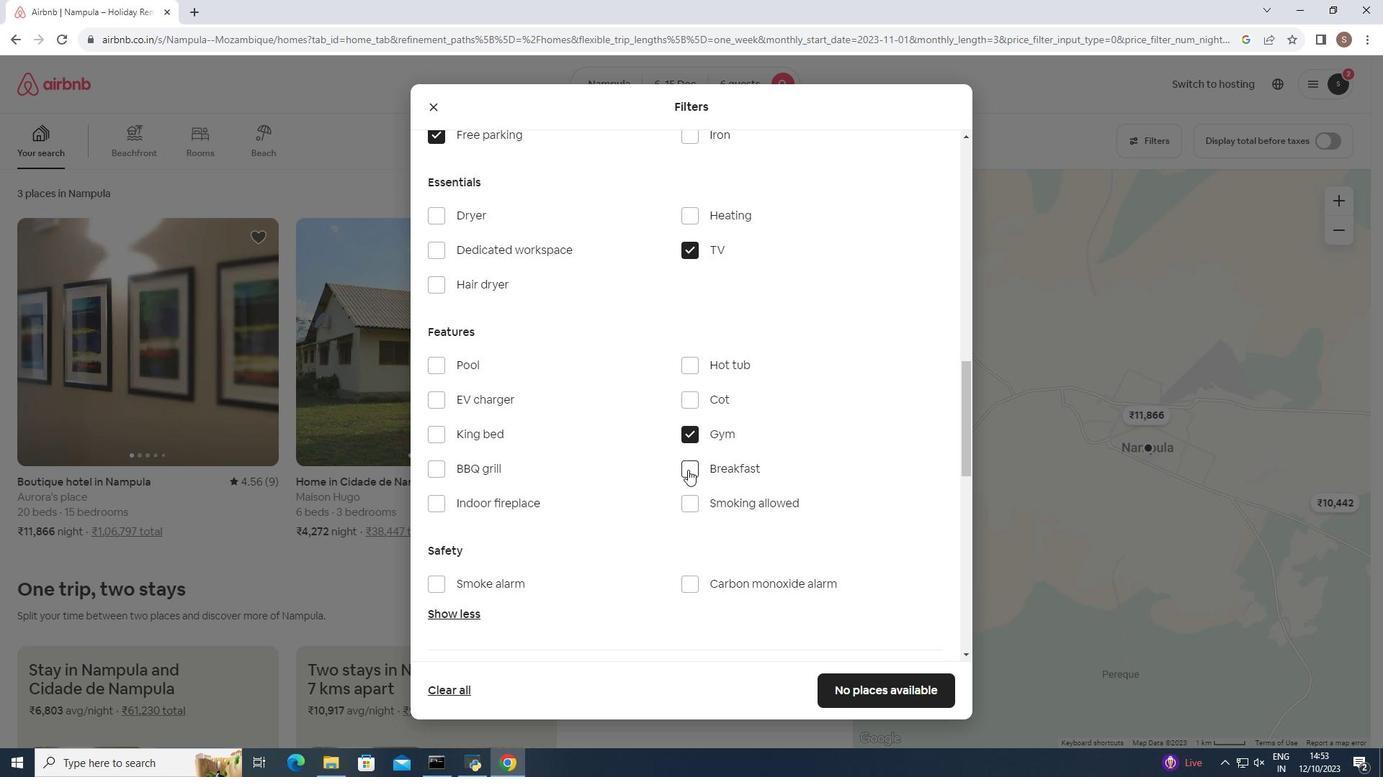 
Action: Mouse pressed left at (687, 470)
Screenshot: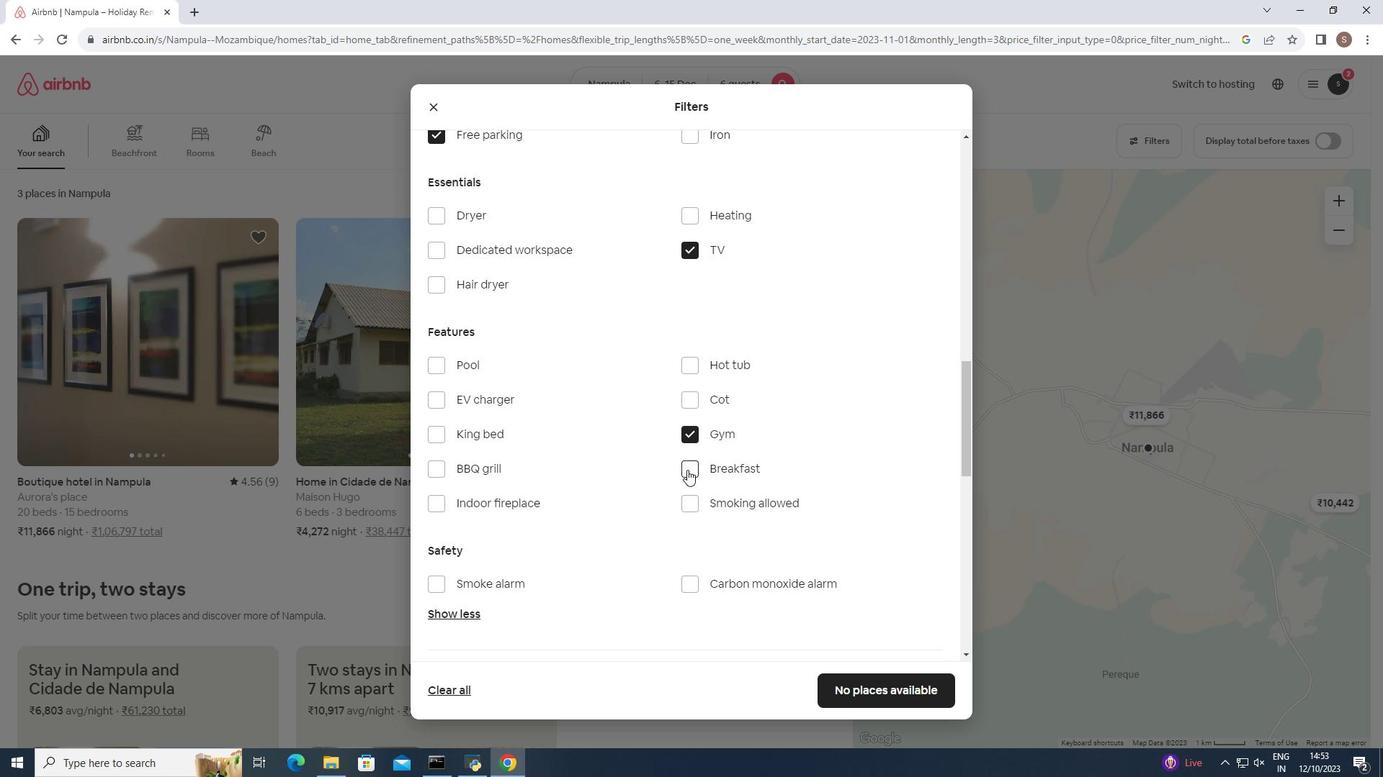 
Action: Mouse moved to (587, 406)
Screenshot: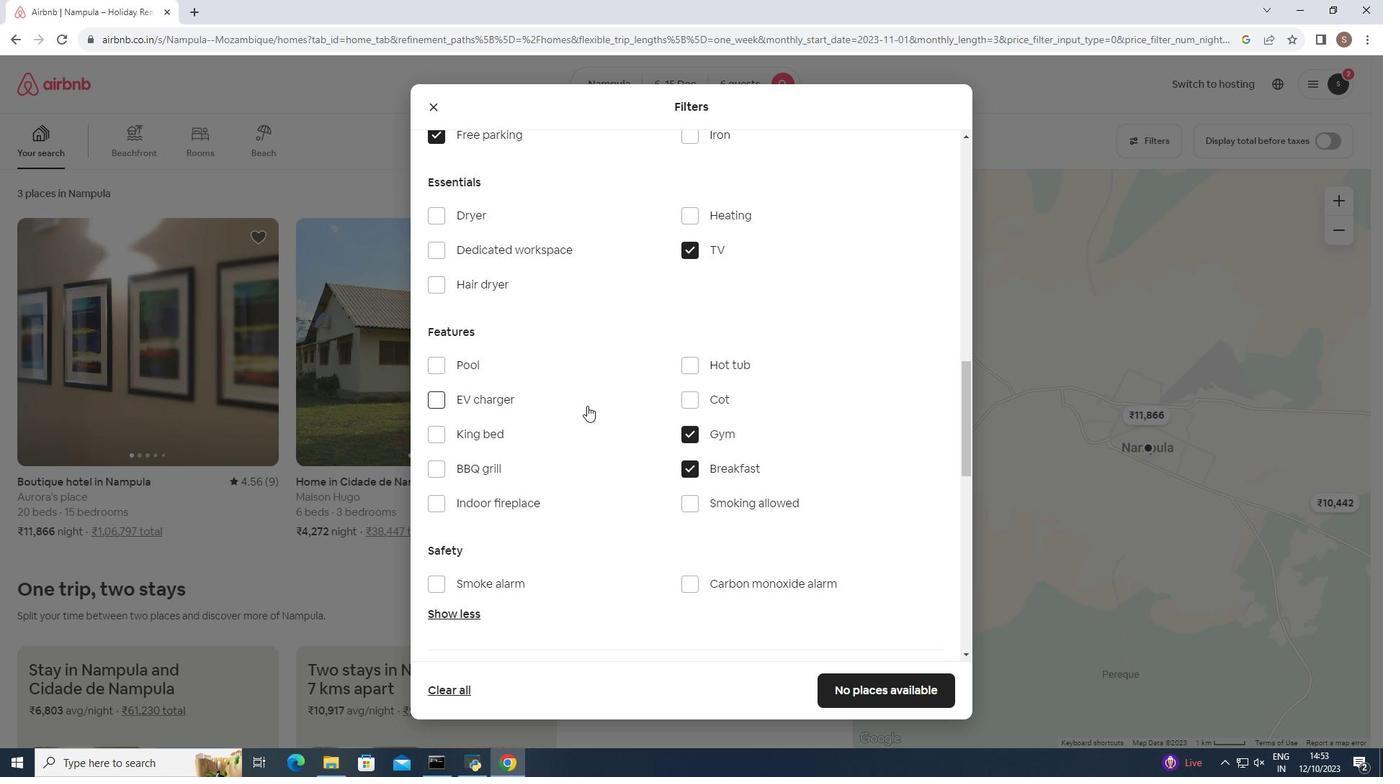 
Action: Mouse scrolled (587, 405) with delta (0, 0)
Screenshot: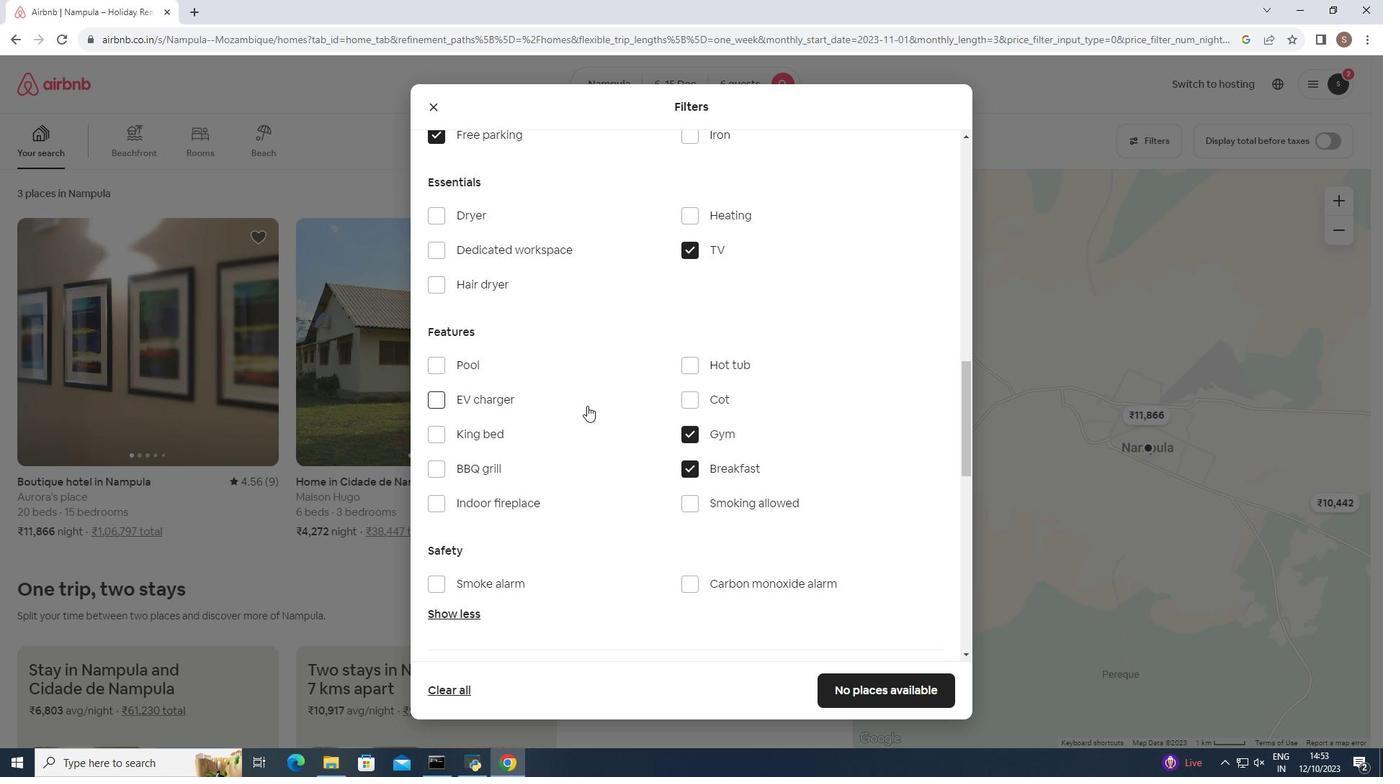 
Action: Mouse moved to (587, 406)
Screenshot: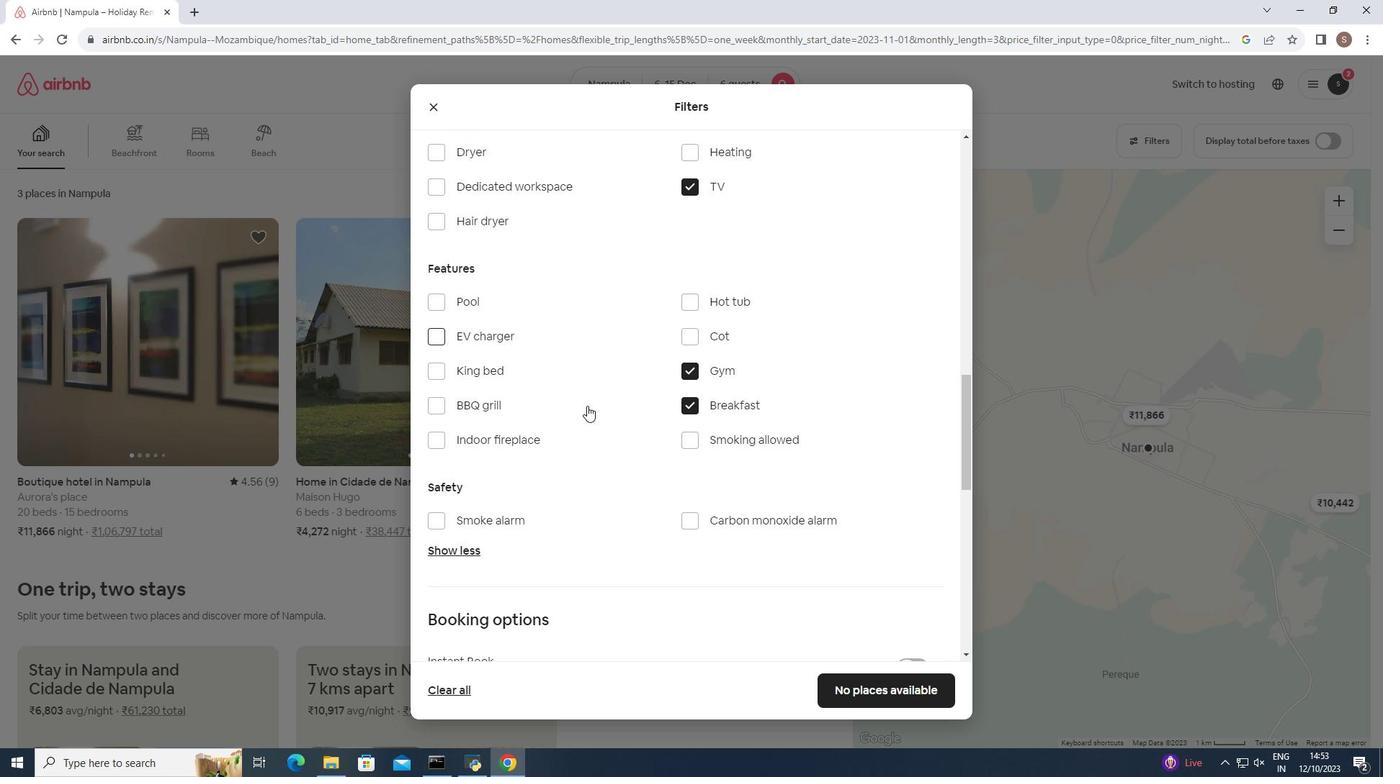 
Action: Mouse scrolled (587, 406) with delta (0, 0)
Screenshot: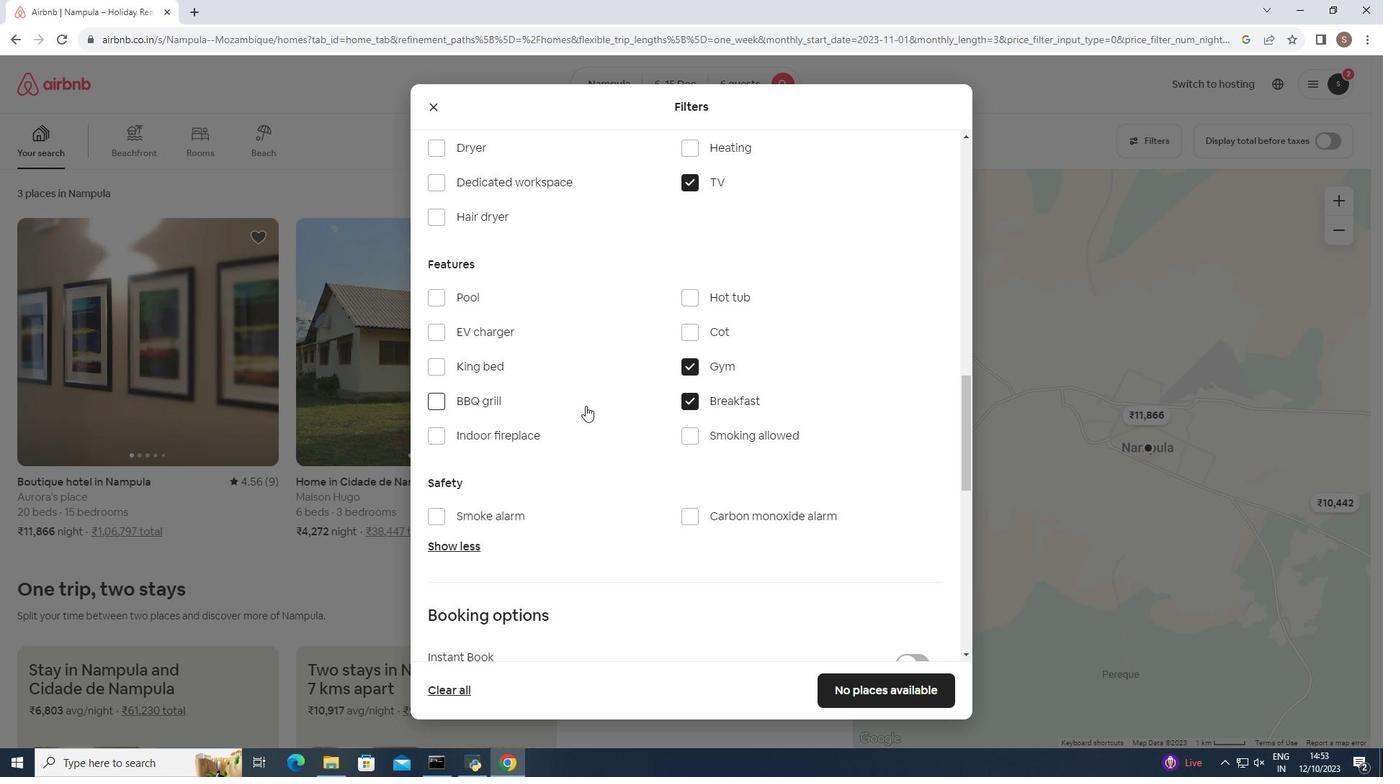 
Action: Mouse moved to (585, 406)
Screenshot: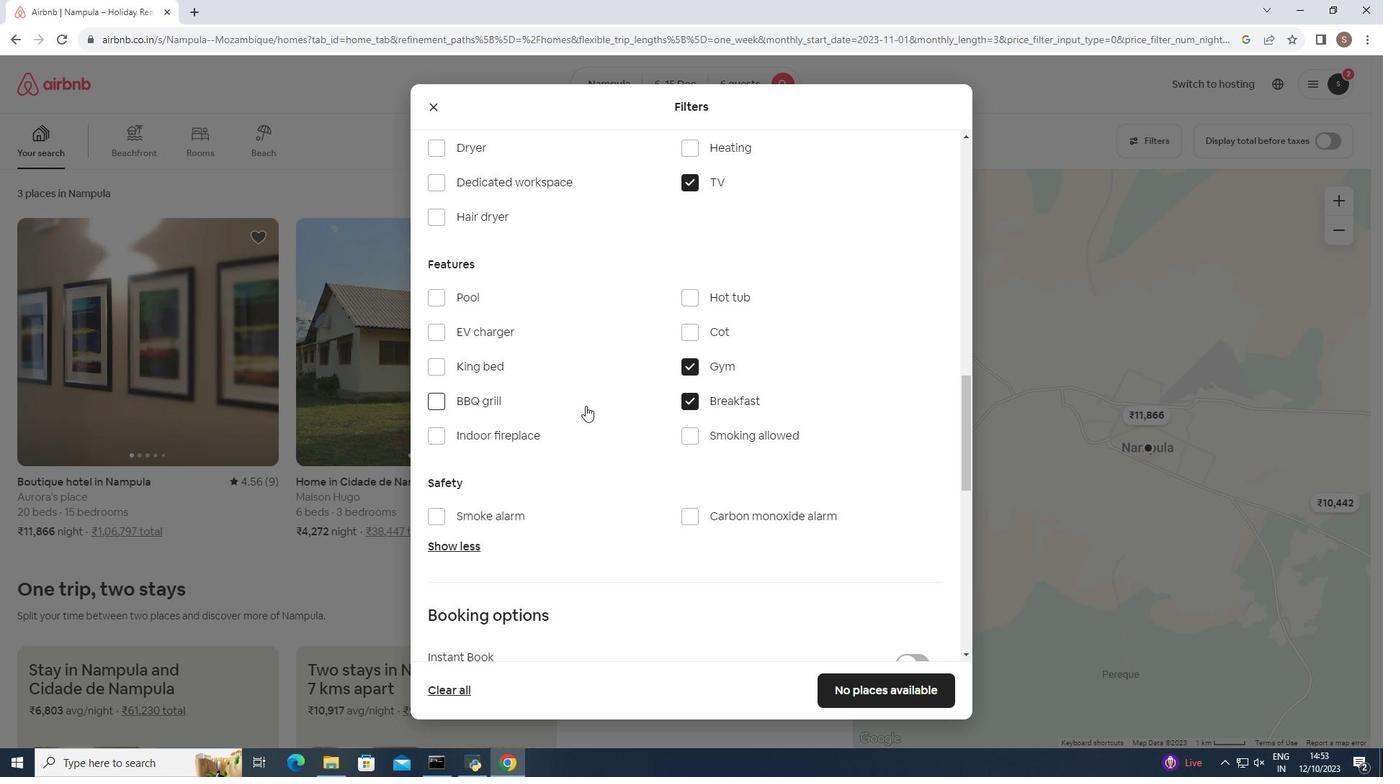 
Action: Mouse scrolled (585, 406) with delta (0, 0)
Screenshot: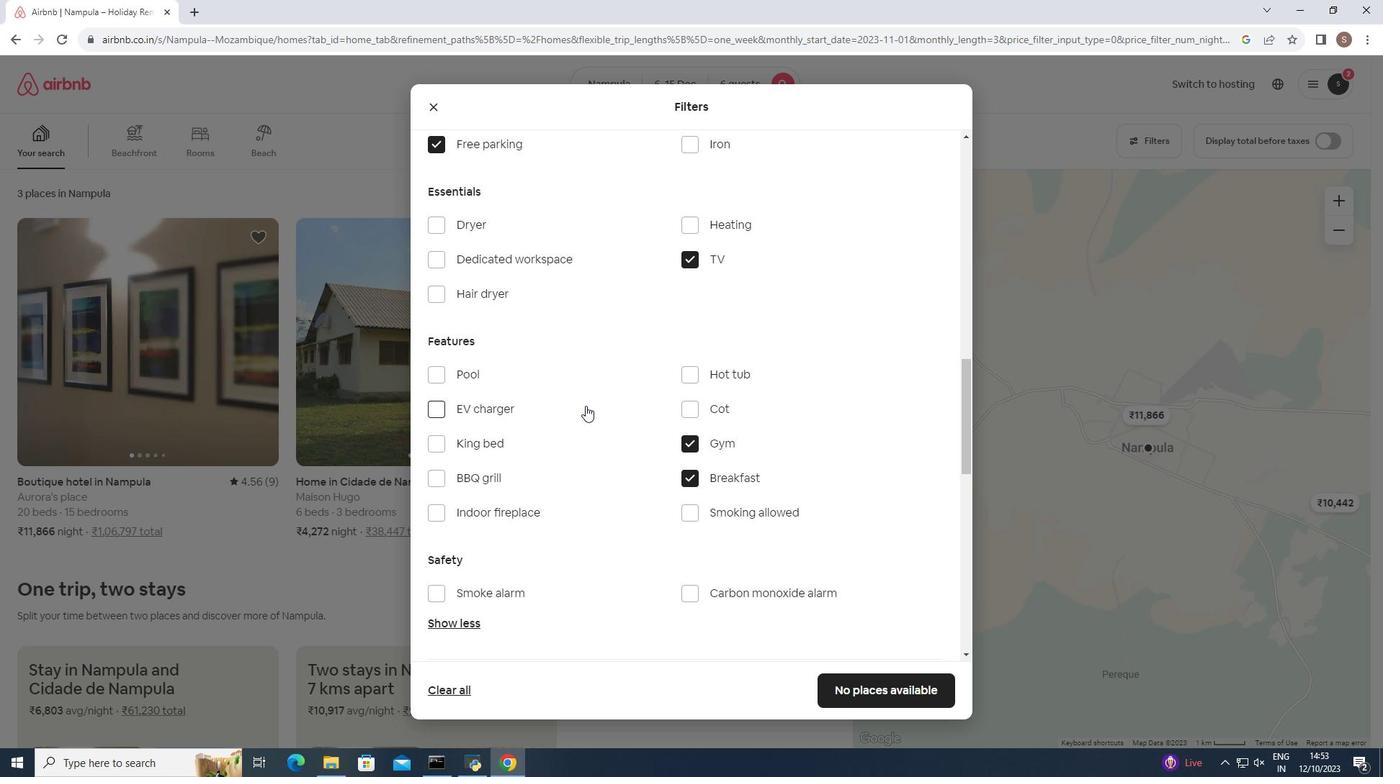 
Action: Mouse scrolled (585, 406) with delta (0, 0)
Screenshot: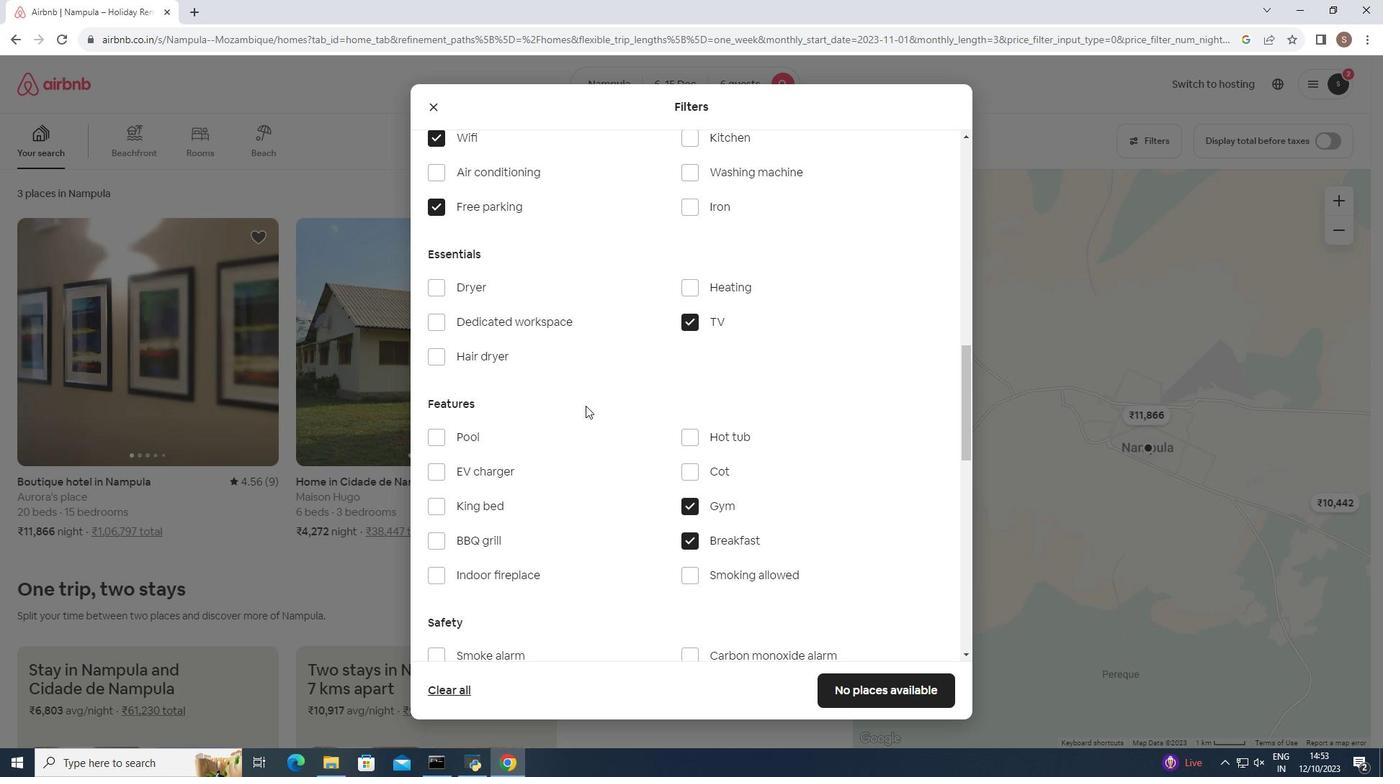
Action: Mouse moved to (884, 681)
Screenshot: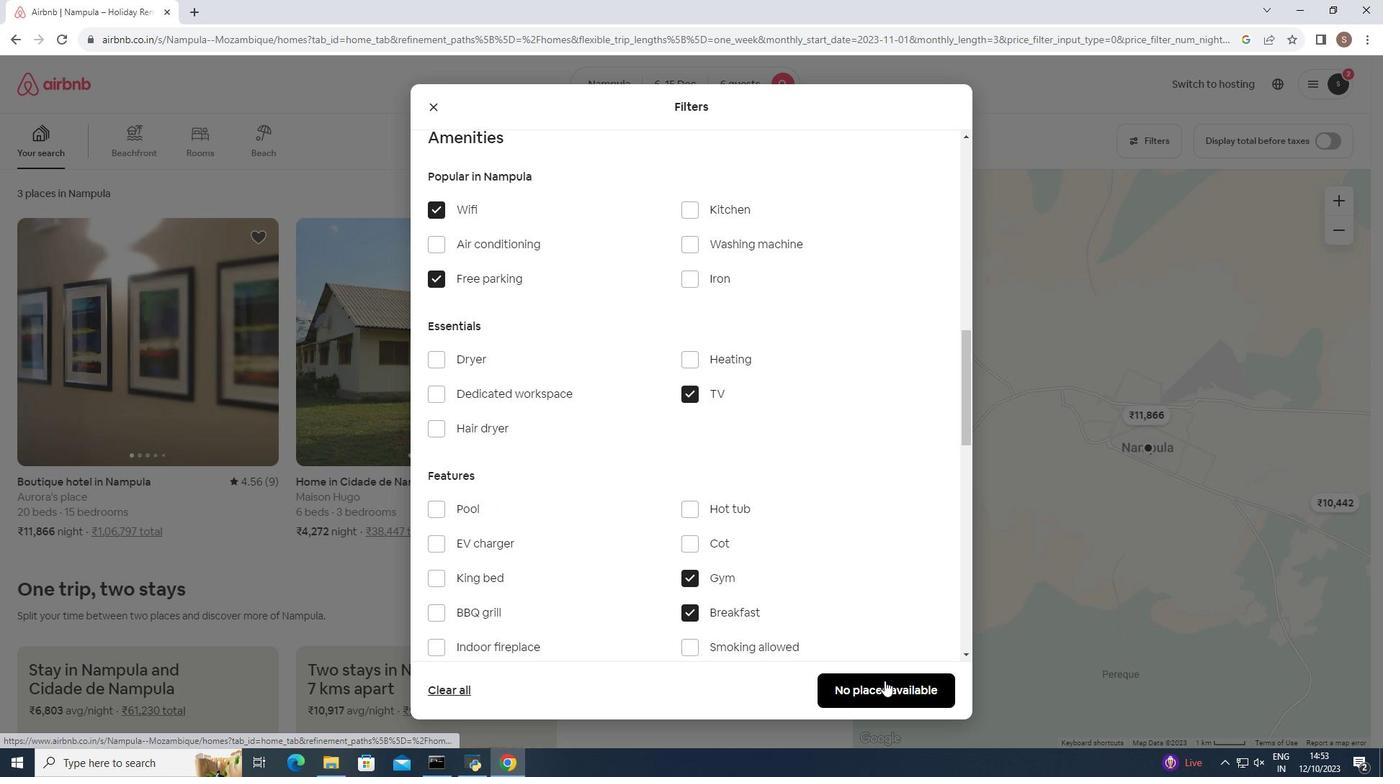 
Action: Mouse pressed left at (884, 681)
Screenshot: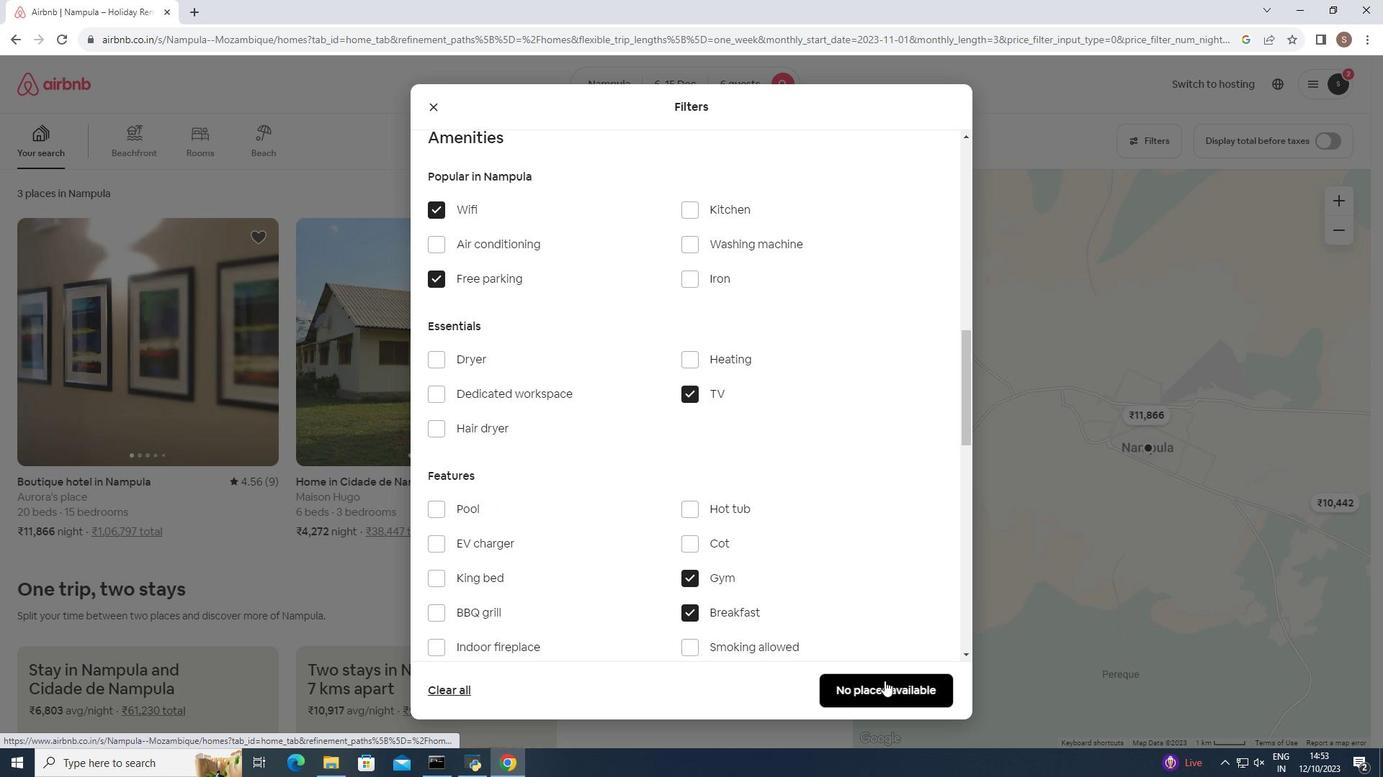 
Action: Mouse moved to (473, 504)
Screenshot: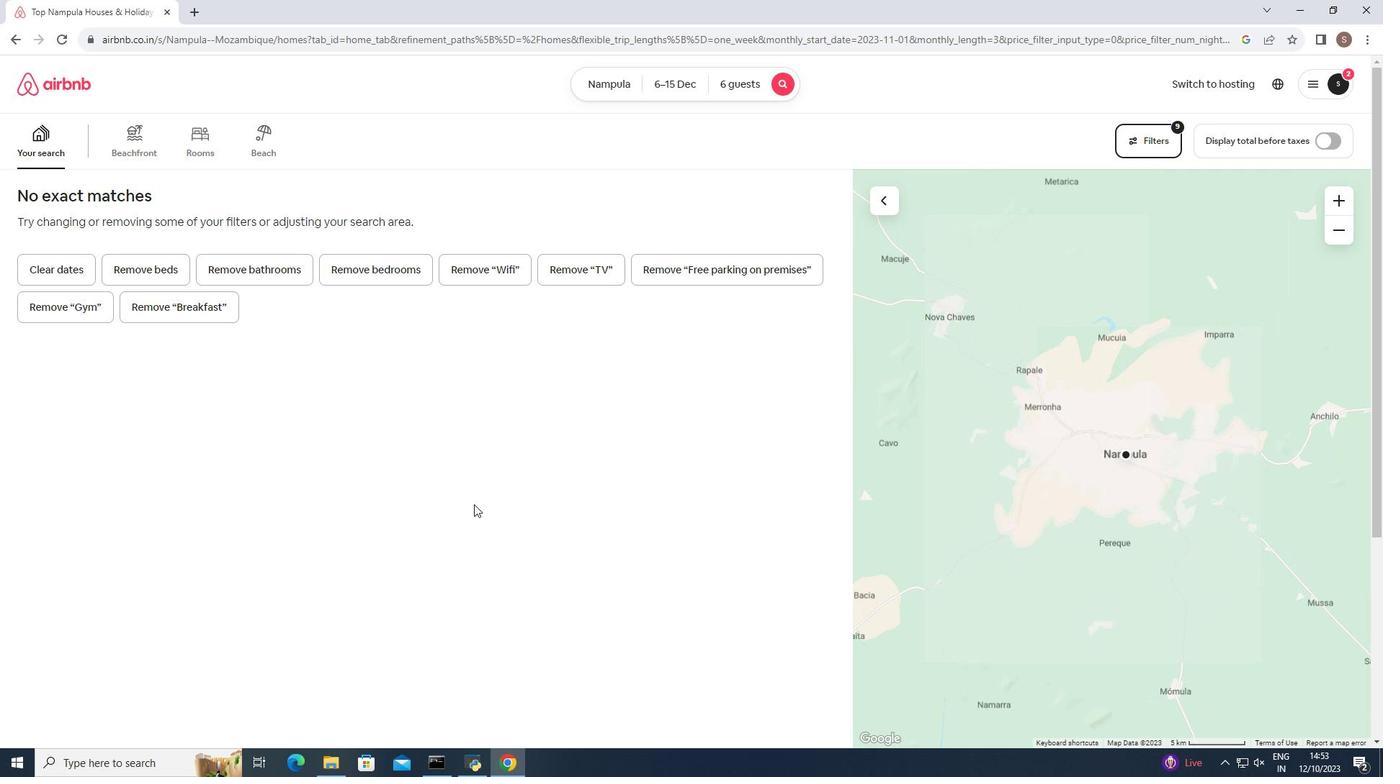 
